 Task: Open Card Event Planning in Board Brand Positioning and Differentiation Strategy to Workspace Business Process Automation and add a team member Softage.2@softage.net, a label Purple, a checklist Linguistics, an attachment from your onedrive, a color Purple and finally, add a card description 'Schedule team training session on new software' and a comment 'This task requires us to be proactive in identifying potential risks and taking steps to mitigate them.'. Add a start date 'Jan 06, 1900' with a due date 'Jan 13, 1900'
Action: Mouse moved to (105, 444)
Screenshot: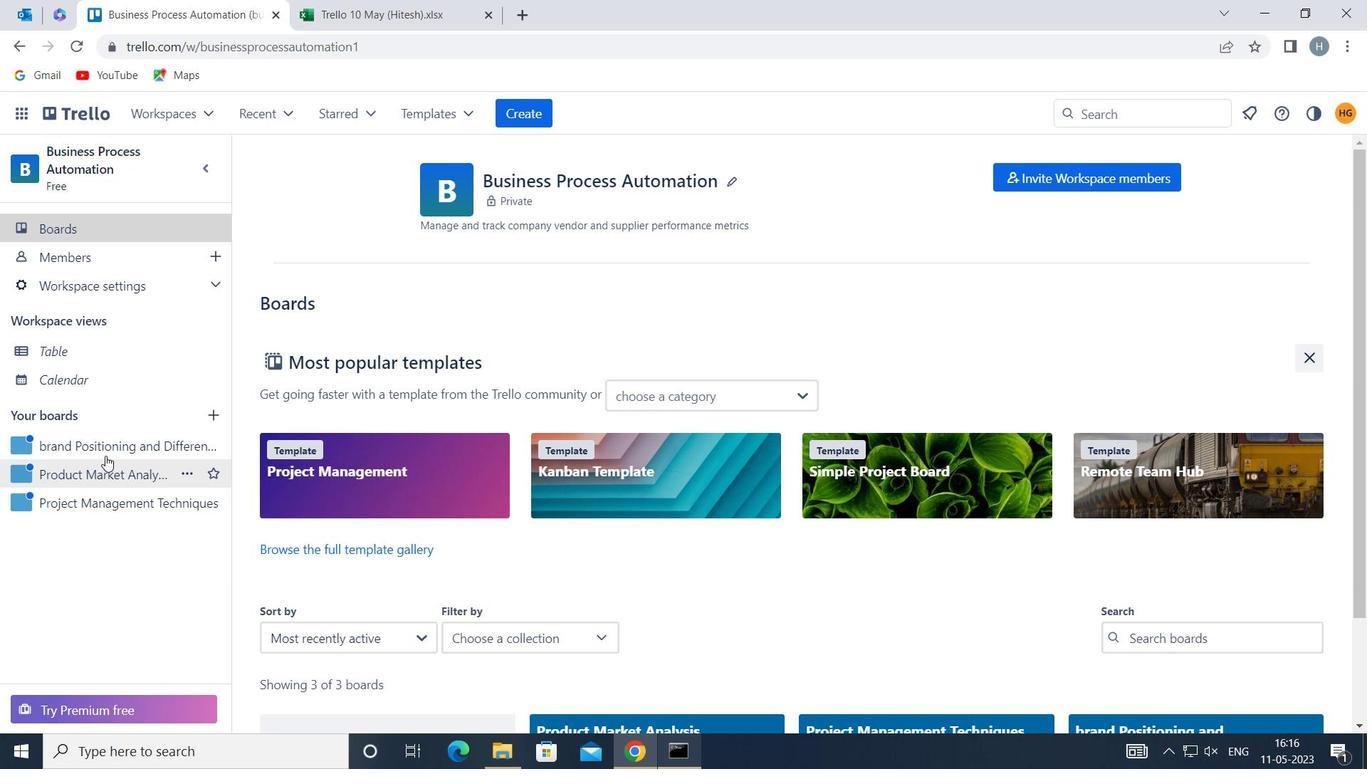 
Action: Mouse pressed left at (105, 444)
Screenshot: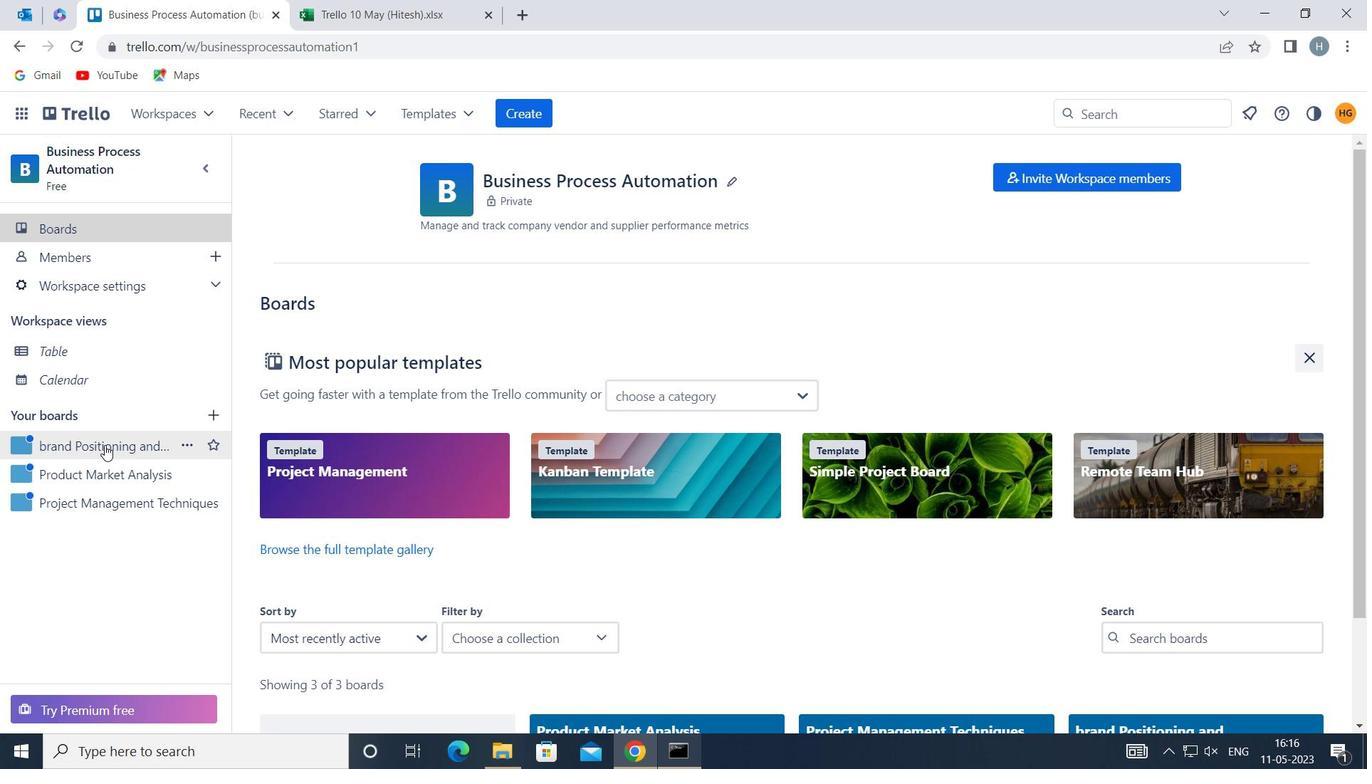 
Action: Mouse moved to (577, 256)
Screenshot: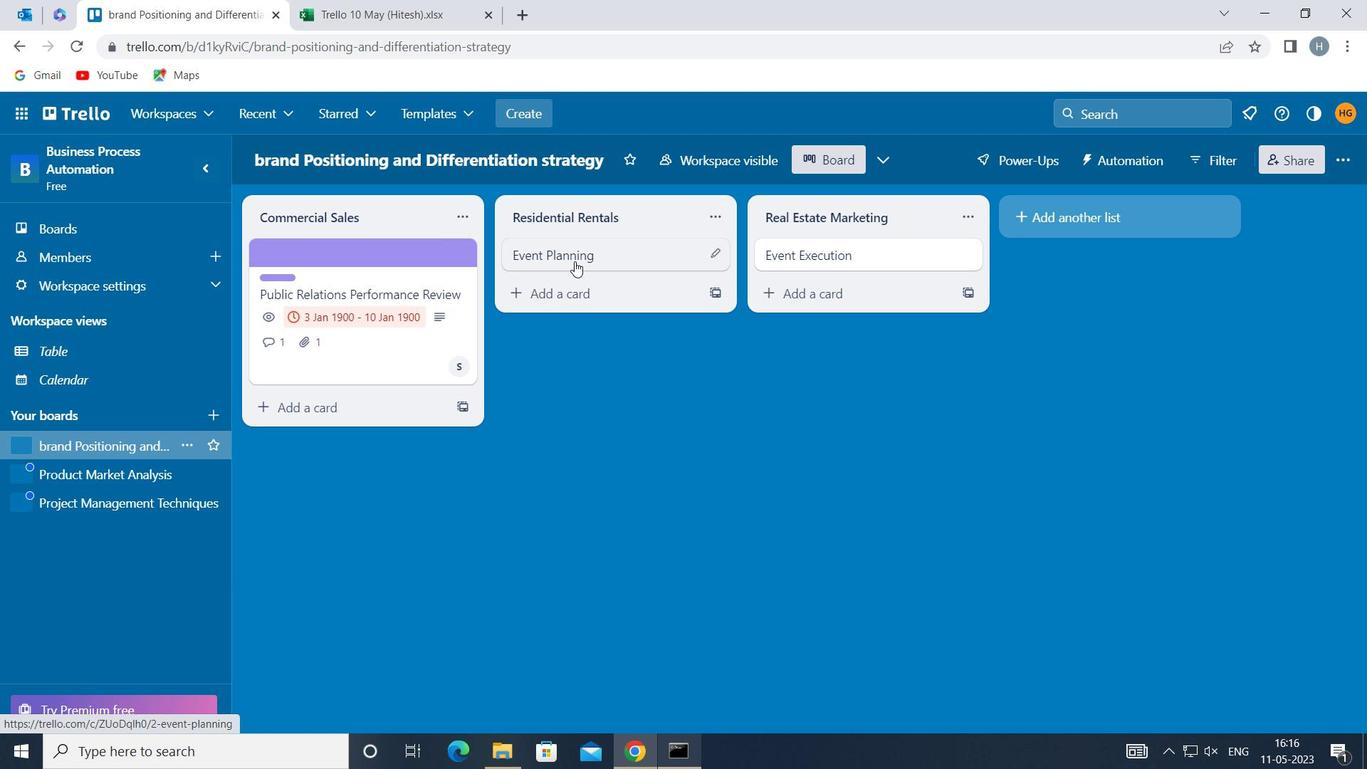 
Action: Mouse pressed left at (577, 256)
Screenshot: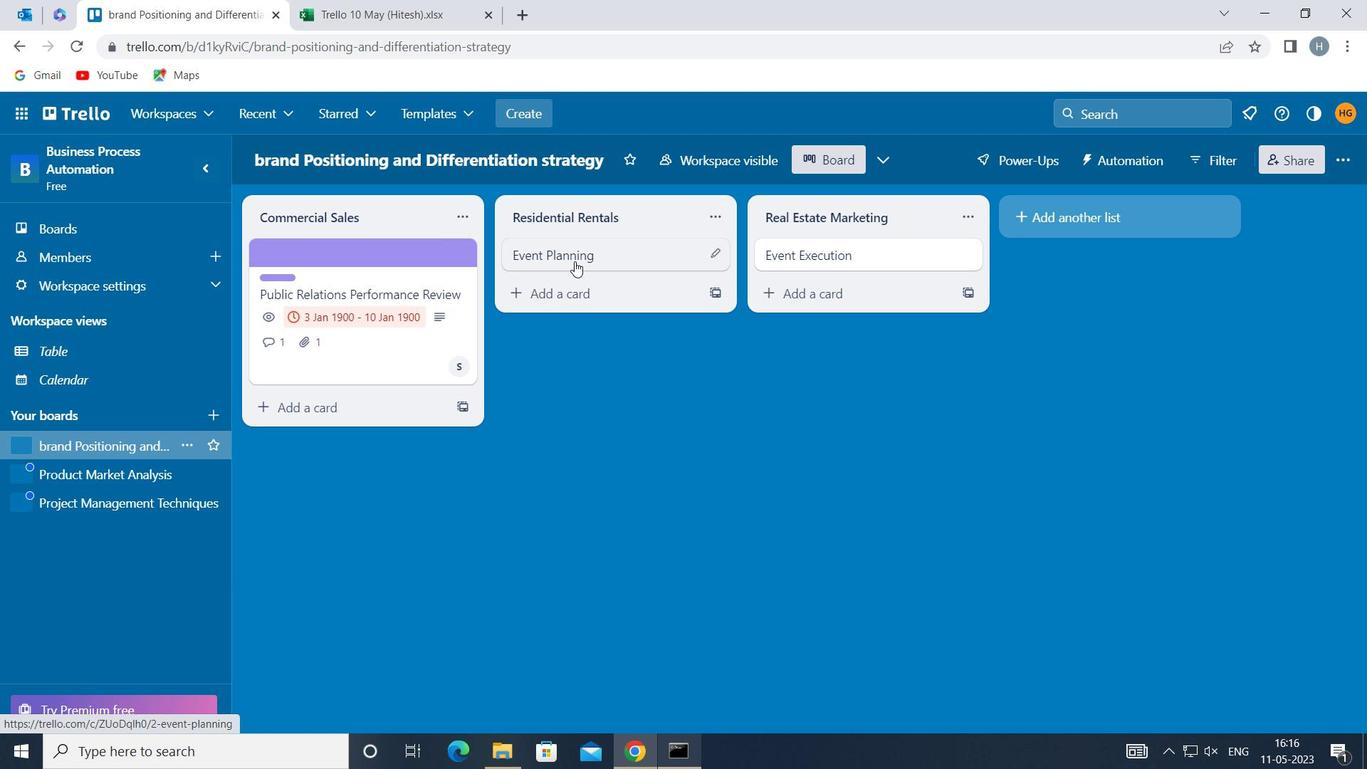 
Action: Mouse moved to (956, 312)
Screenshot: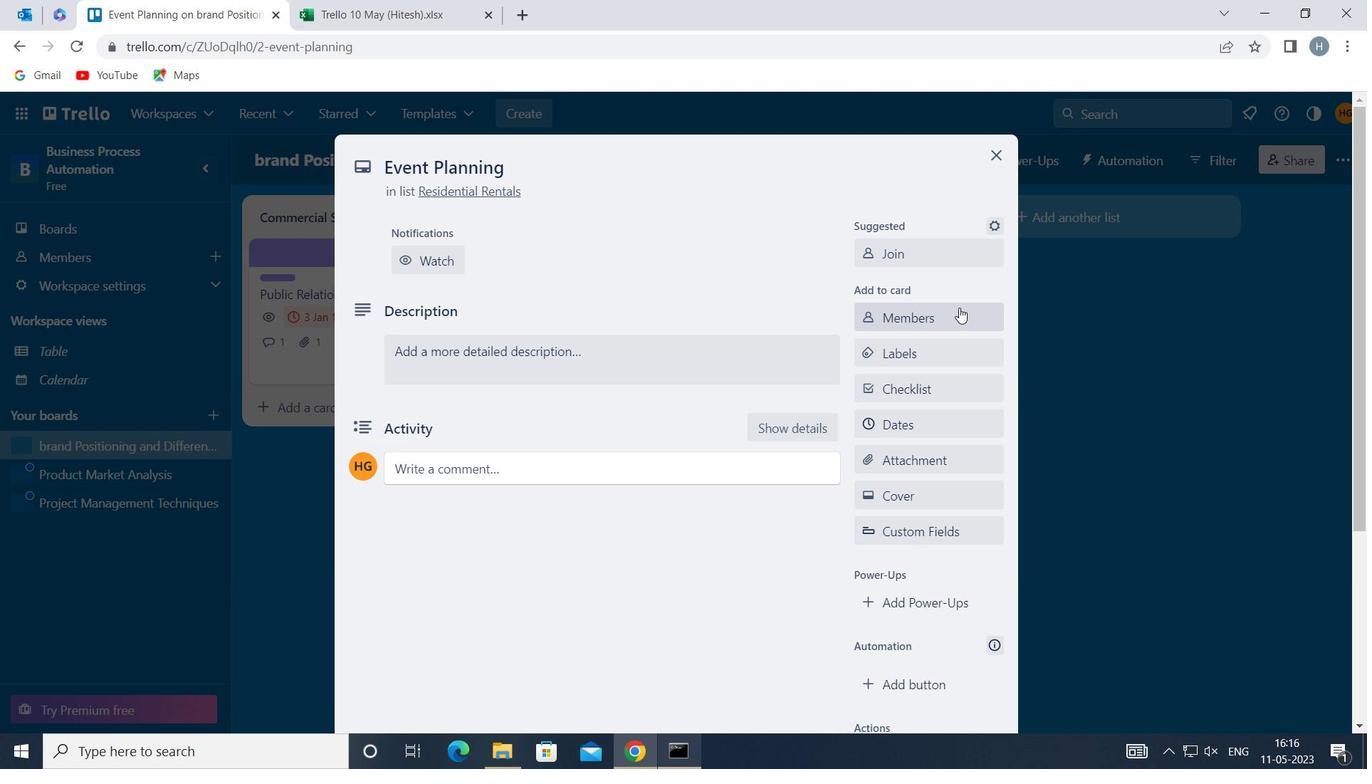 
Action: Mouse pressed left at (956, 312)
Screenshot: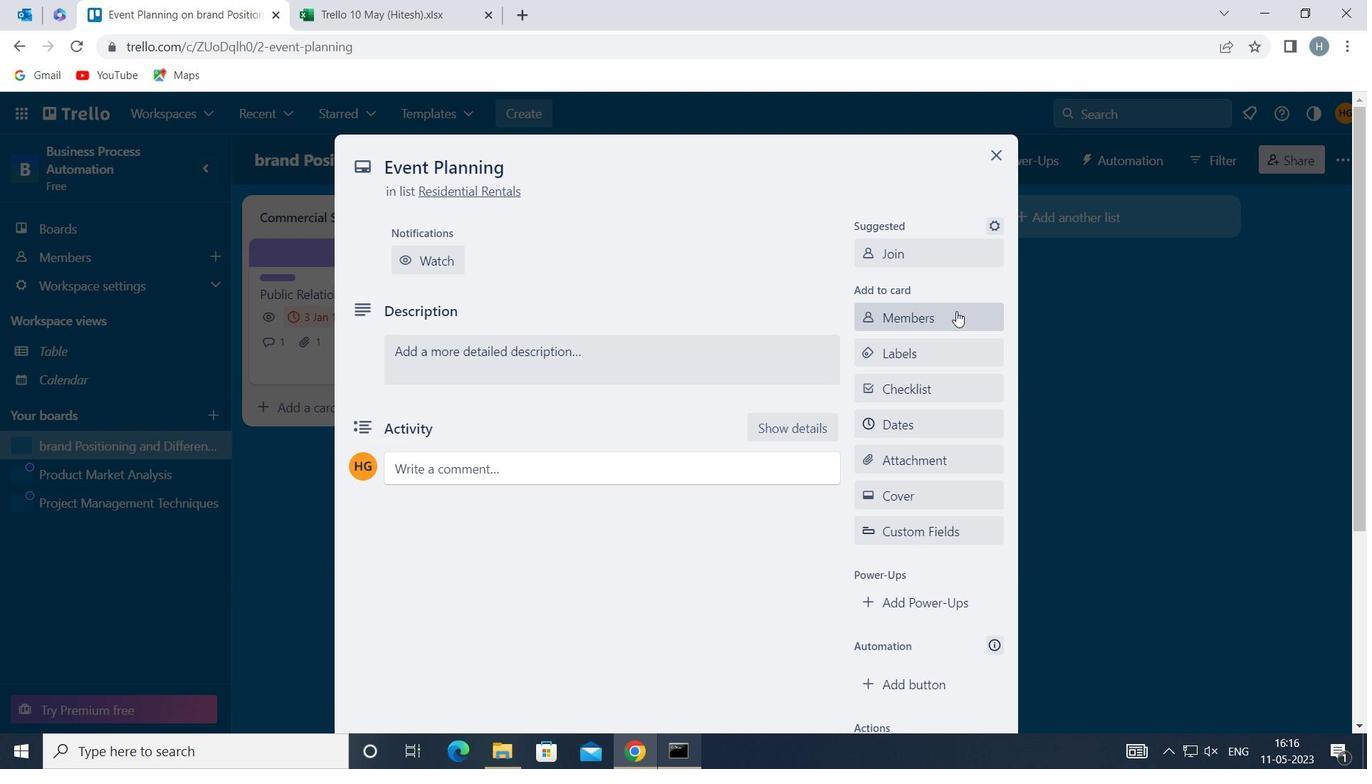 
Action: Mouse moved to (958, 314)
Screenshot: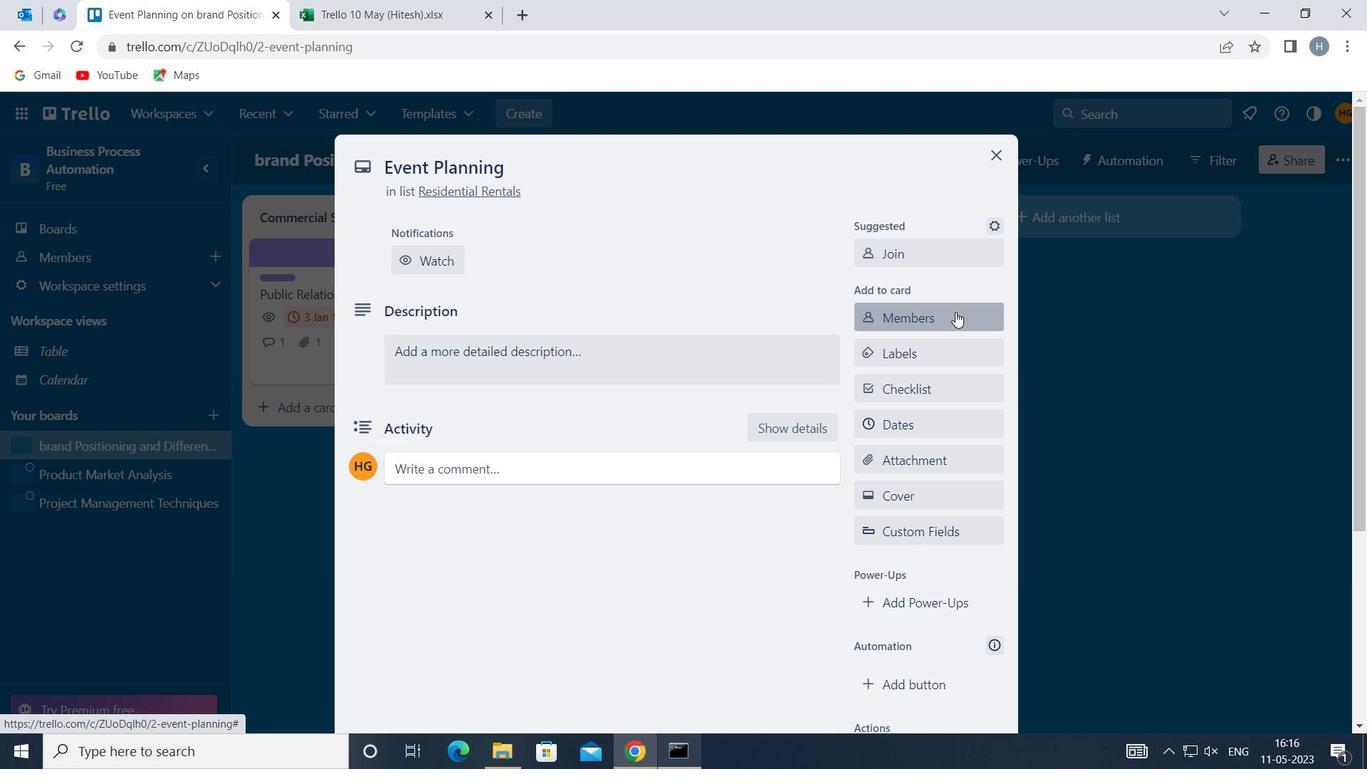 
Action: Key pressed softage
Screenshot: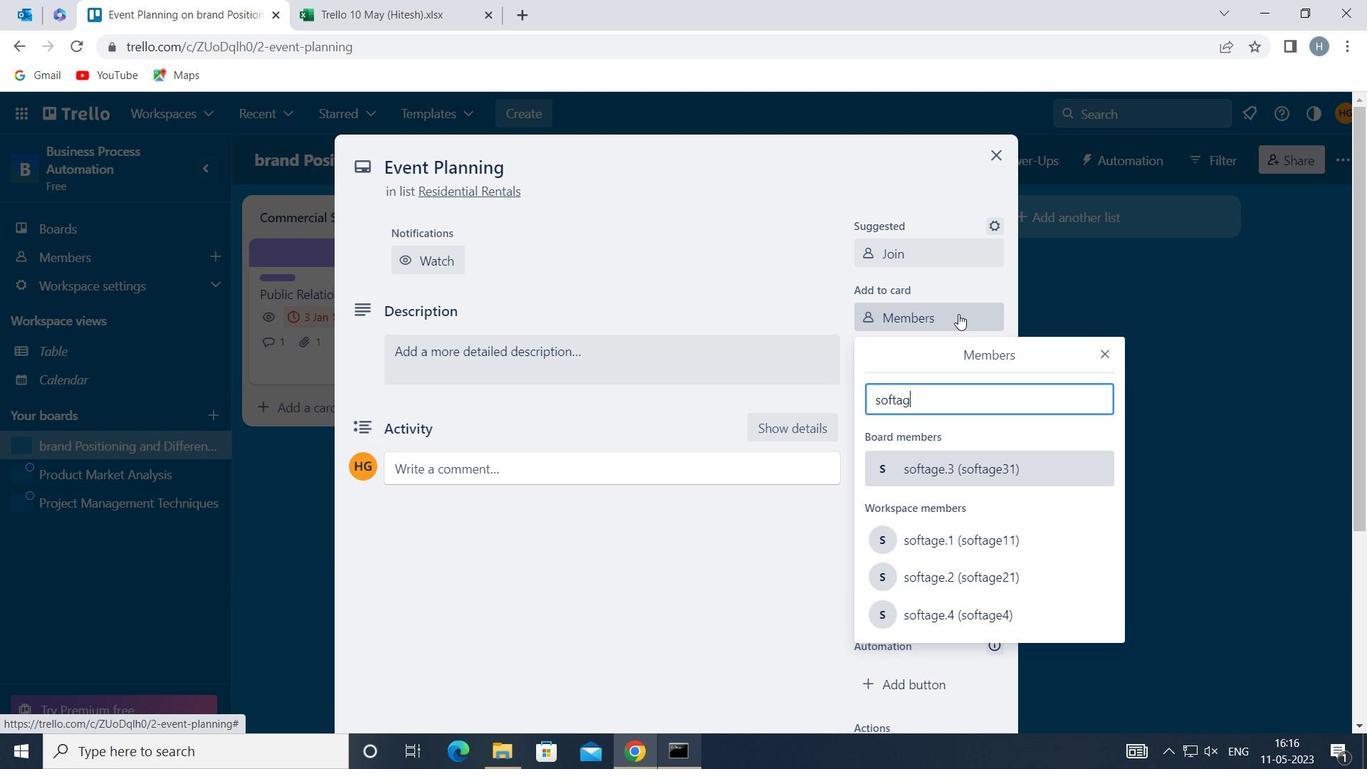 
Action: Mouse moved to (982, 565)
Screenshot: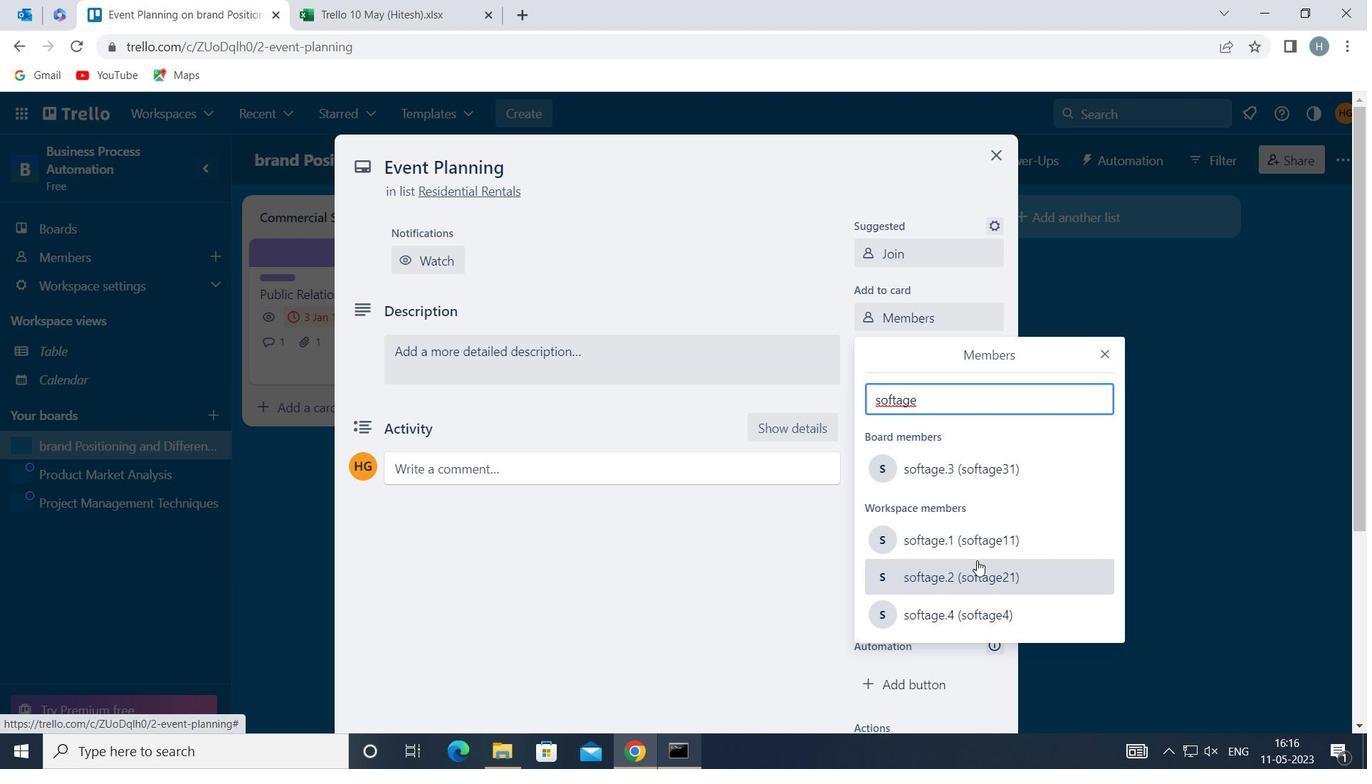 
Action: Mouse pressed left at (982, 565)
Screenshot: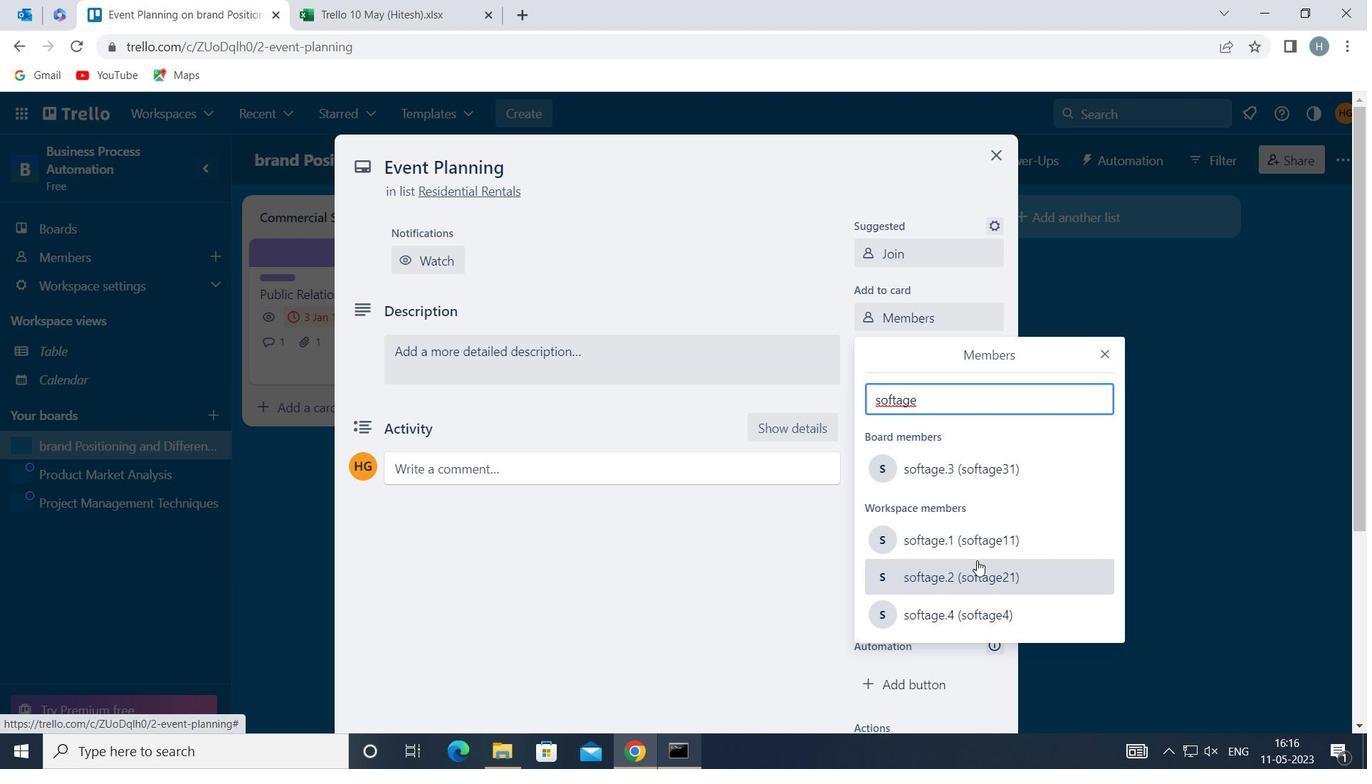 
Action: Mouse moved to (1101, 353)
Screenshot: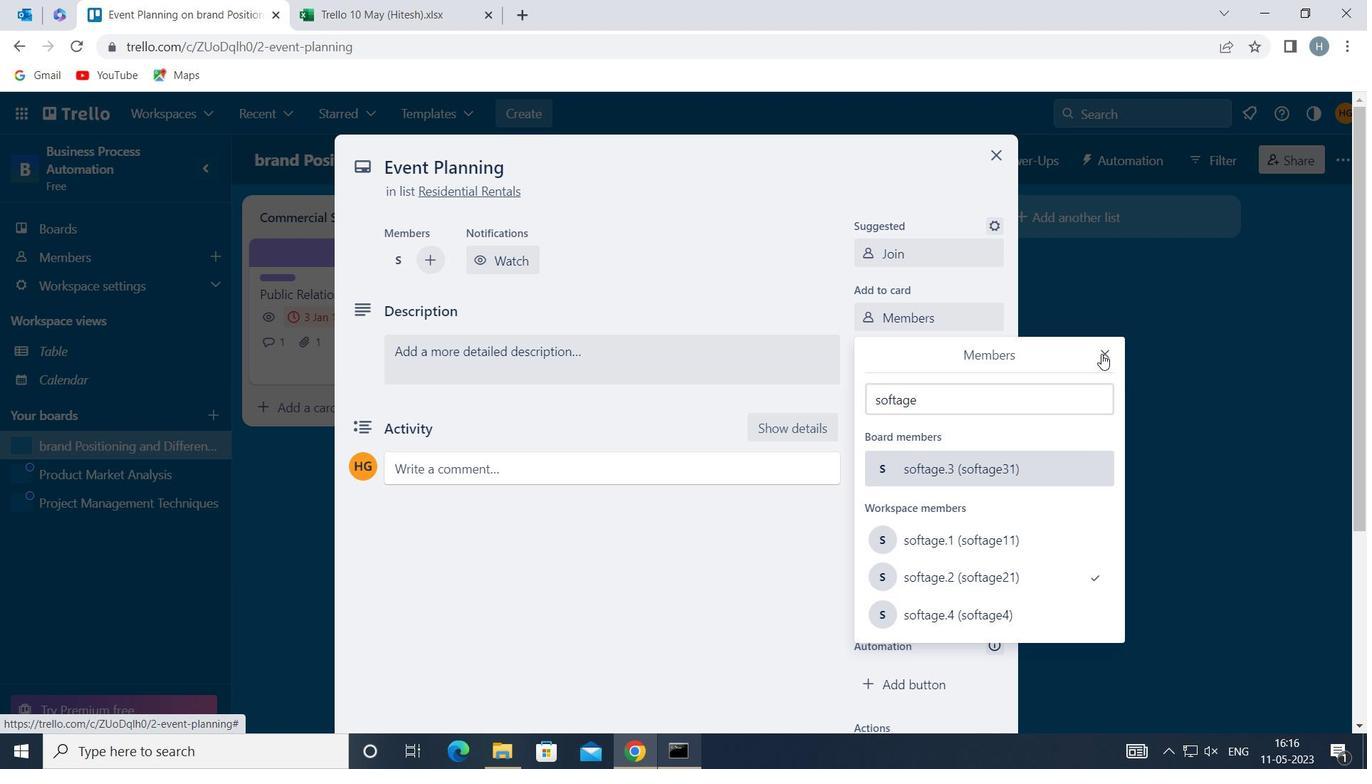 
Action: Mouse pressed left at (1101, 353)
Screenshot: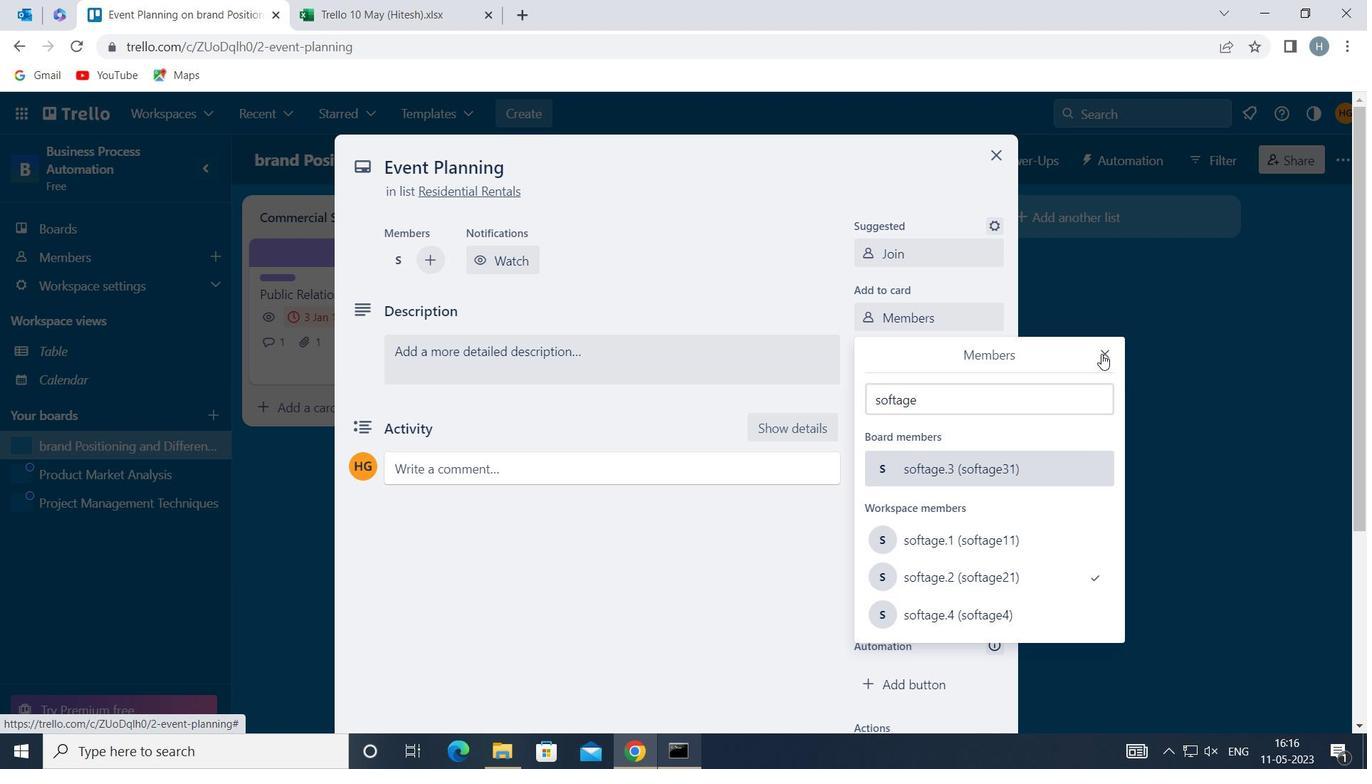
Action: Mouse moved to (942, 350)
Screenshot: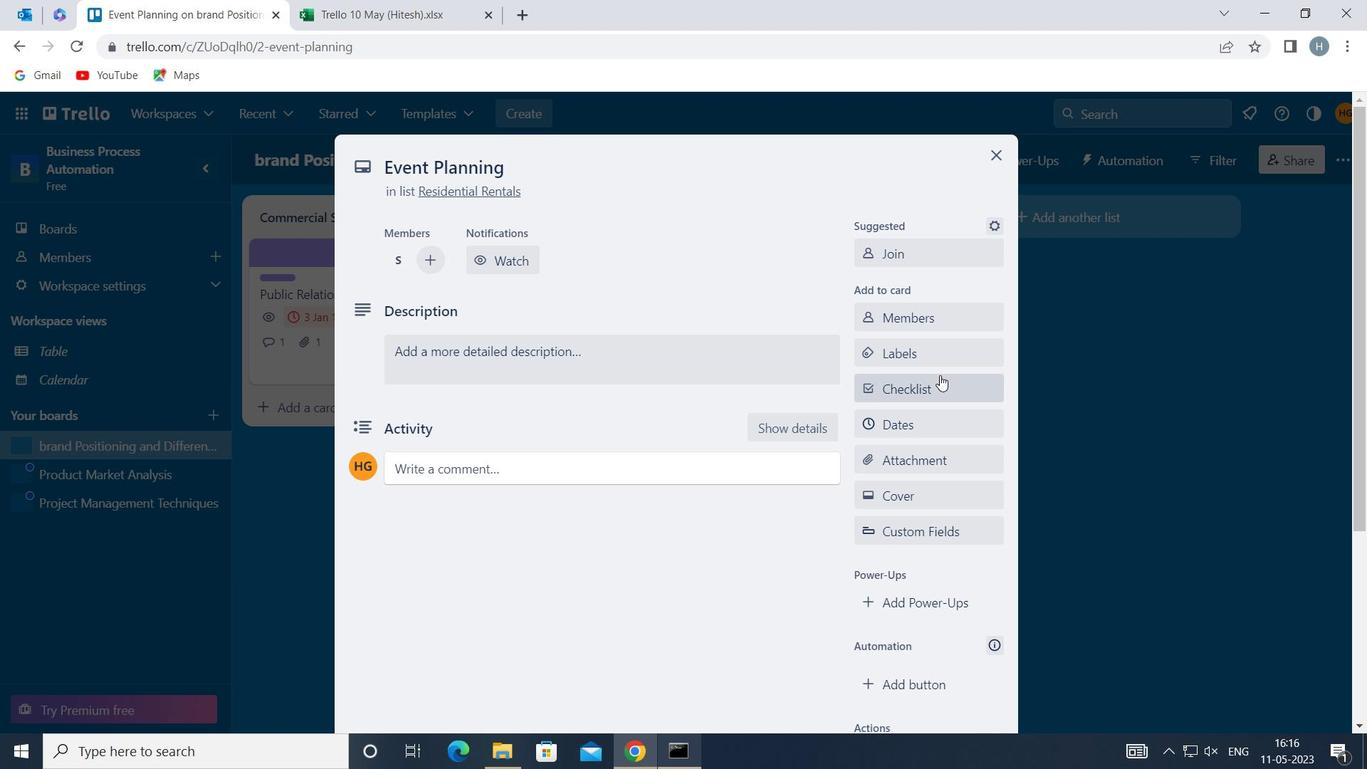 
Action: Mouse pressed left at (942, 350)
Screenshot: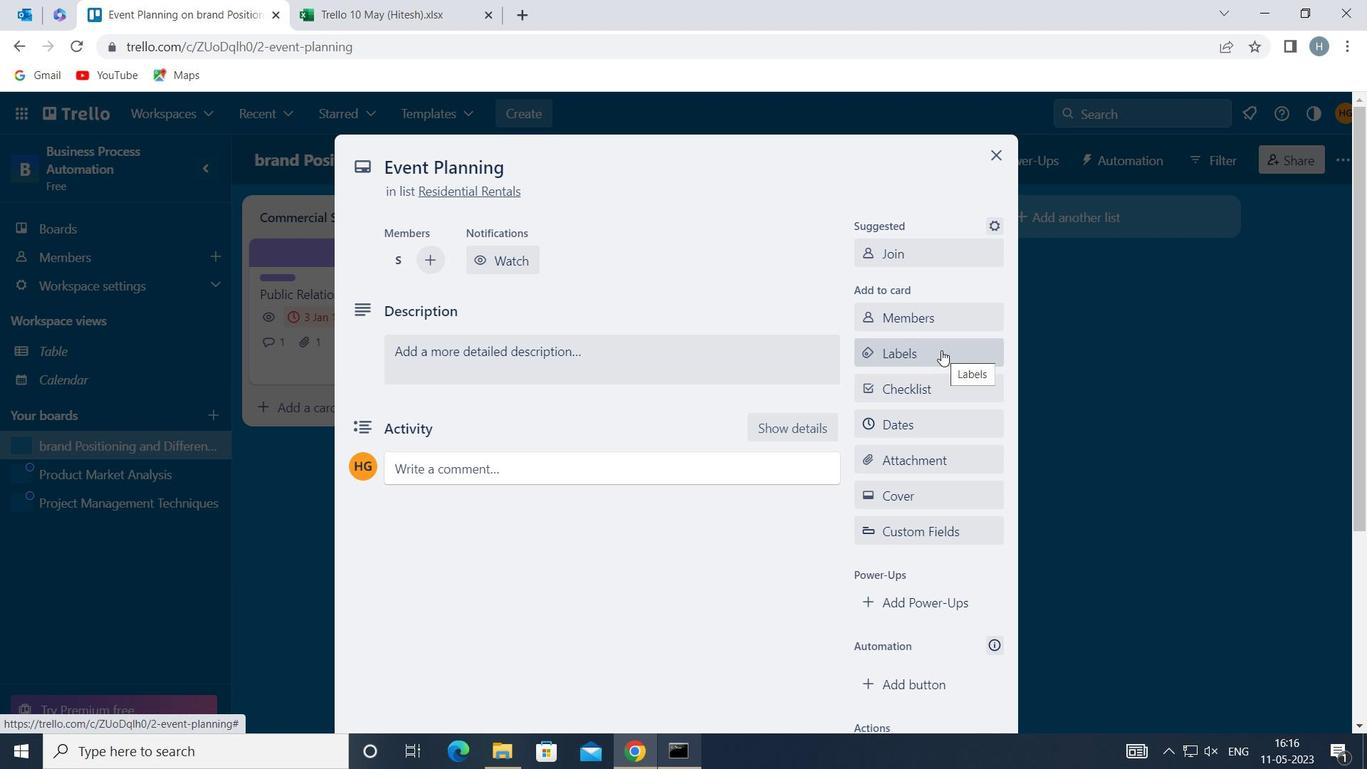 
Action: Mouse moved to (962, 387)
Screenshot: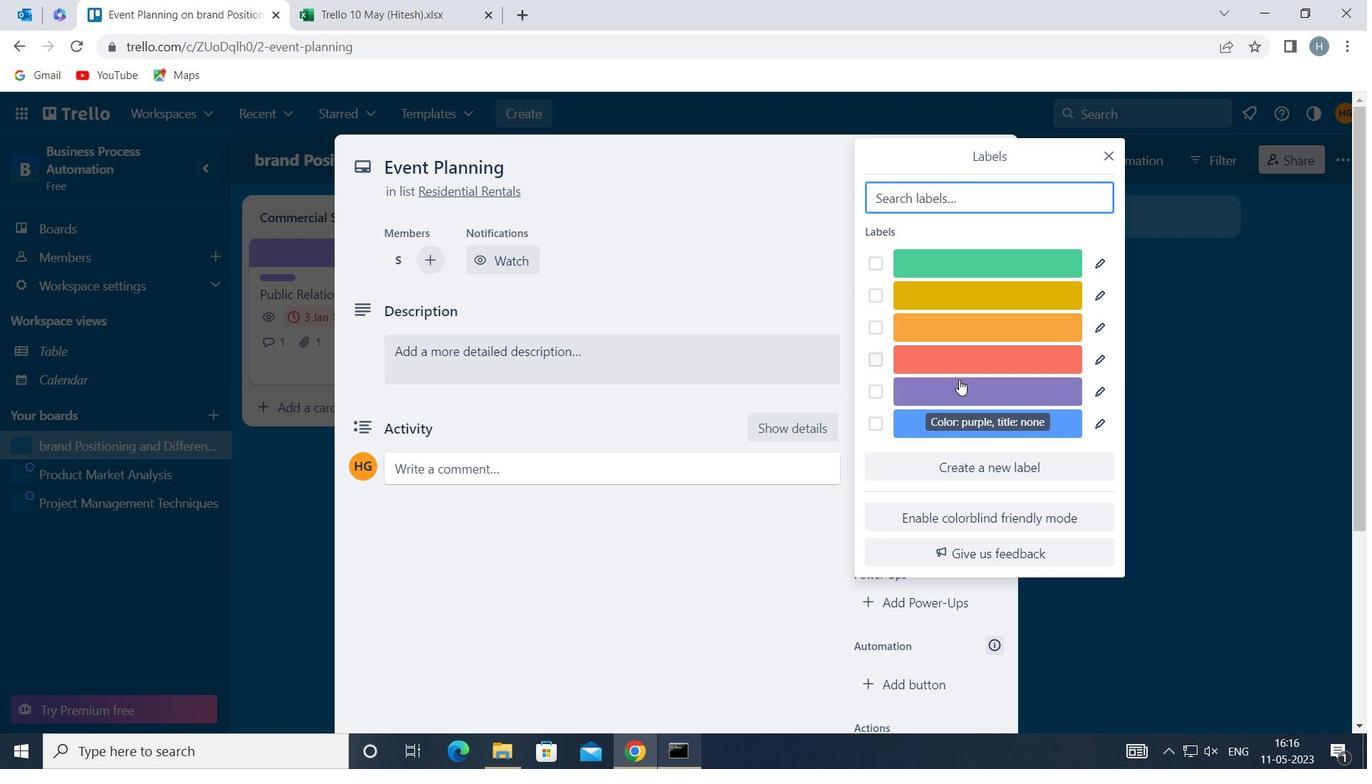 
Action: Mouse pressed left at (962, 387)
Screenshot: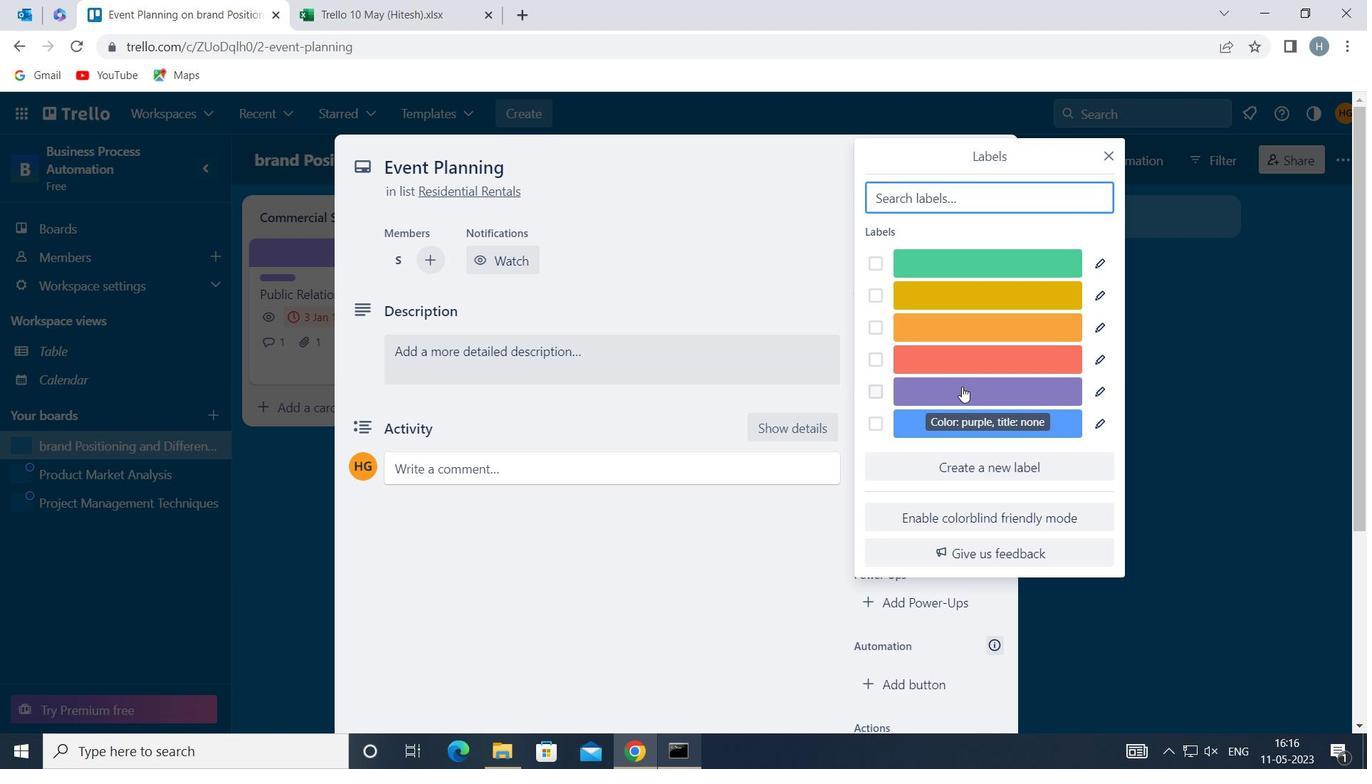 
Action: Mouse moved to (1108, 153)
Screenshot: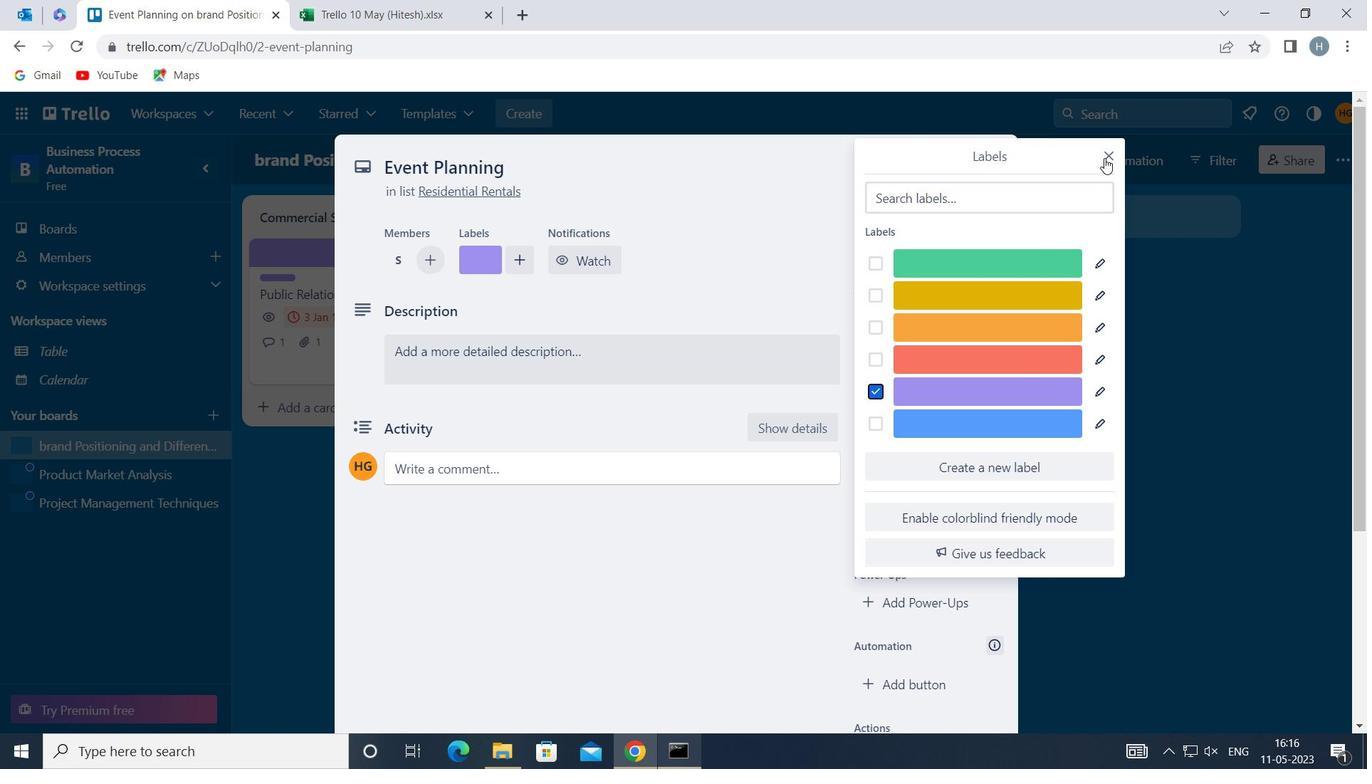 
Action: Mouse pressed left at (1108, 153)
Screenshot: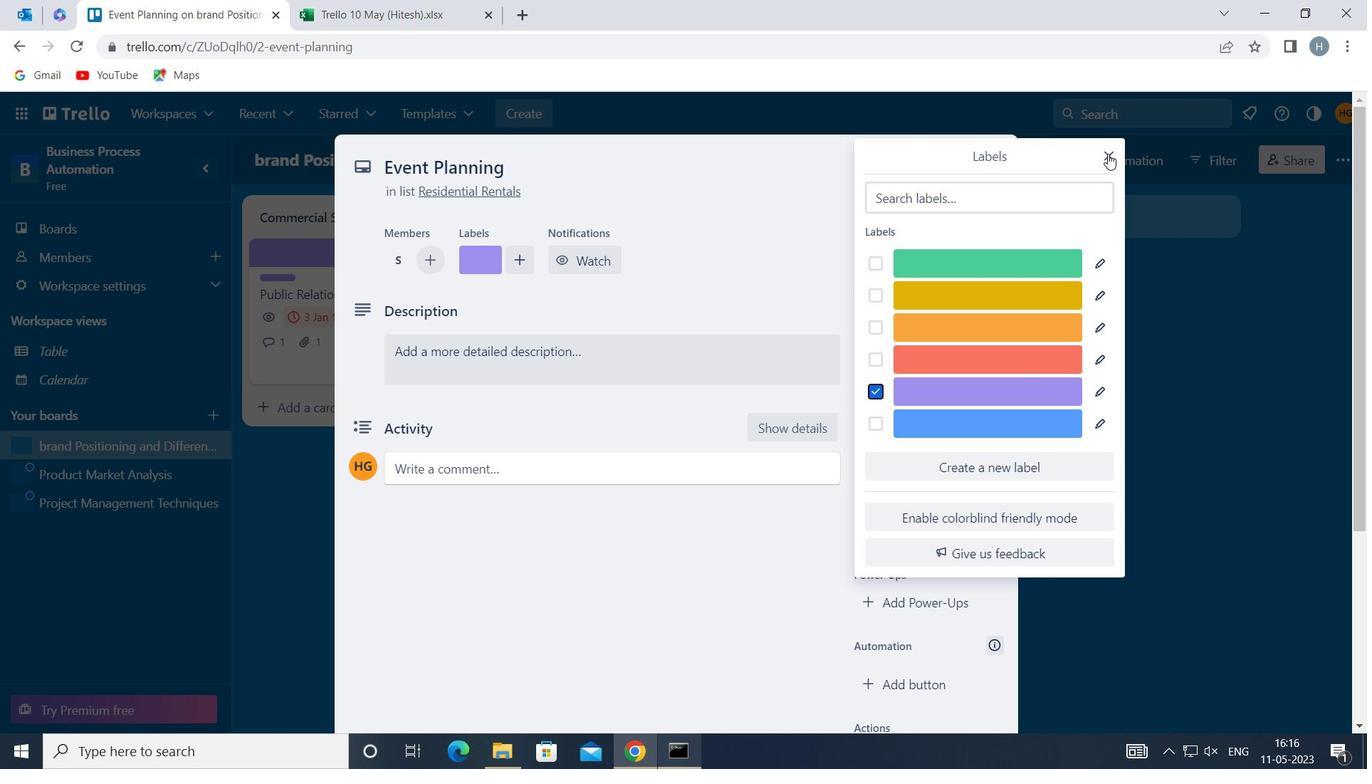 
Action: Mouse moved to (959, 384)
Screenshot: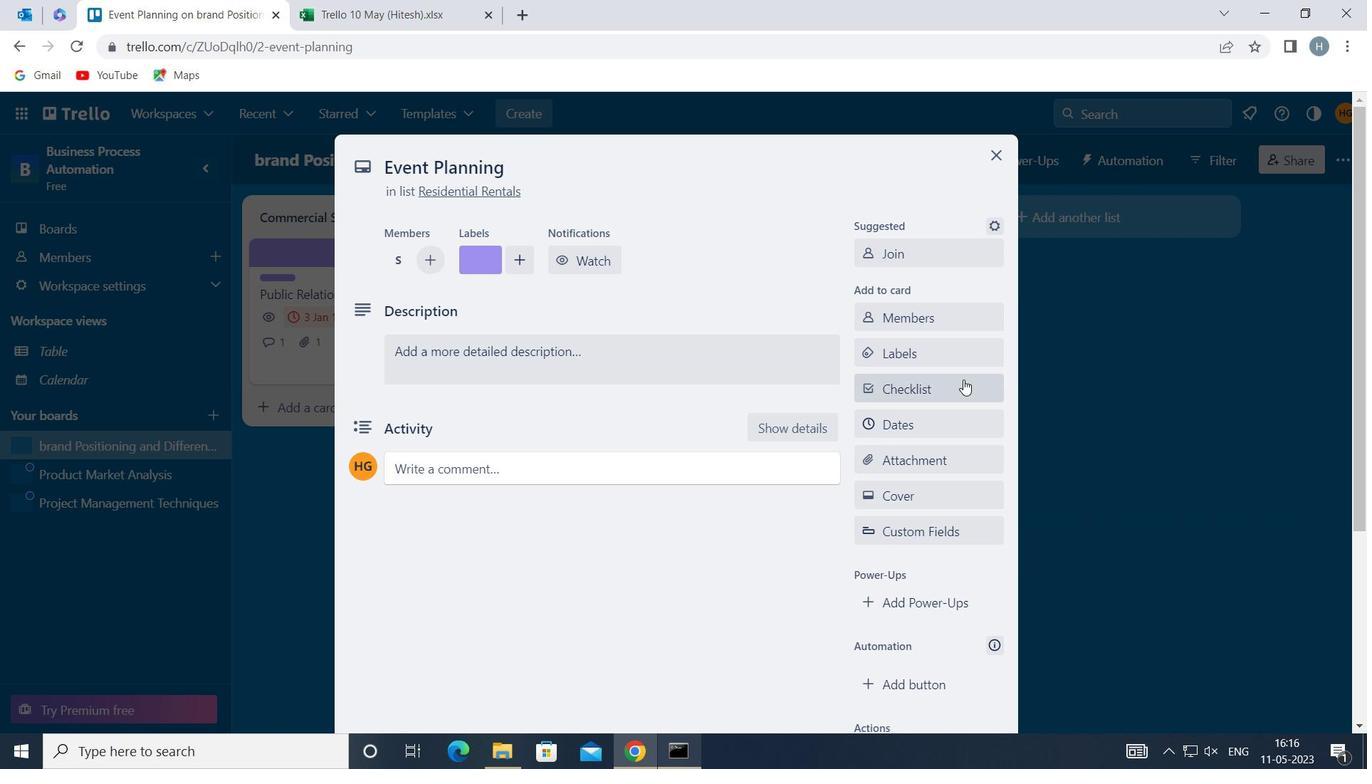 
Action: Mouse pressed left at (959, 384)
Screenshot: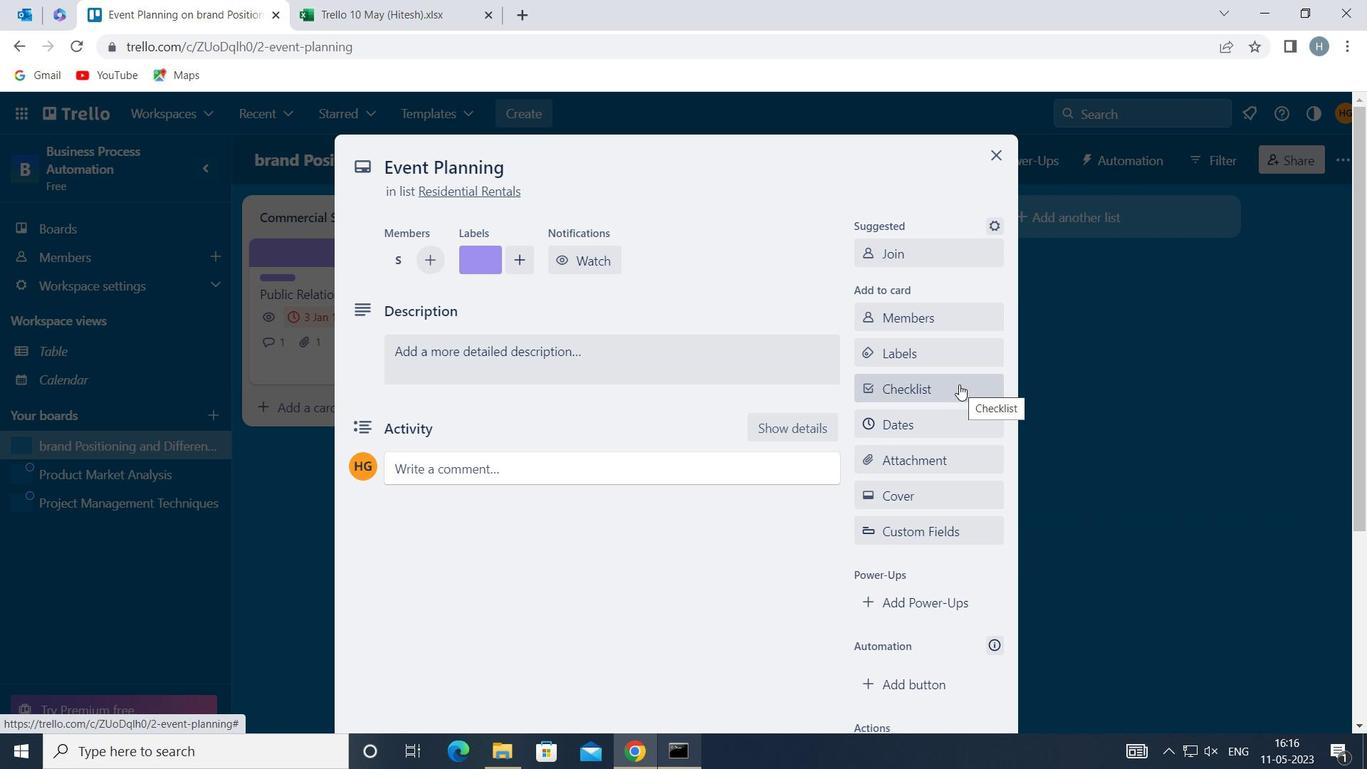 
Action: Mouse moved to (958, 383)
Screenshot: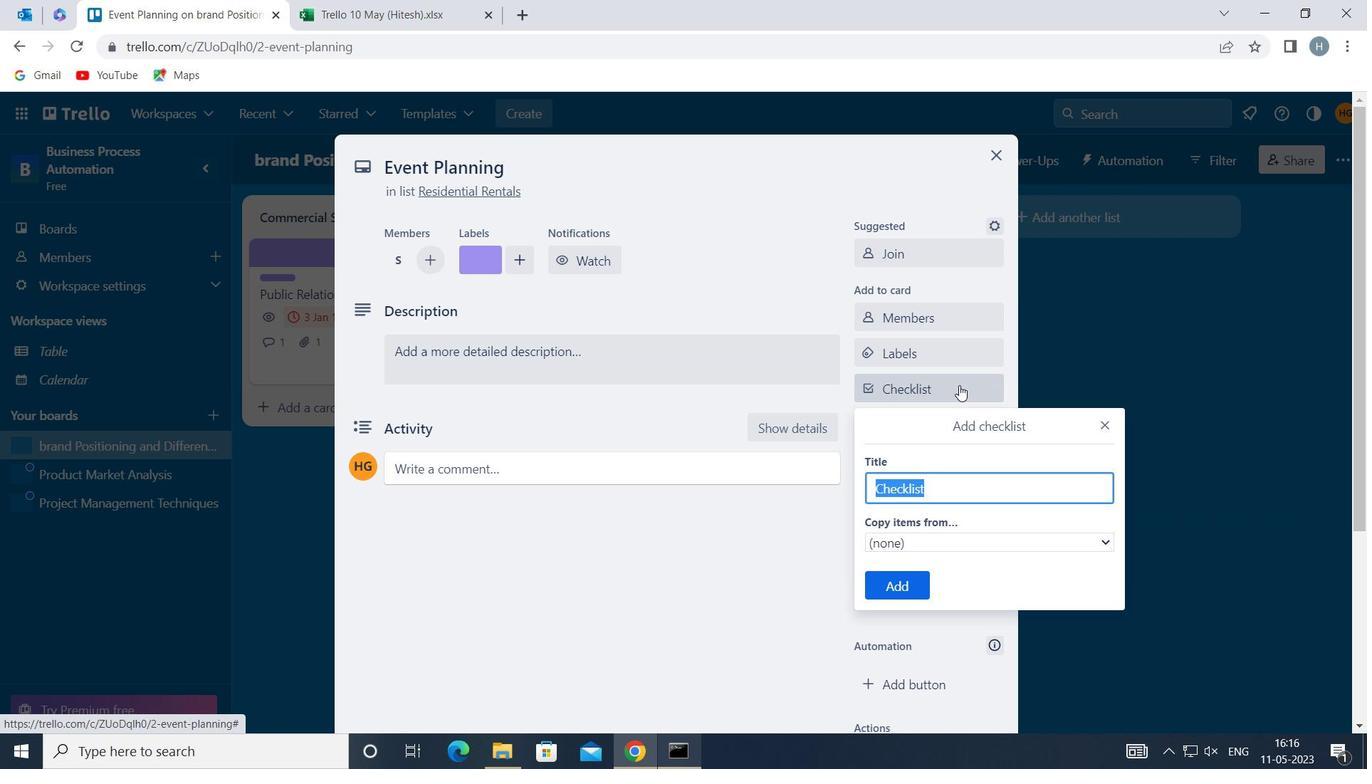 
Action: Key pressed l
Screenshot: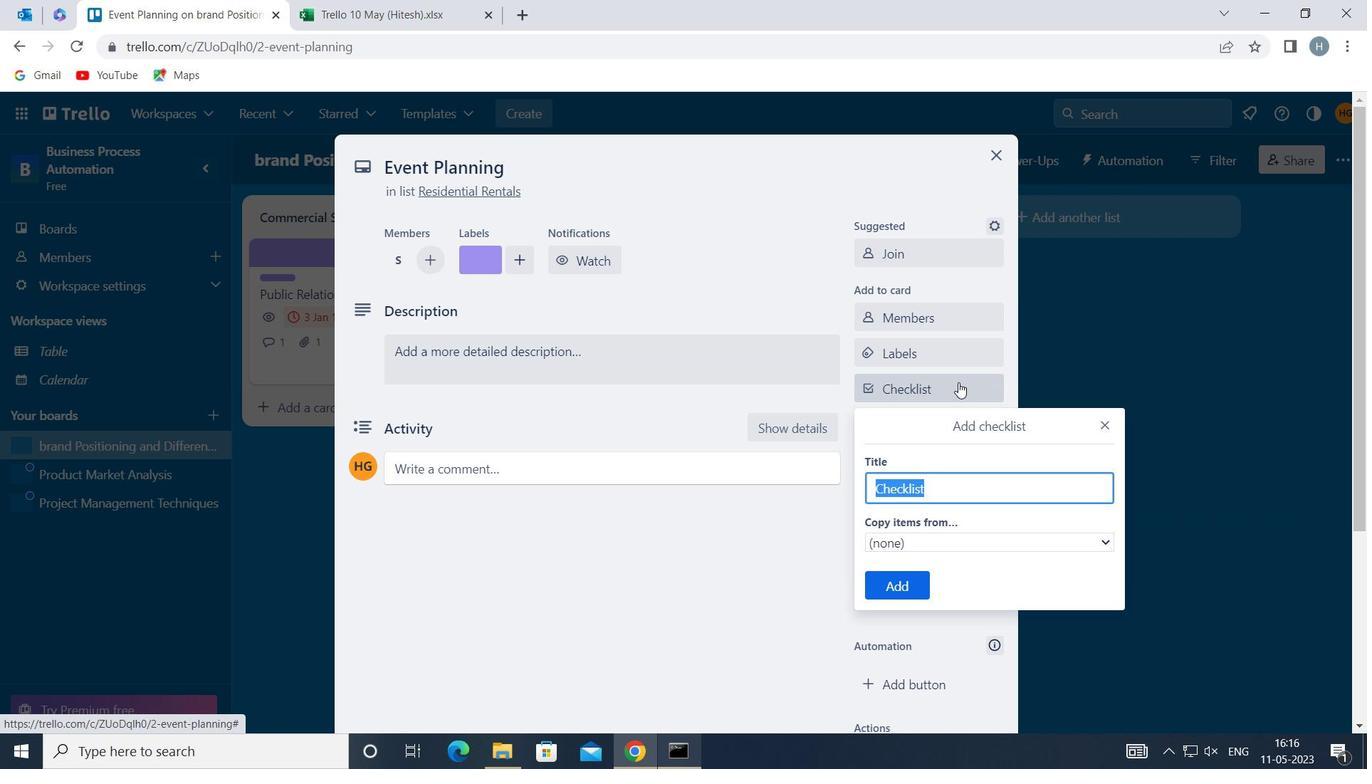 
Action: Mouse moved to (1009, 560)
Screenshot: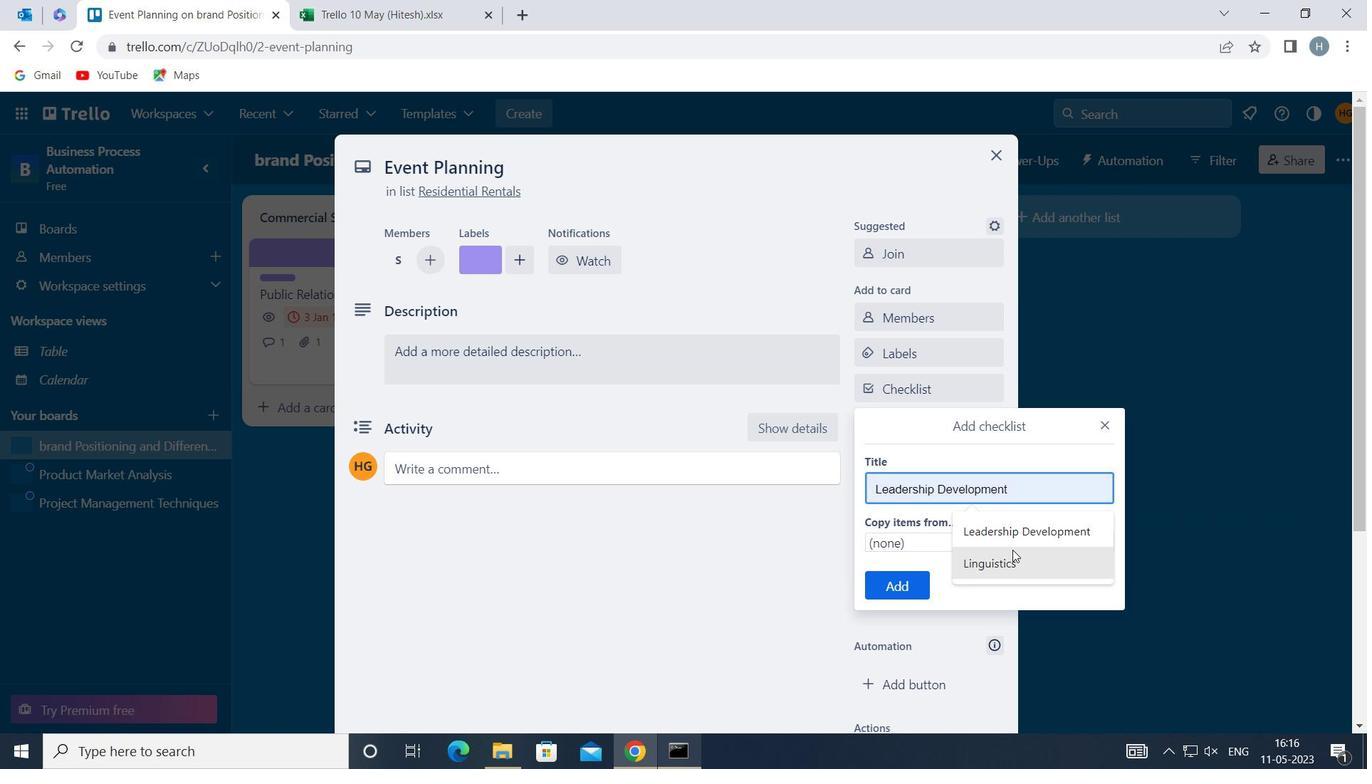 
Action: Mouse pressed left at (1009, 560)
Screenshot: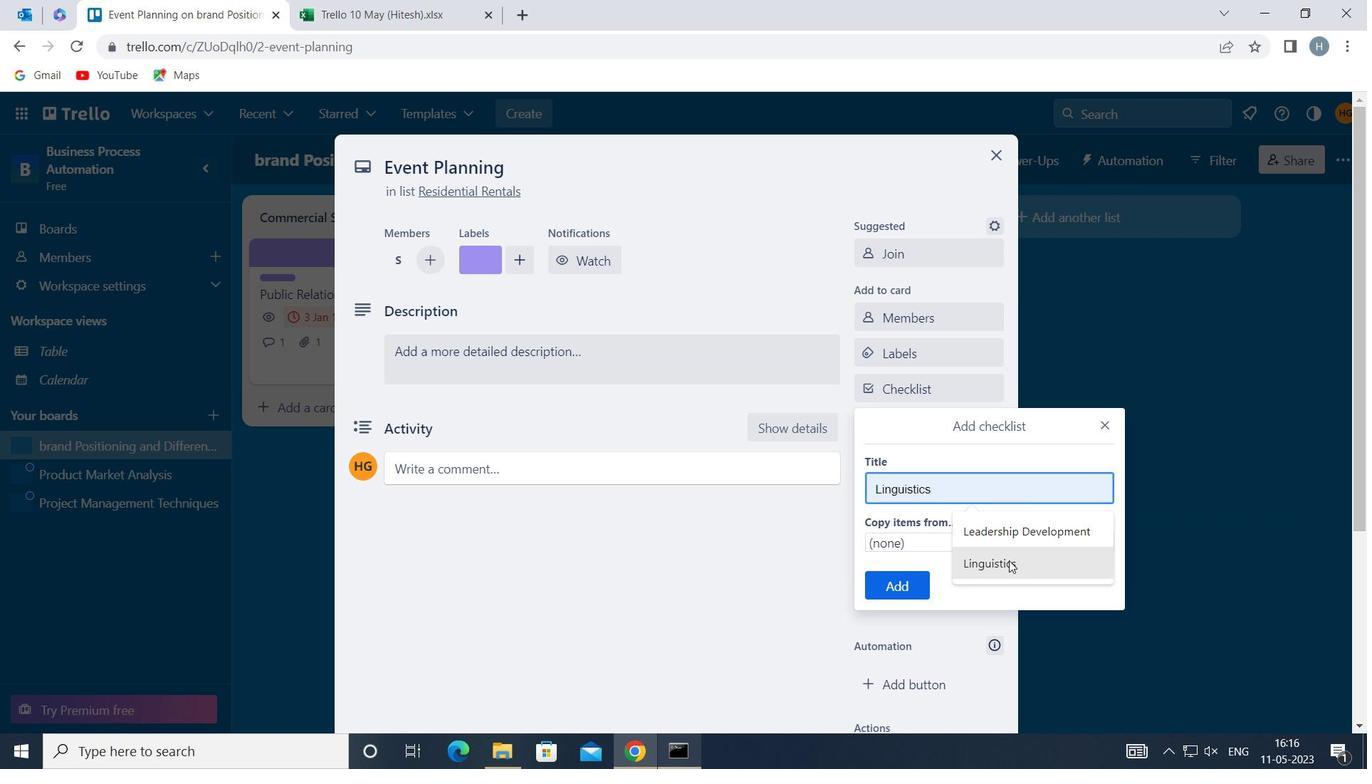 
Action: Mouse moved to (905, 581)
Screenshot: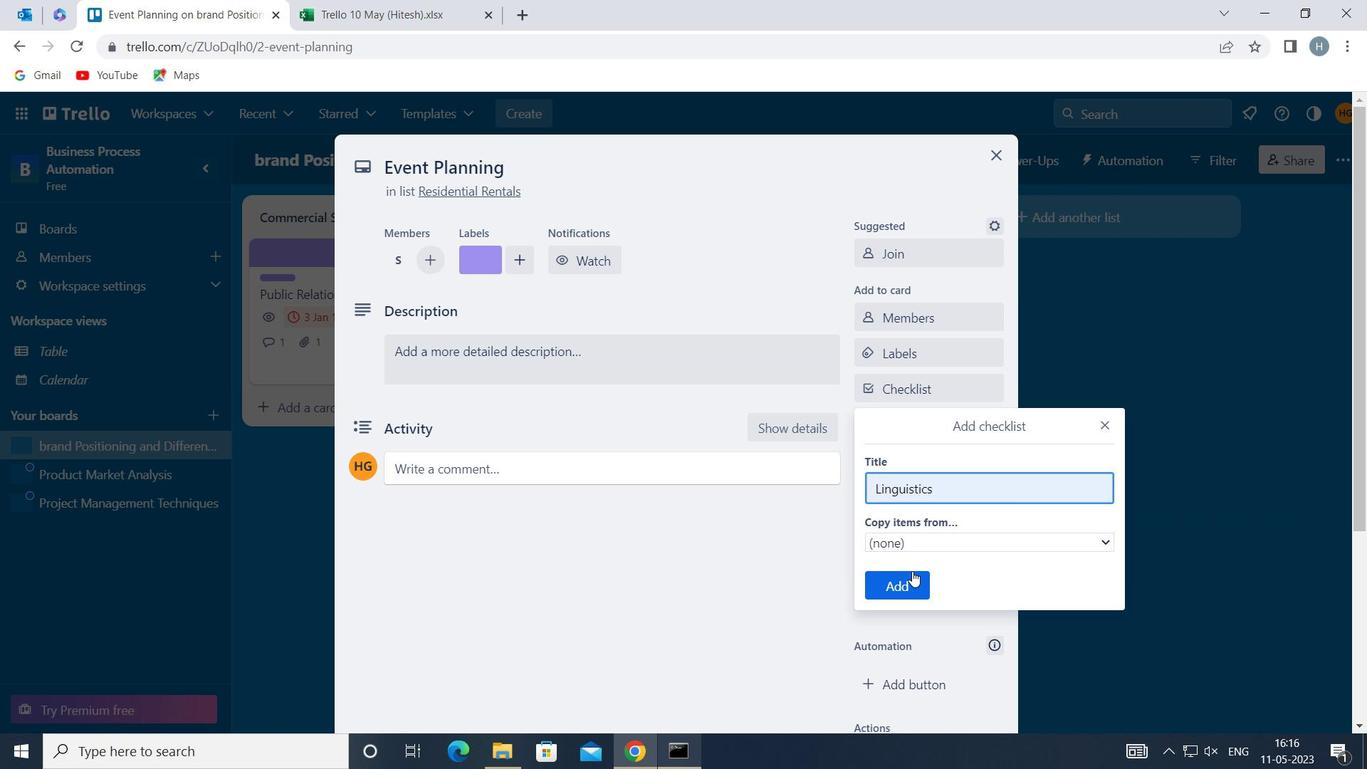 
Action: Mouse pressed left at (905, 581)
Screenshot: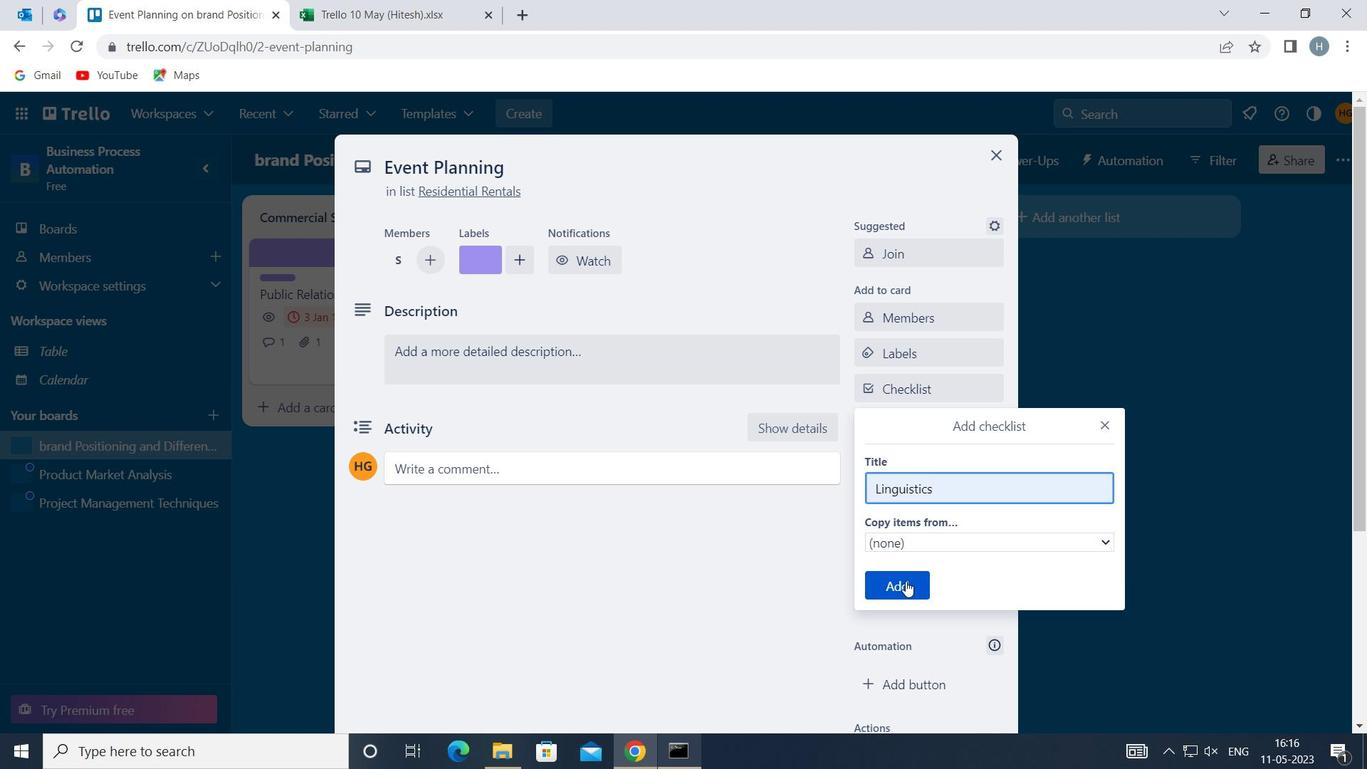 
Action: Mouse moved to (919, 453)
Screenshot: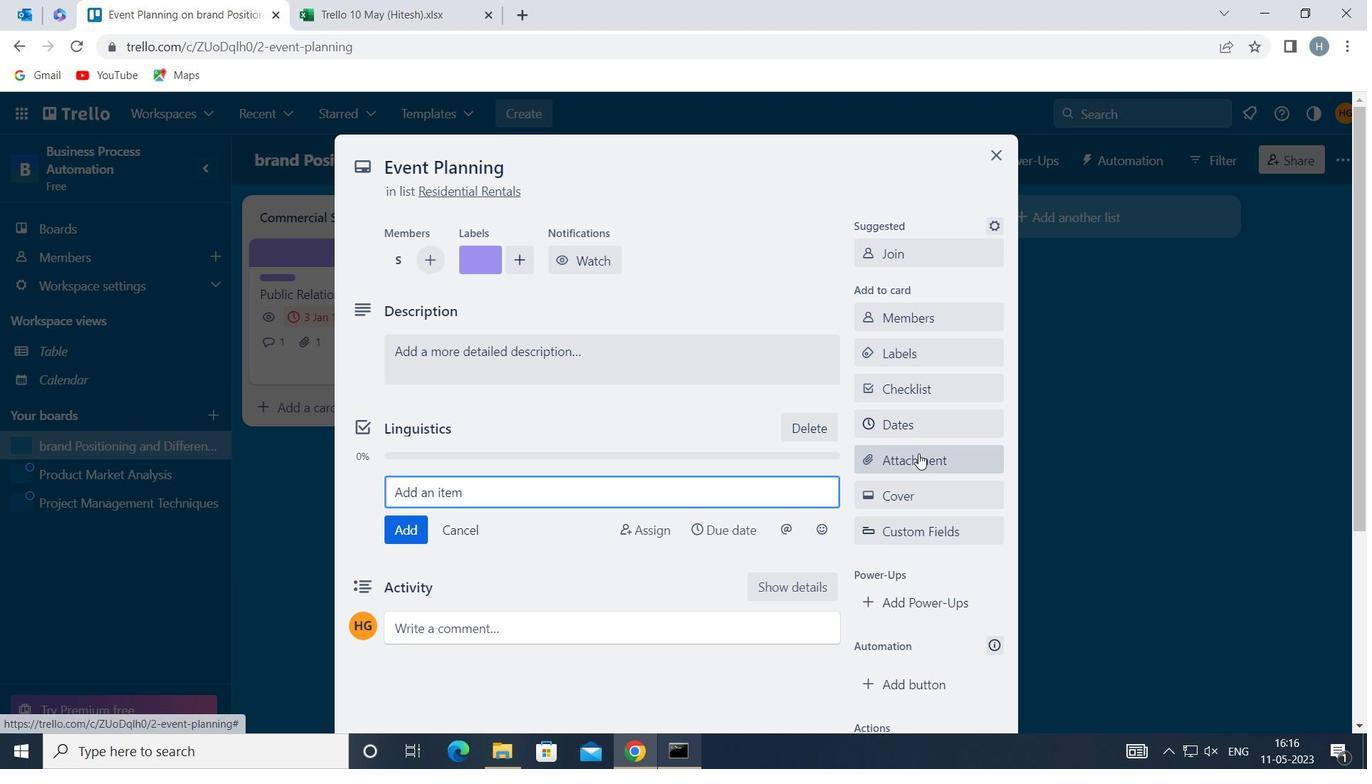 
Action: Mouse pressed left at (919, 453)
Screenshot: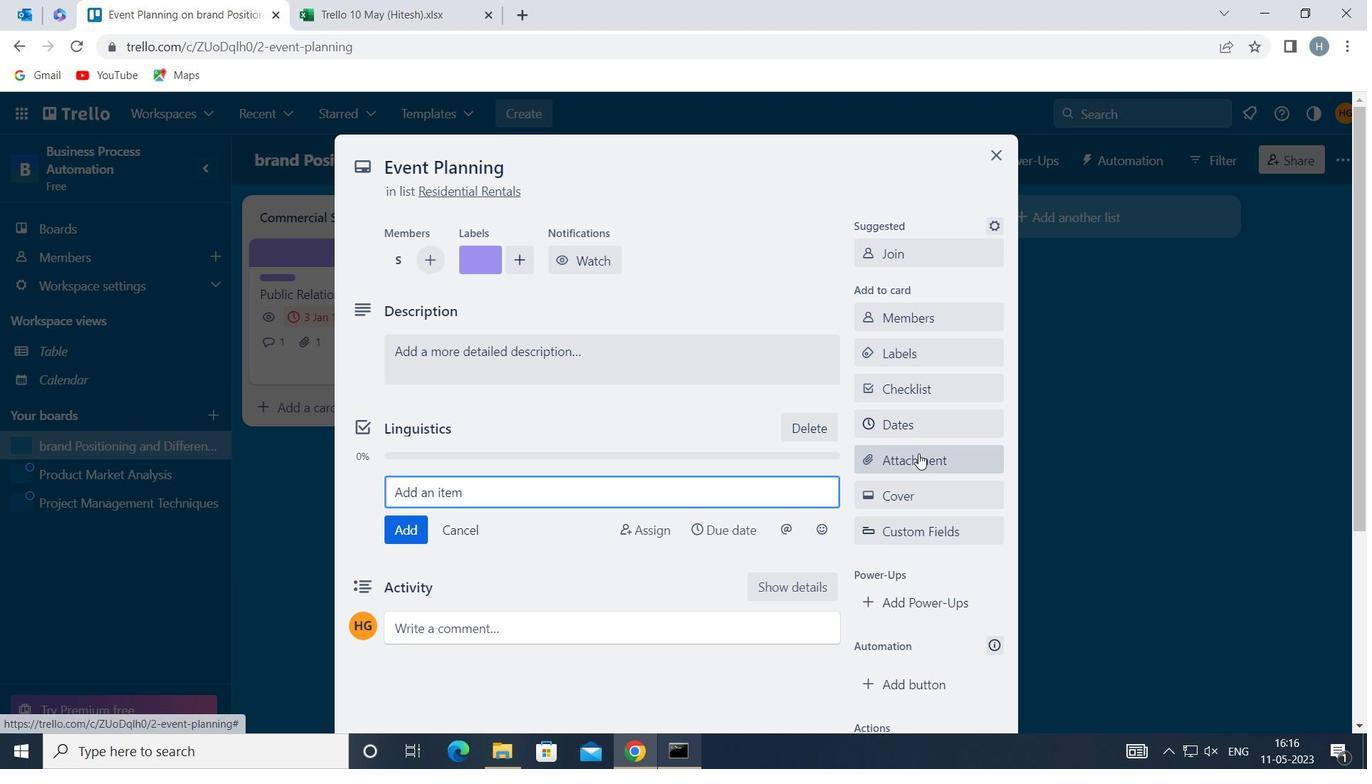 
Action: Mouse moved to (932, 331)
Screenshot: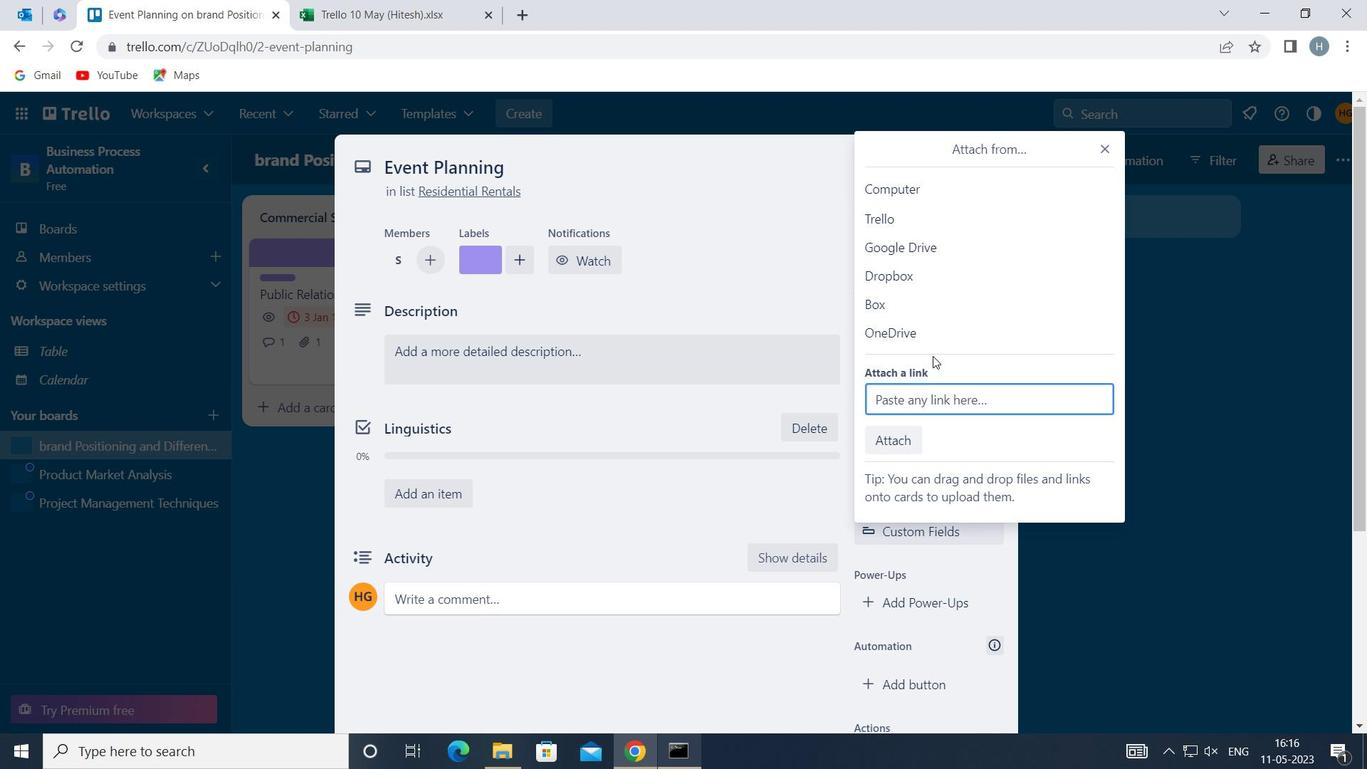 
Action: Mouse pressed left at (932, 331)
Screenshot: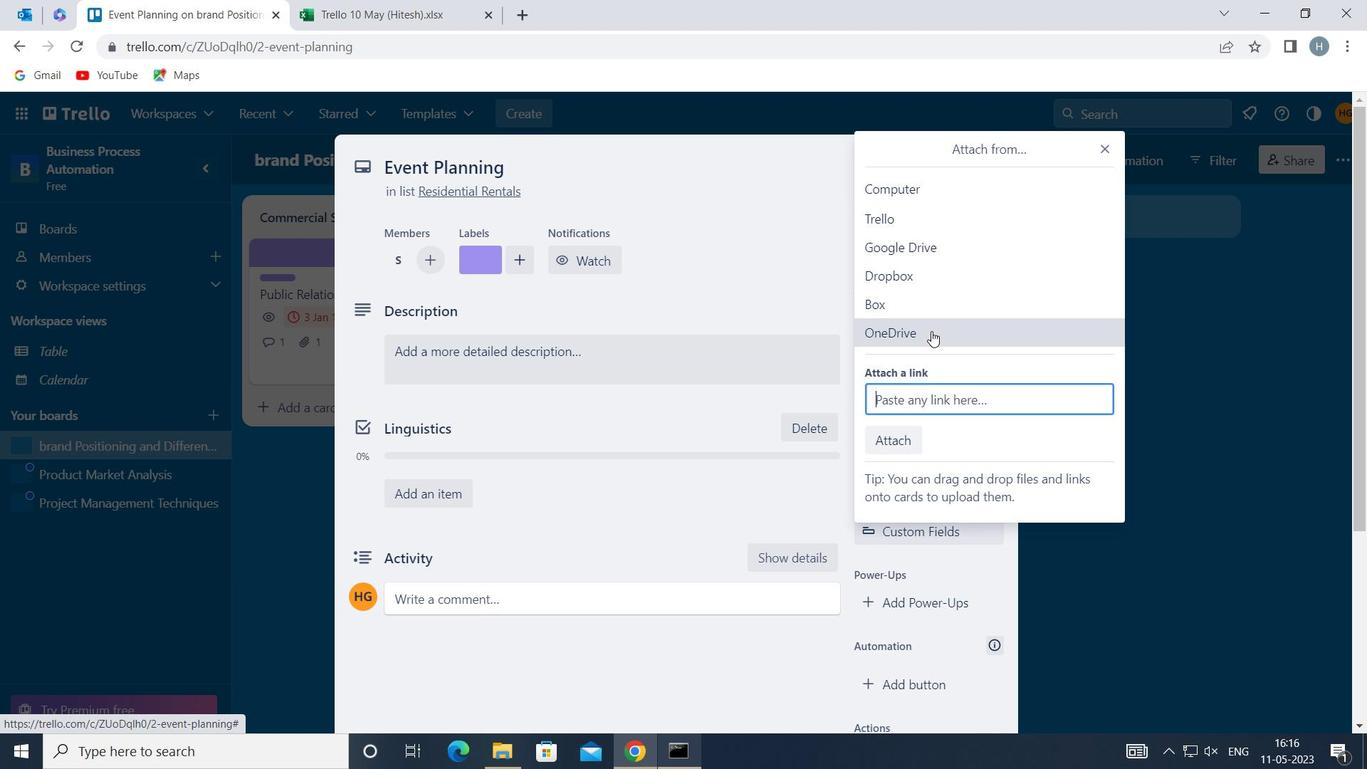 
Action: Mouse moved to (771, 260)
Screenshot: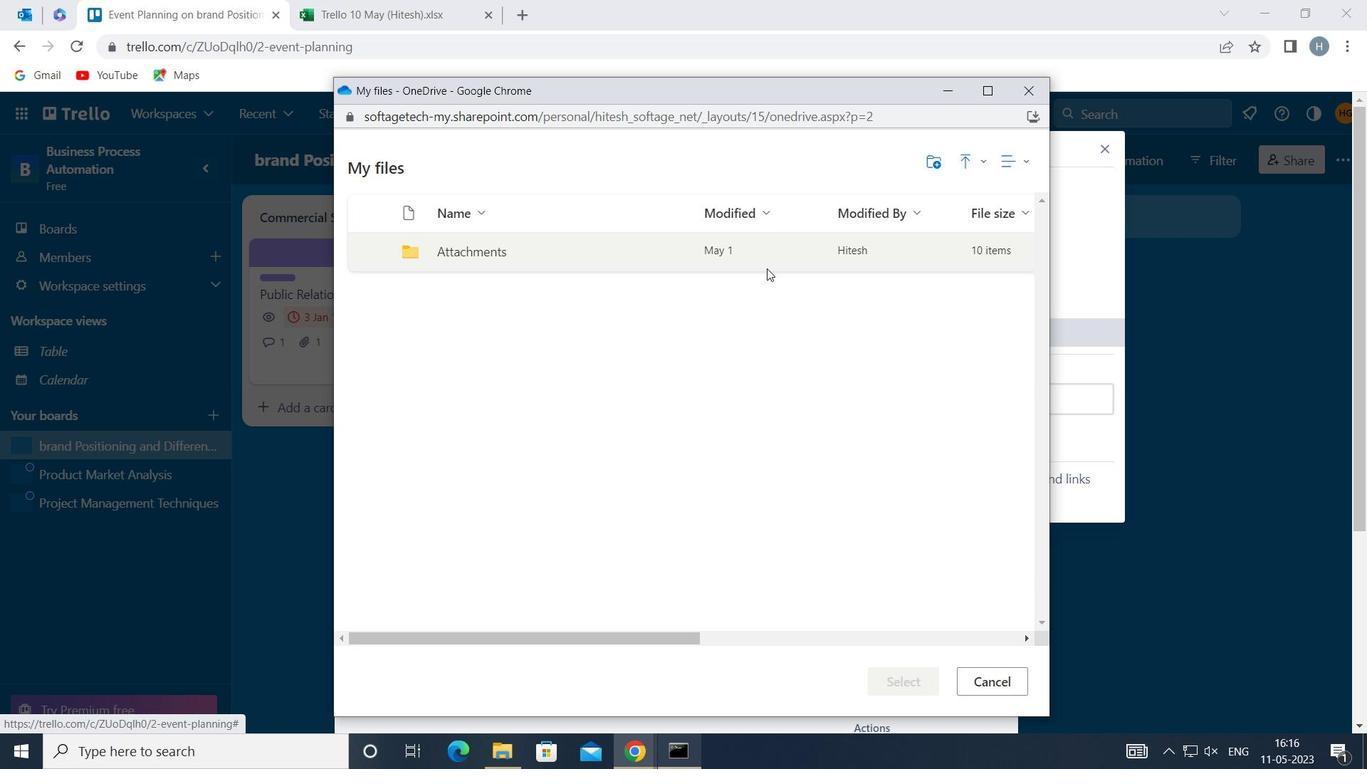 
Action: Mouse pressed left at (771, 260)
Screenshot: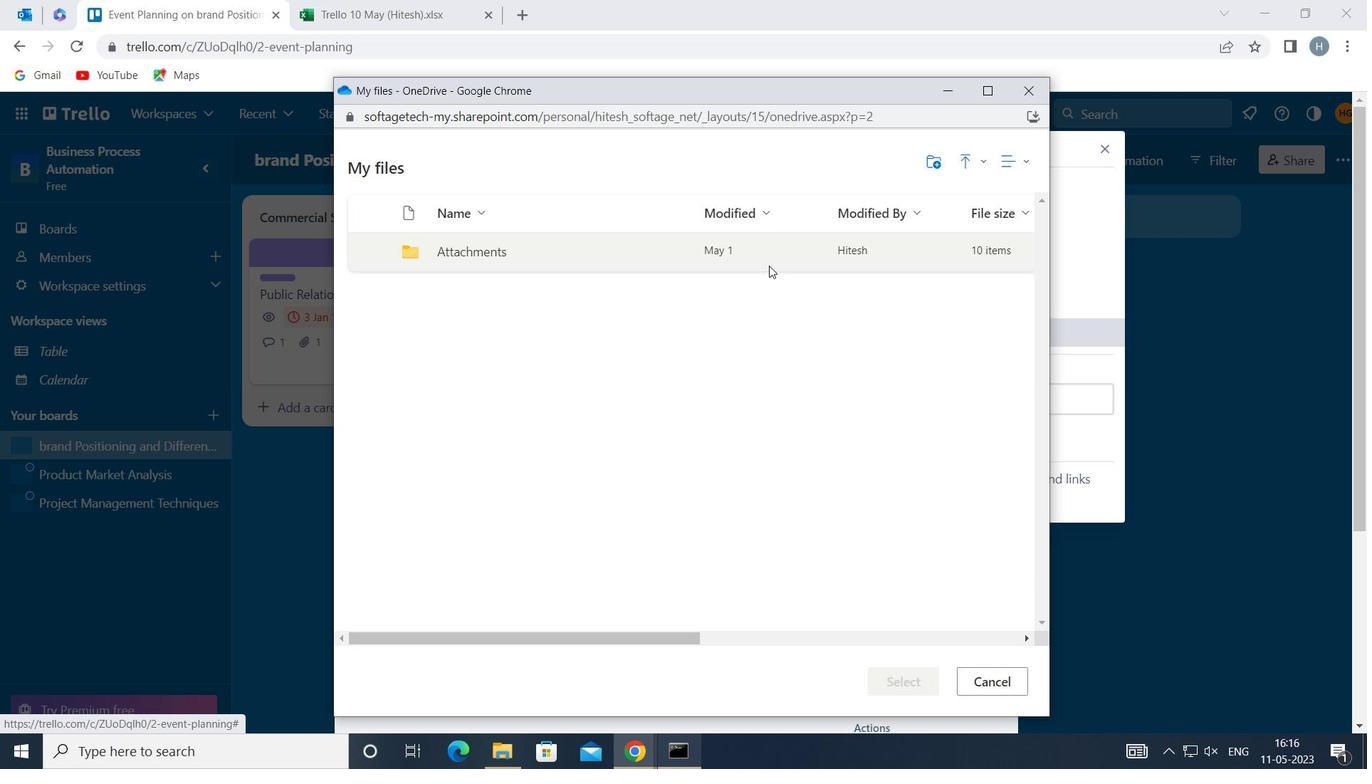 
Action: Mouse pressed left at (771, 260)
Screenshot: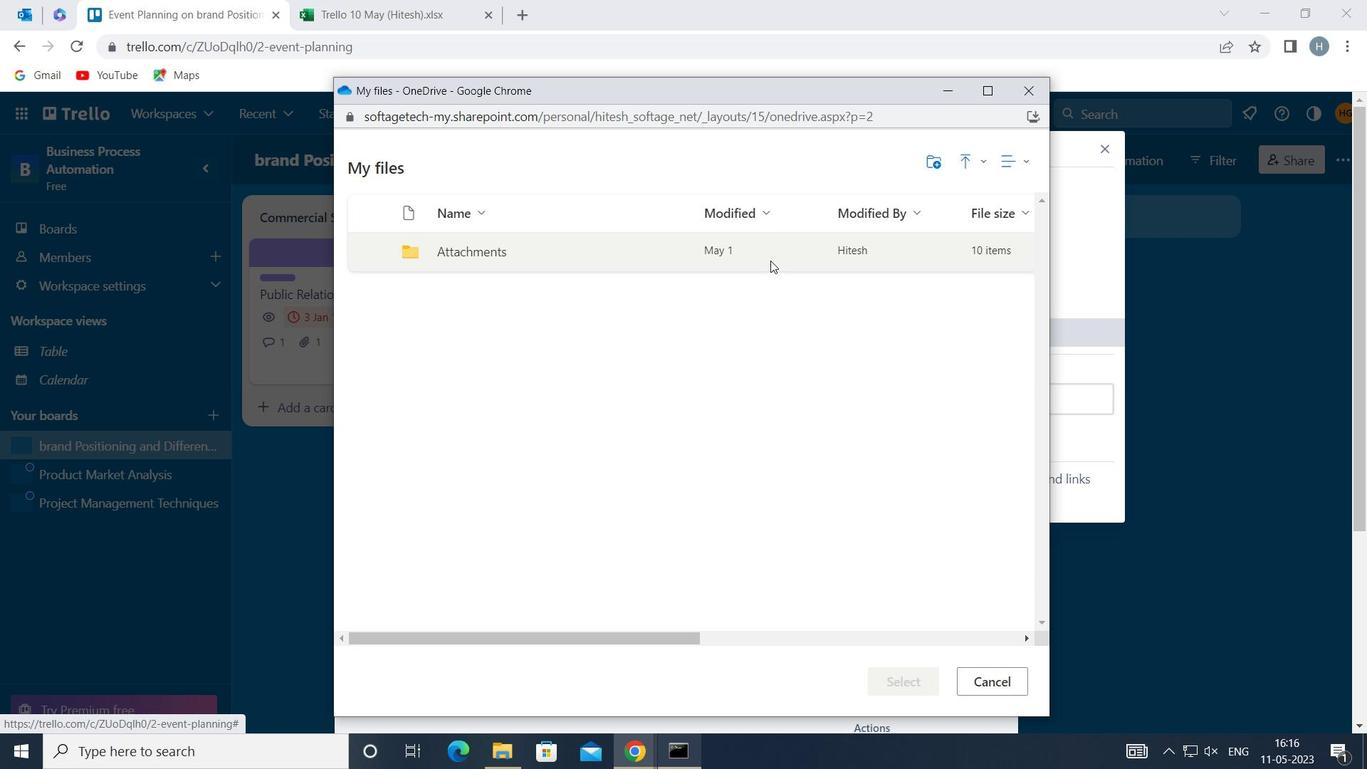 
Action: Mouse moved to (897, 294)
Screenshot: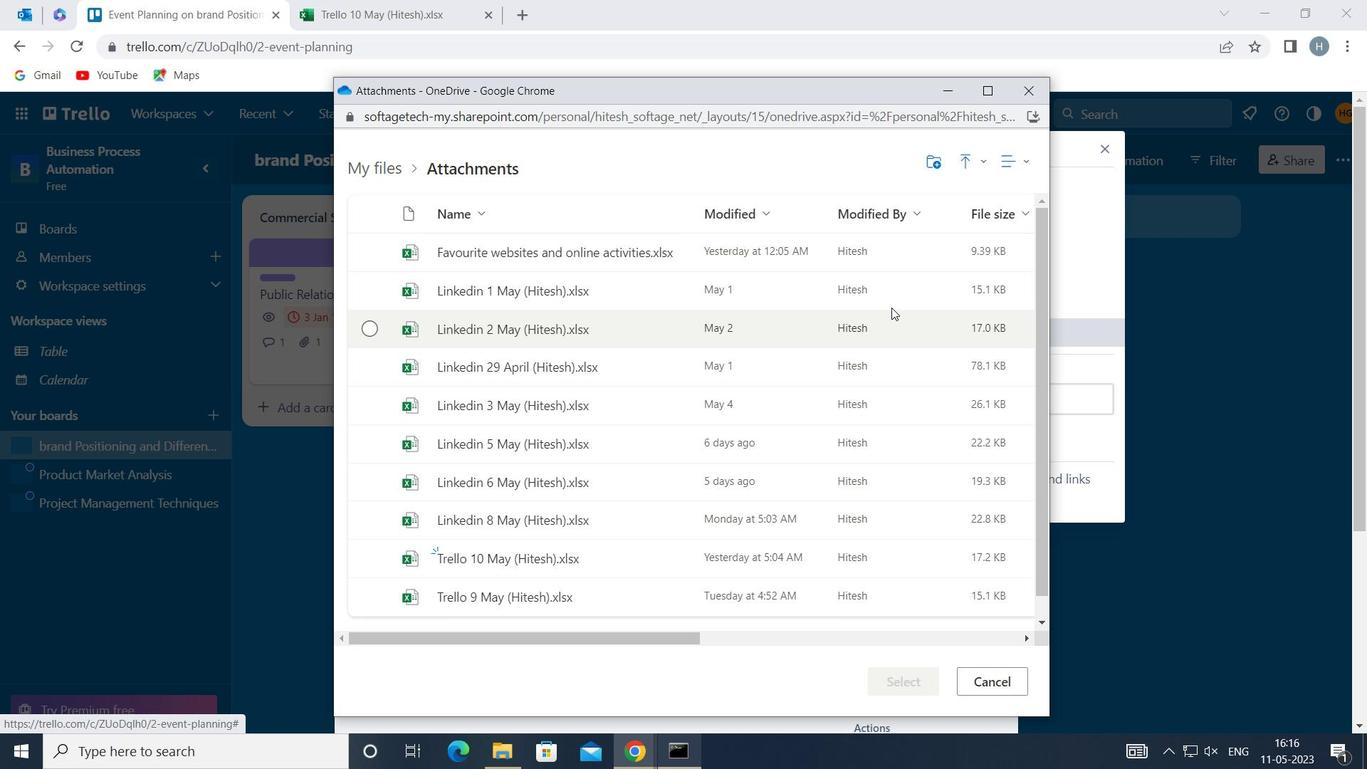 
Action: Mouse pressed left at (897, 294)
Screenshot: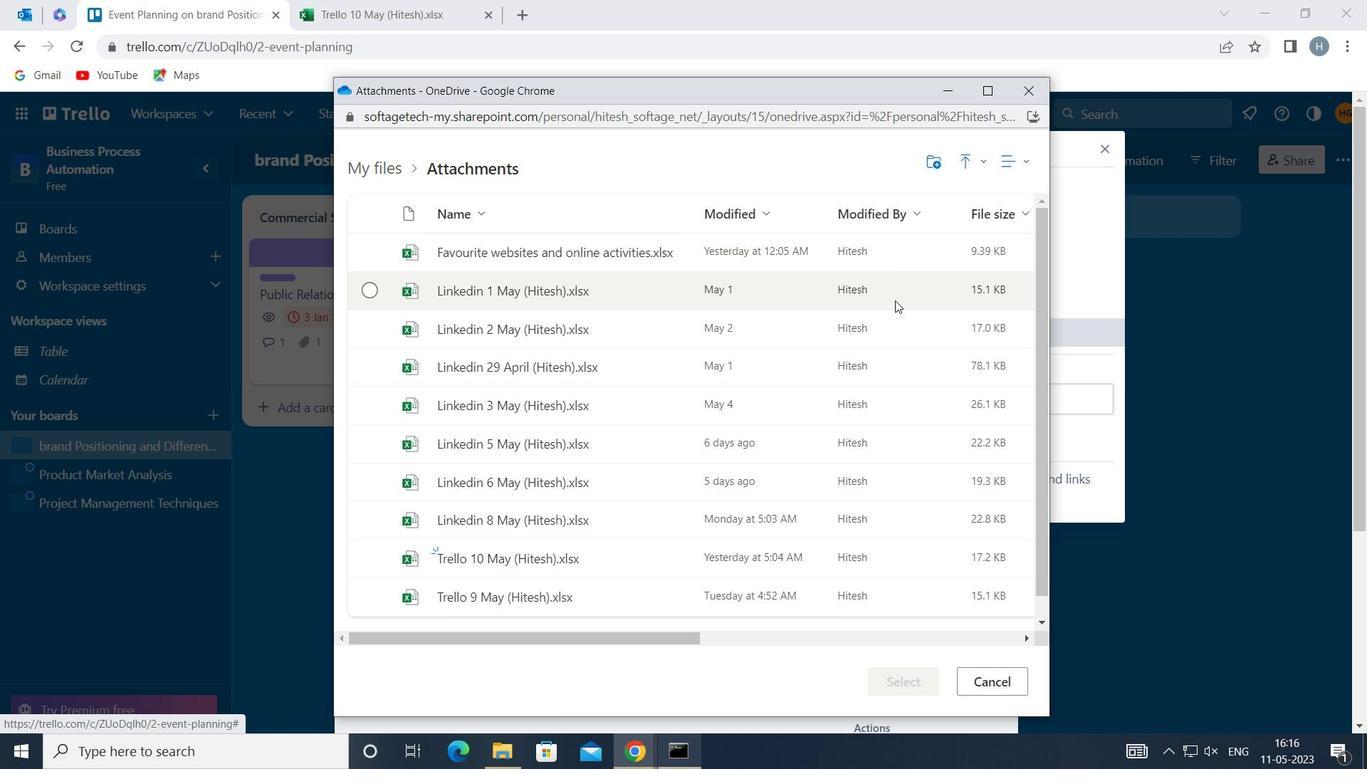 
Action: Mouse moved to (903, 674)
Screenshot: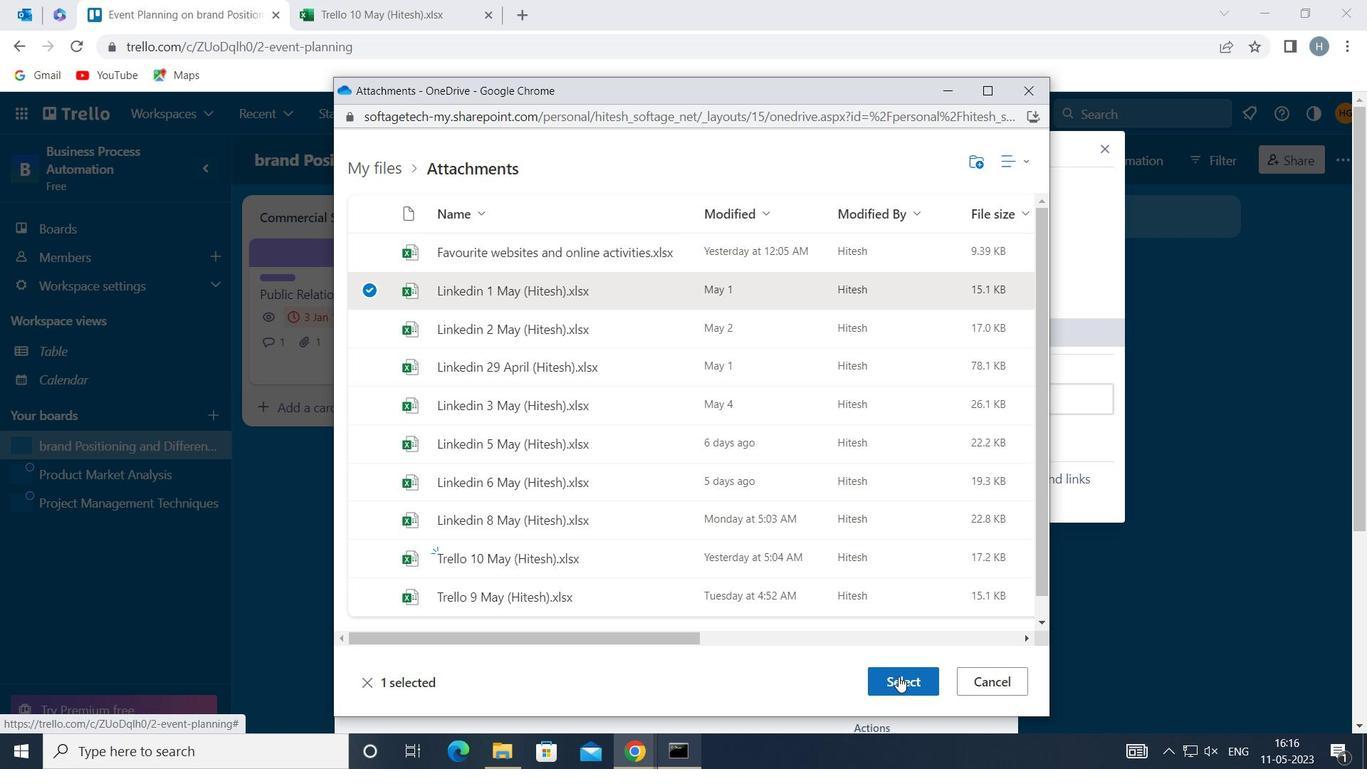 
Action: Mouse pressed left at (903, 674)
Screenshot: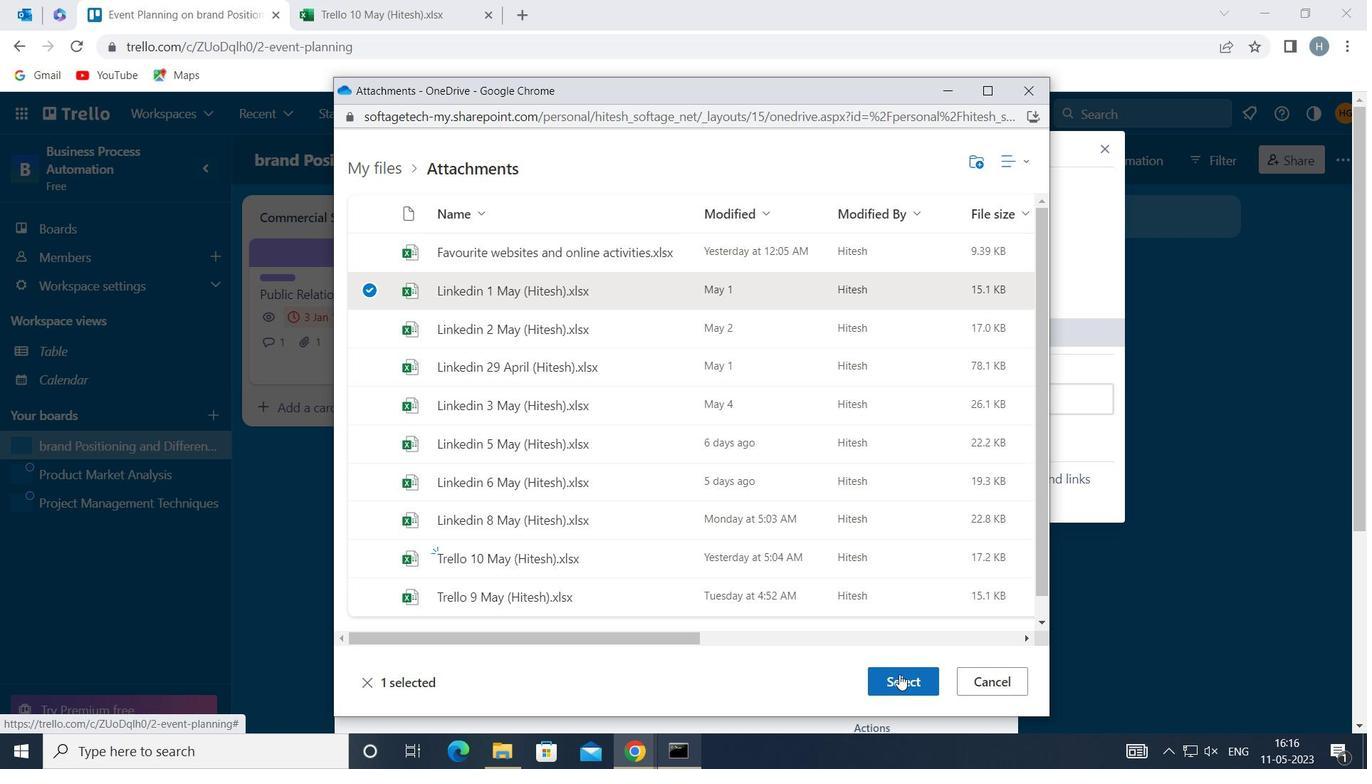 
Action: Mouse moved to (942, 494)
Screenshot: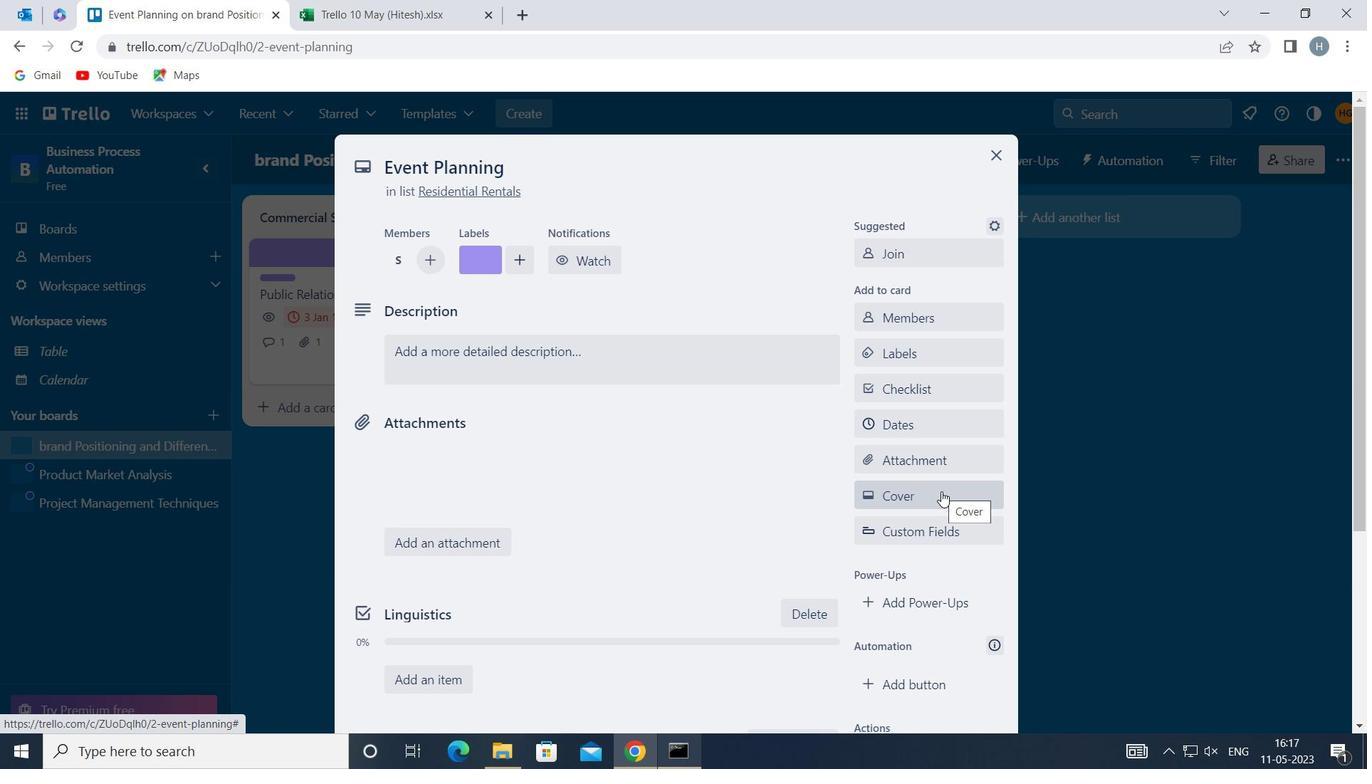 
Action: Mouse pressed left at (942, 494)
Screenshot: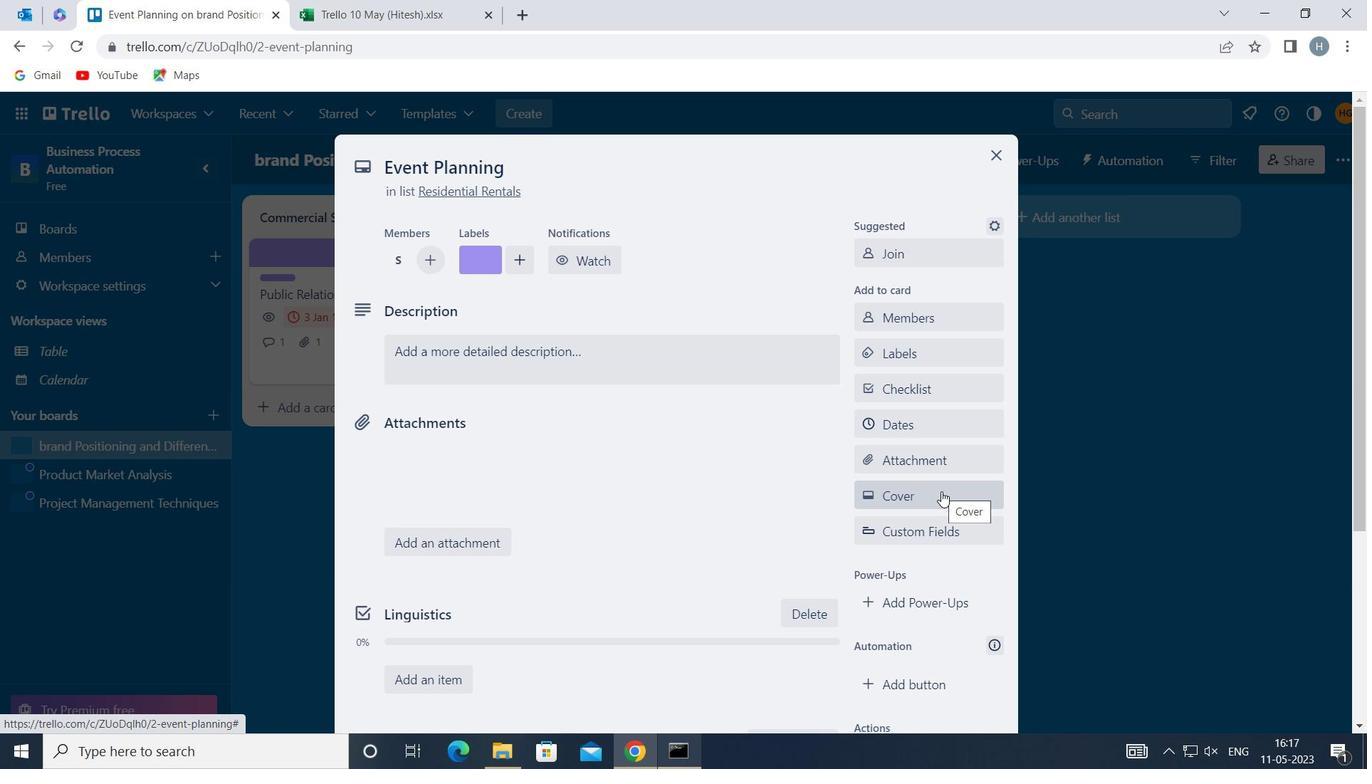 
Action: Mouse moved to (1088, 374)
Screenshot: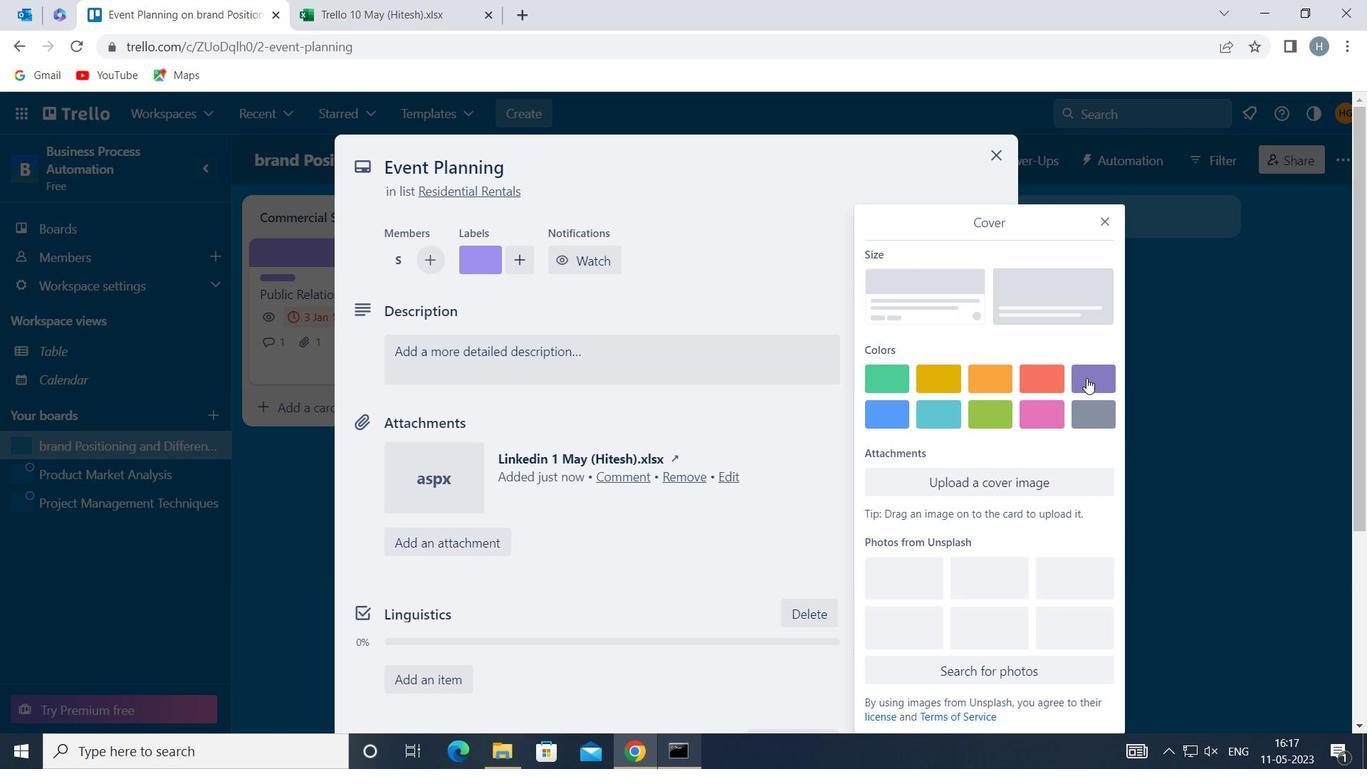 
Action: Mouse pressed left at (1088, 374)
Screenshot: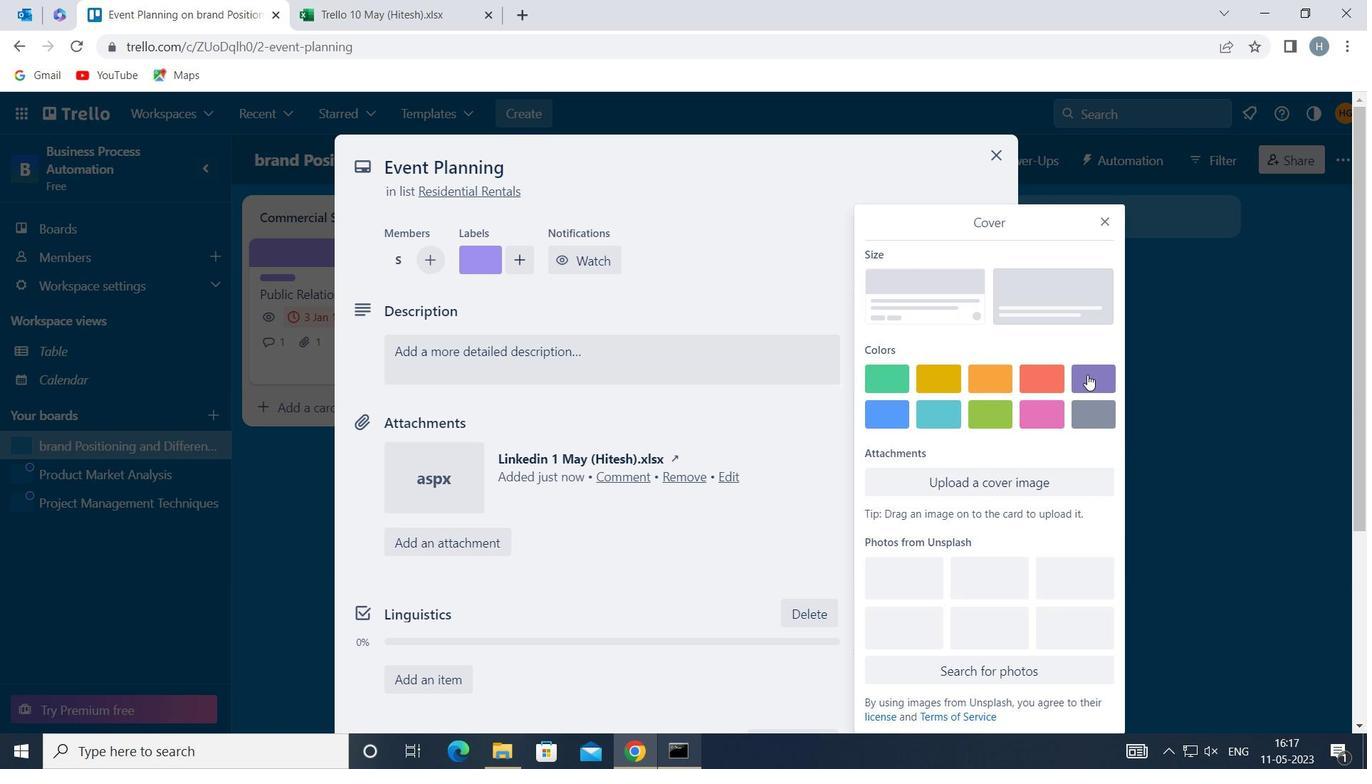 
Action: Mouse moved to (1103, 188)
Screenshot: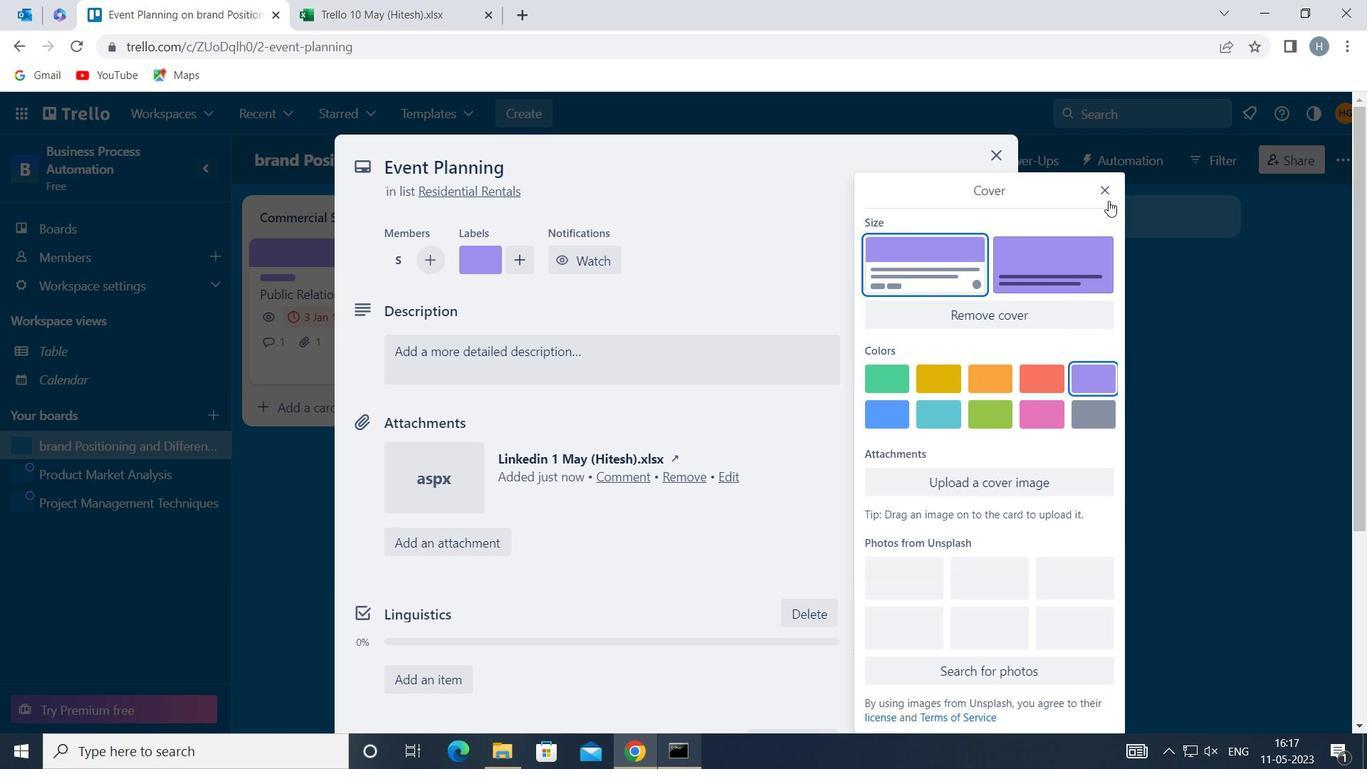 
Action: Mouse pressed left at (1103, 188)
Screenshot: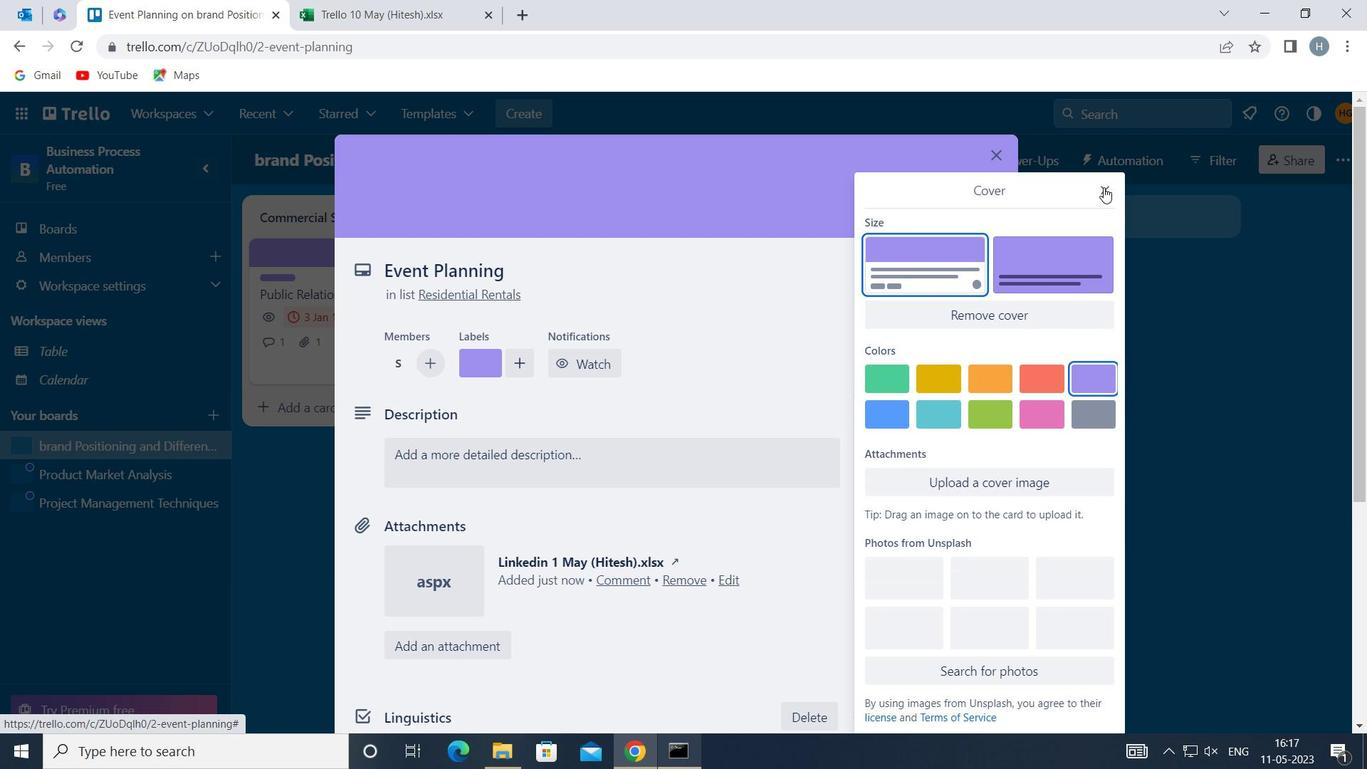 
Action: Mouse moved to (662, 469)
Screenshot: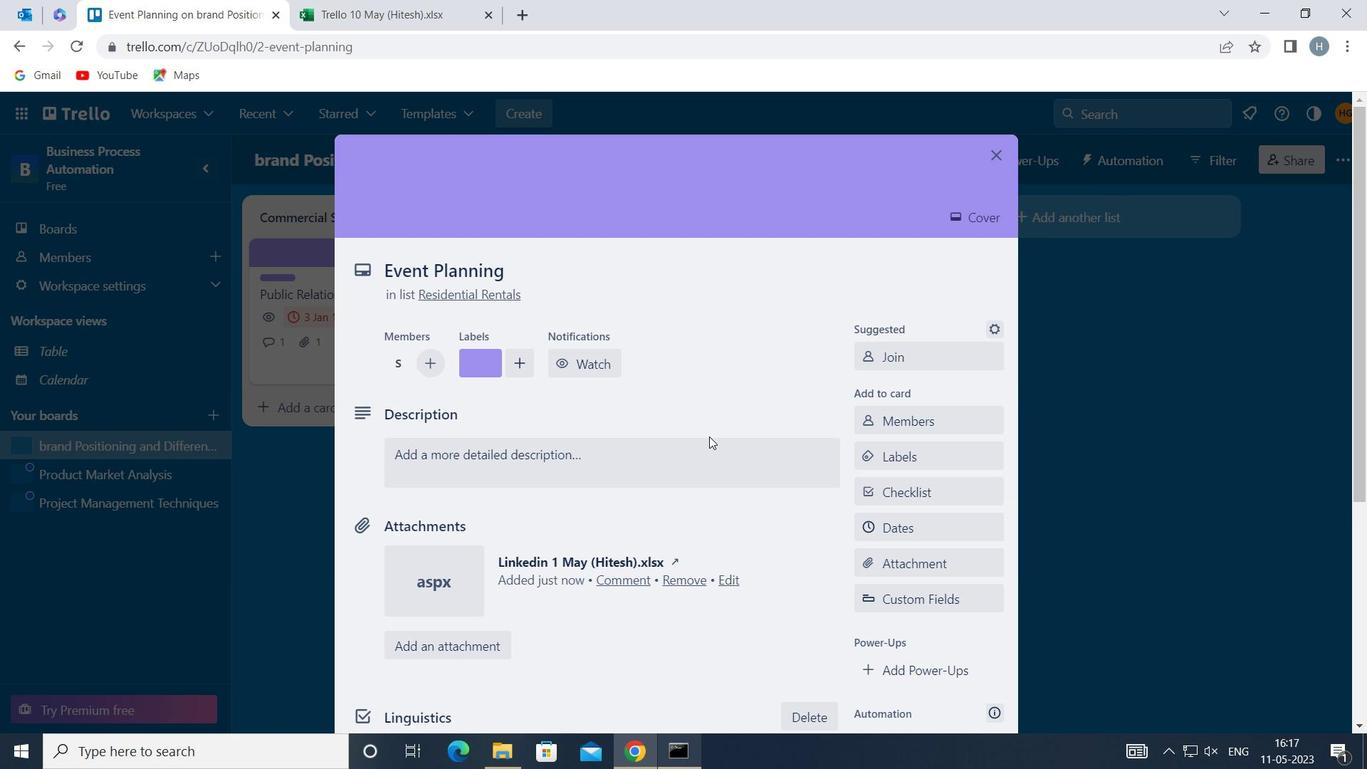 
Action: Mouse pressed left at (662, 469)
Screenshot: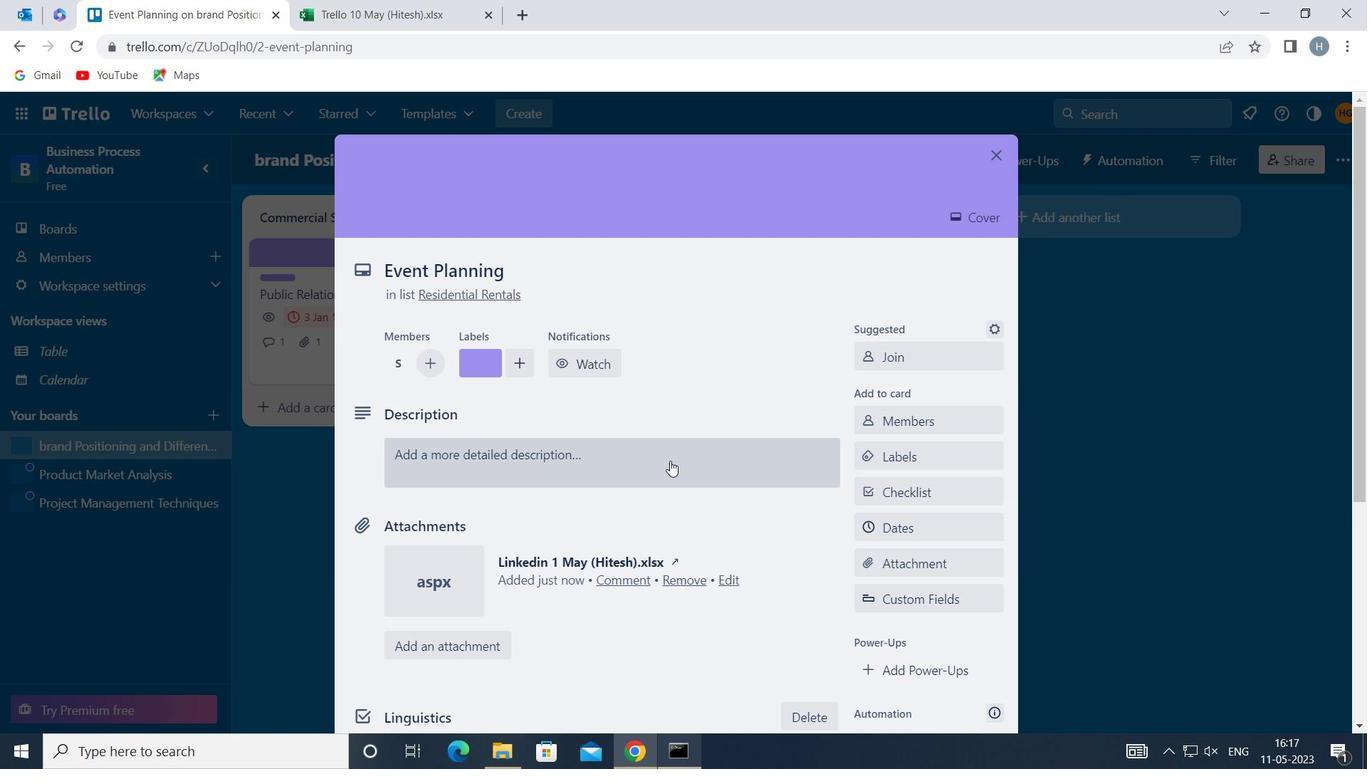 
Action: Mouse moved to (645, 517)
Screenshot: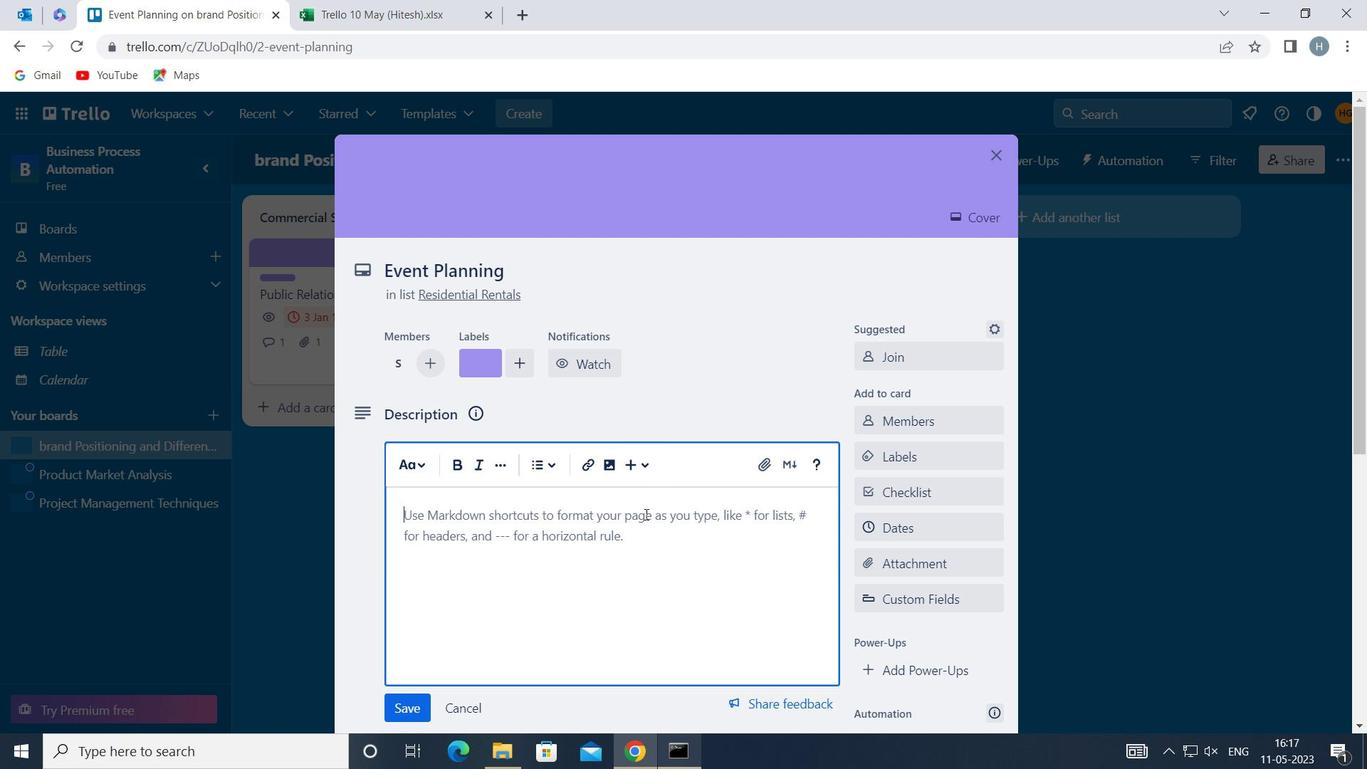 
Action: Mouse pressed left at (645, 517)
Screenshot: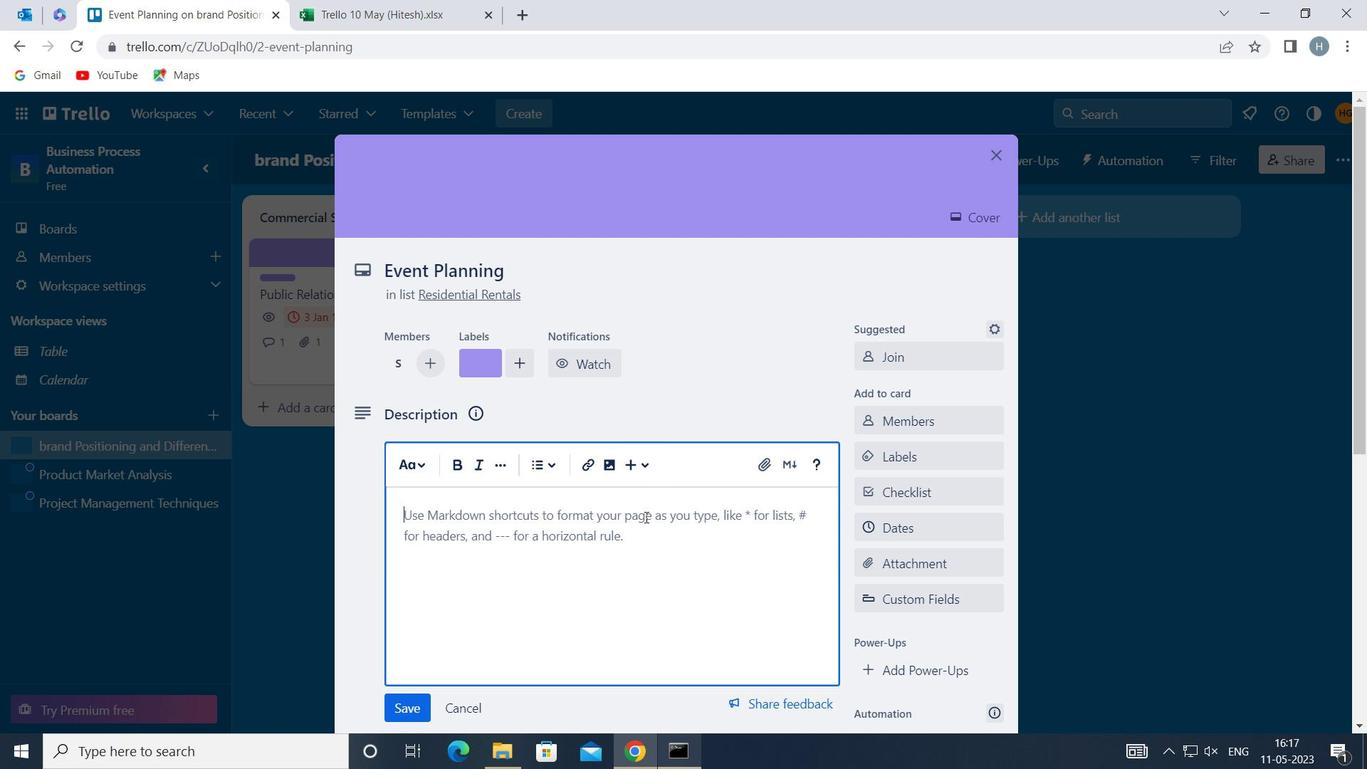 
Action: Key pressed <Key.shift>SCHEDULE<Key.space>TEAM<Key.space>TRAINNG<Key.space><Key.backspace><Key.backspace><Key.backspace>ING<Key.space>SESSION<Key.space>ON<Key.space>NEW<Key.space>SOFTWARE
Screenshot: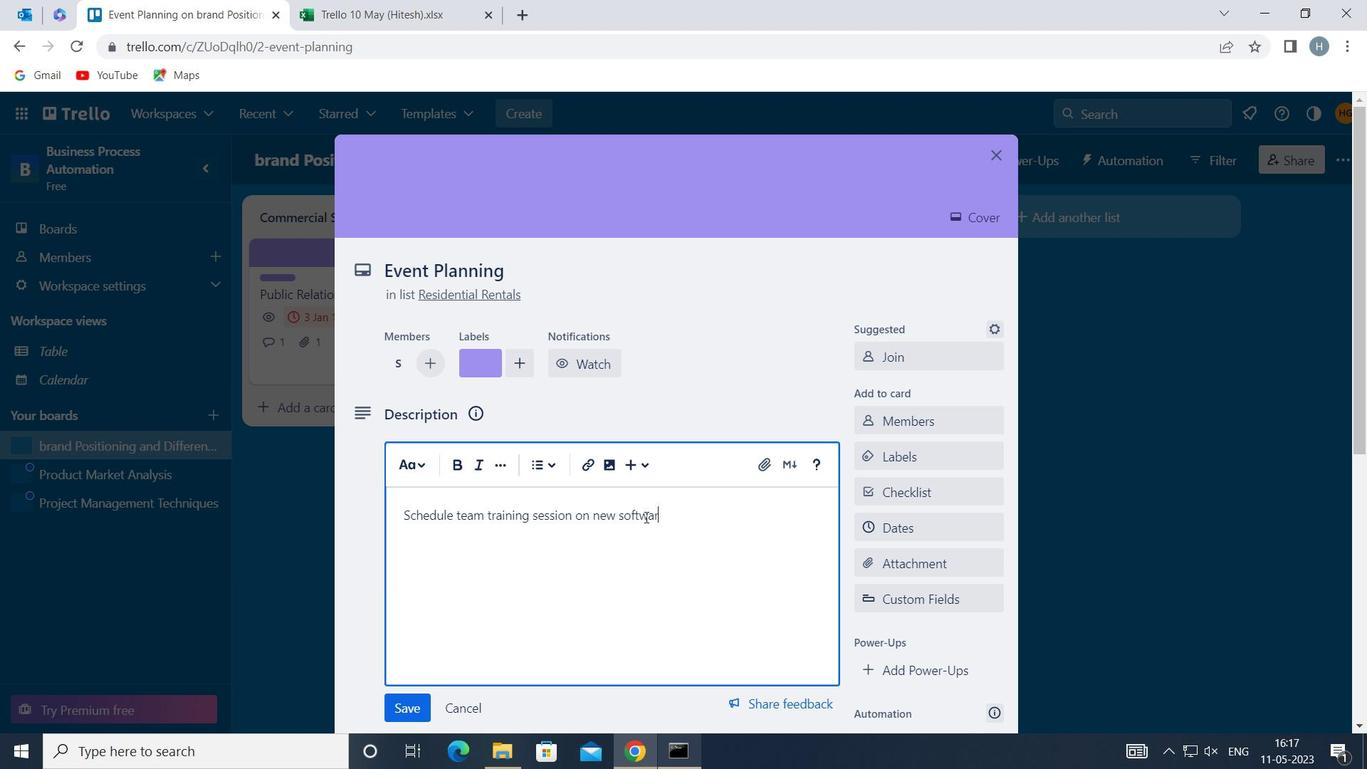 
Action: Mouse moved to (415, 706)
Screenshot: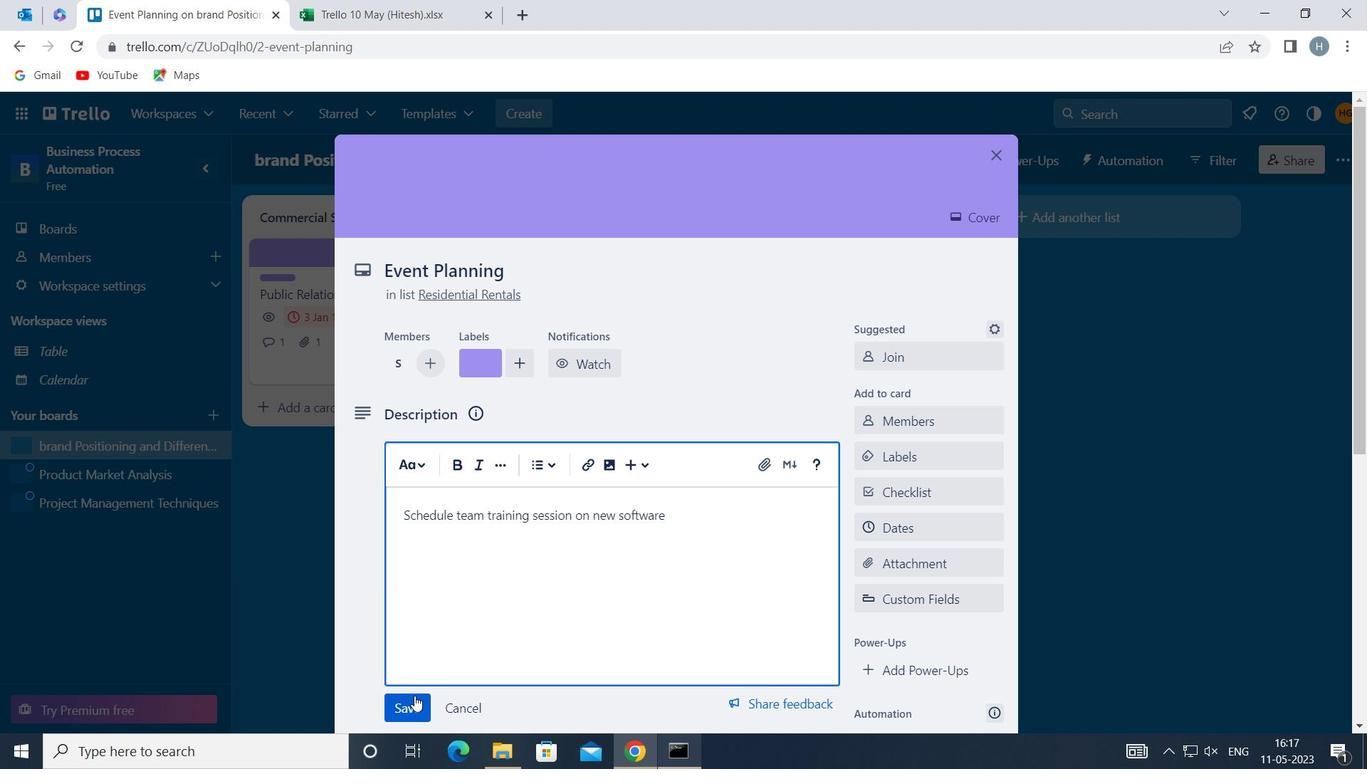 
Action: Mouse pressed left at (415, 706)
Screenshot: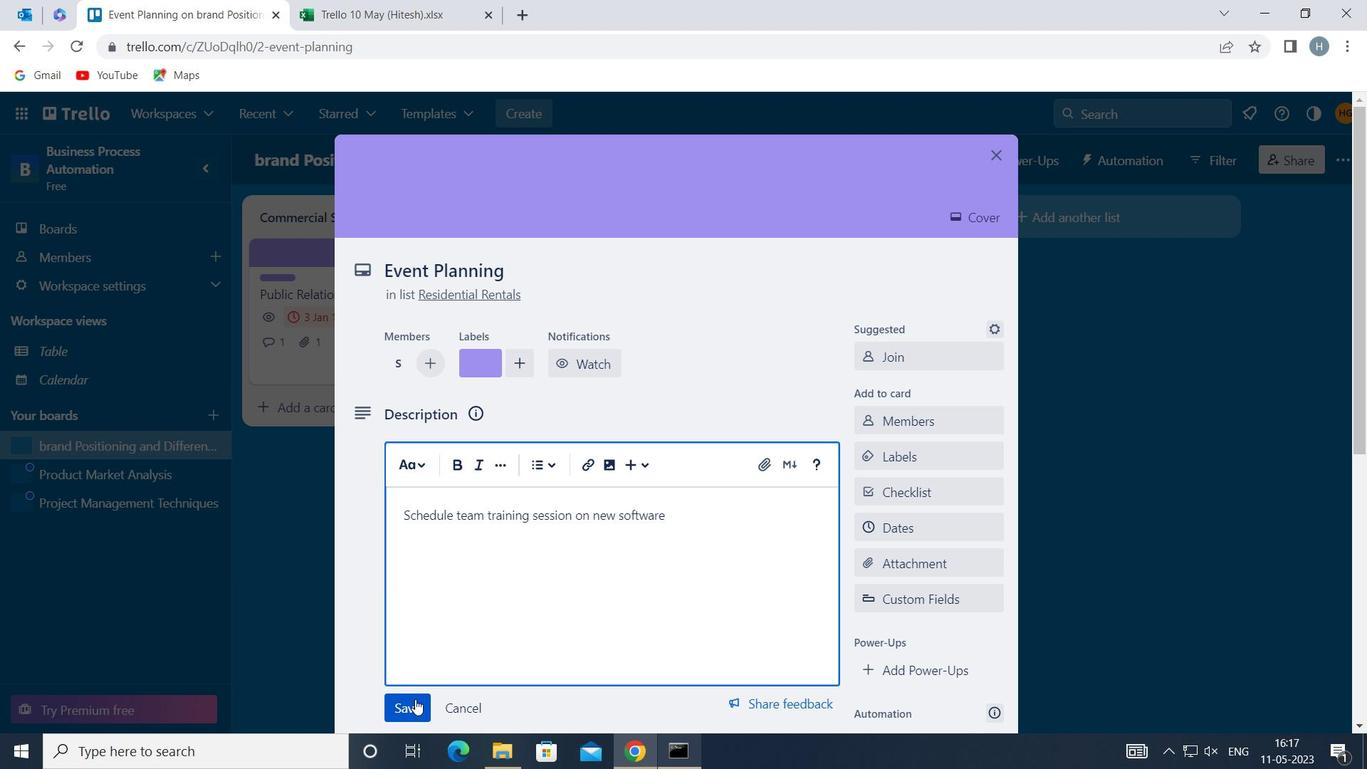 
Action: Mouse moved to (523, 559)
Screenshot: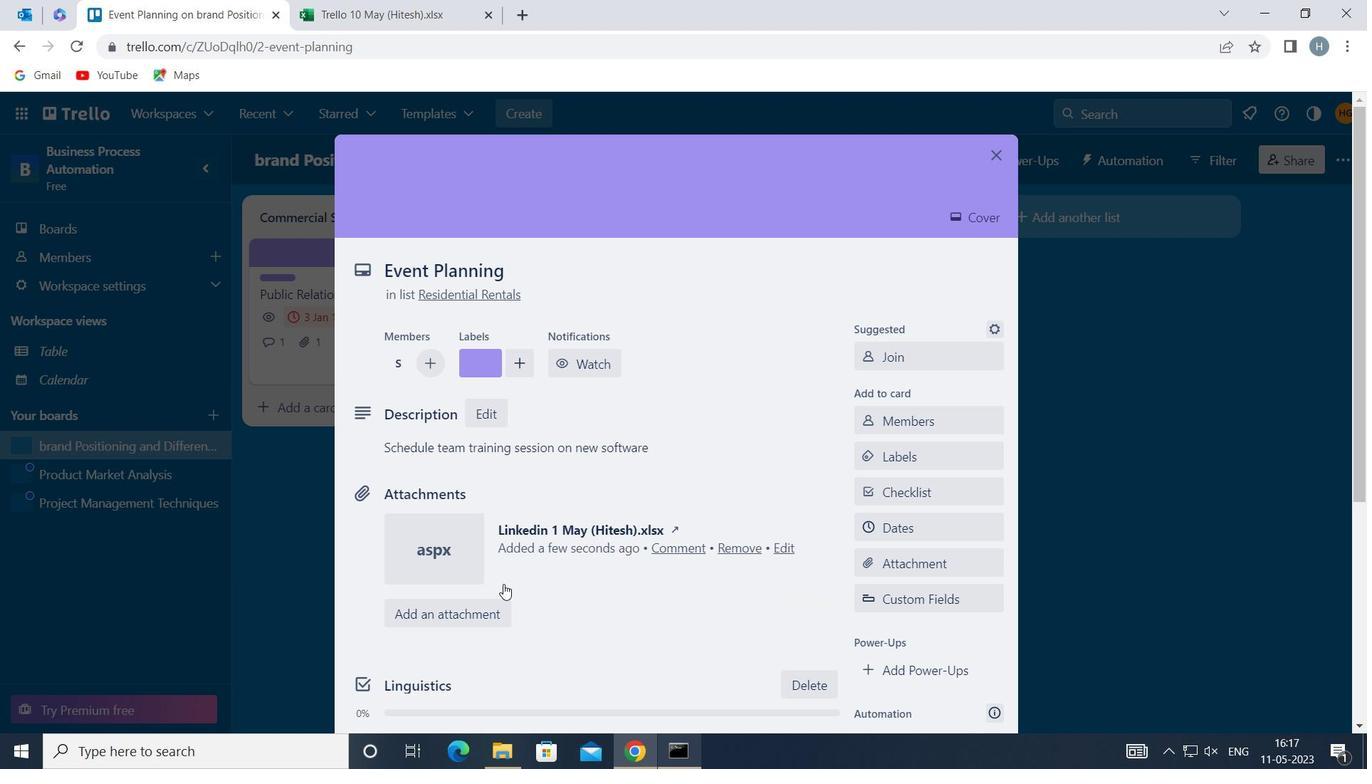 
Action: Mouse scrolled (523, 558) with delta (0, 0)
Screenshot: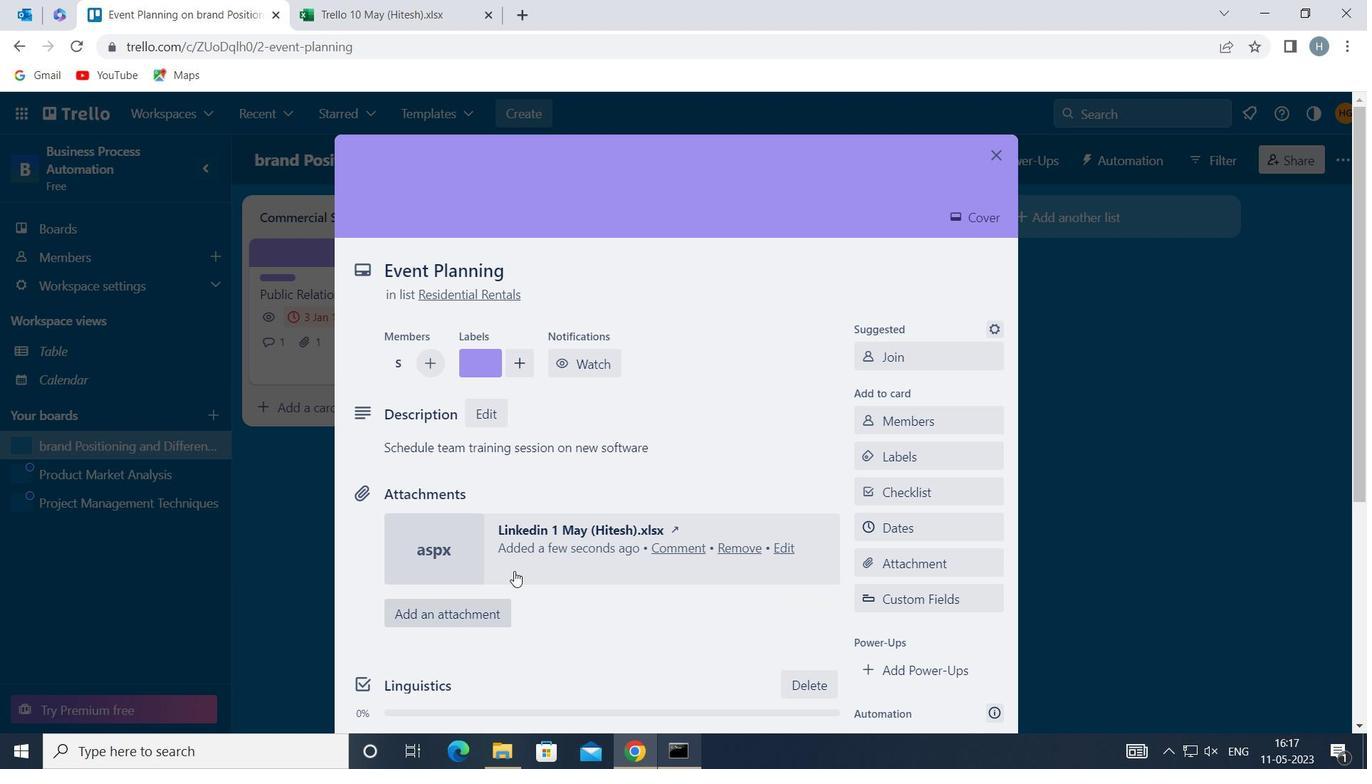 
Action: Mouse scrolled (523, 558) with delta (0, 0)
Screenshot: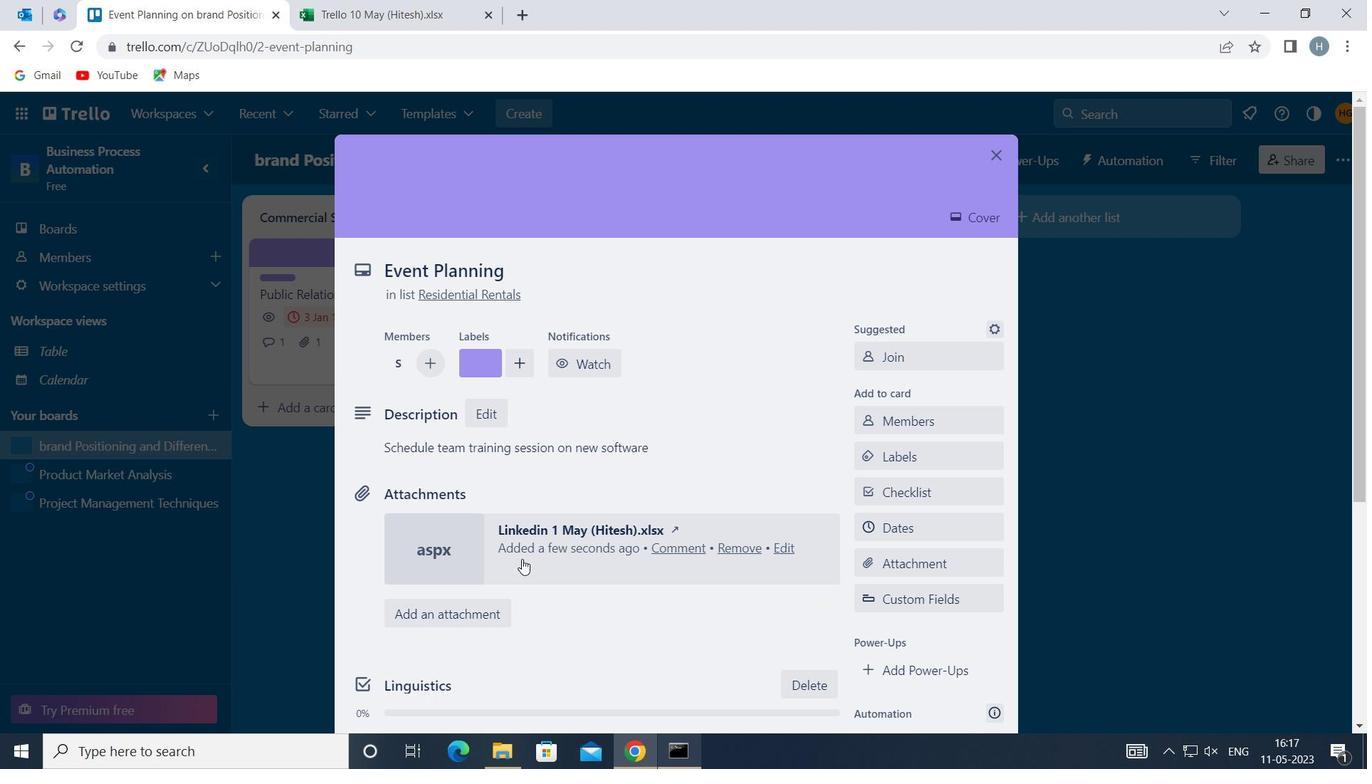 
Action: Mouse moved to (529, 549)
Screenshot: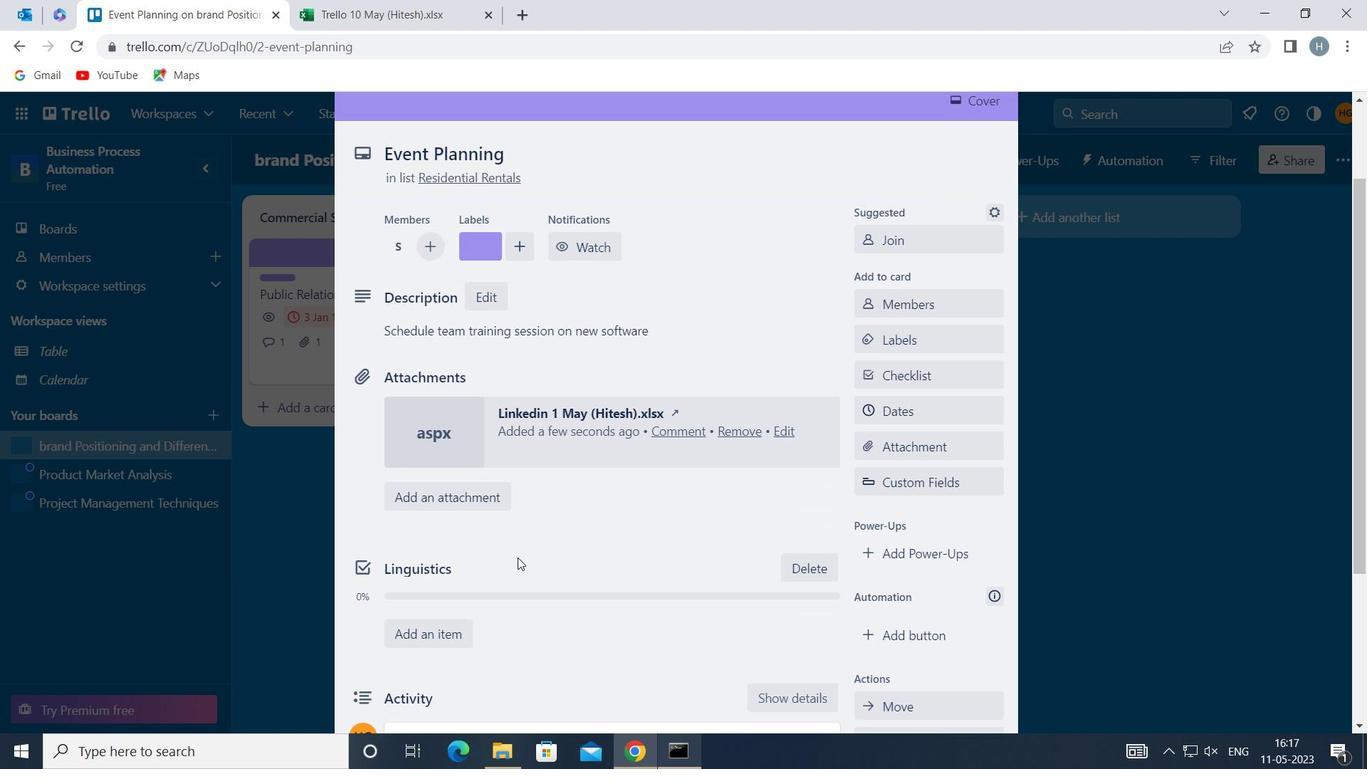 
Action: Mouse scrolled (529, 548) with delta (0, 0)
Screenshot: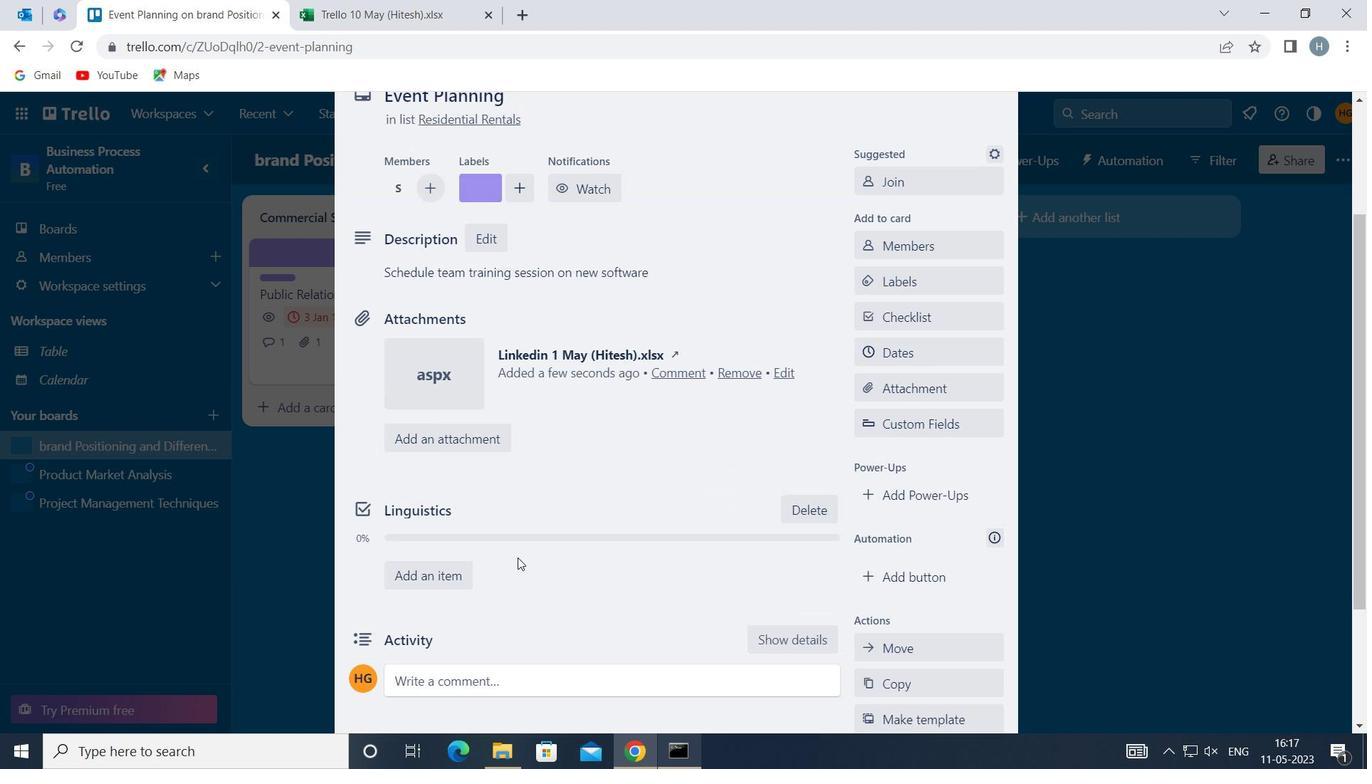 
Action: Mouse scrolled (529, 548) with delta (0, 0)
Screenshot: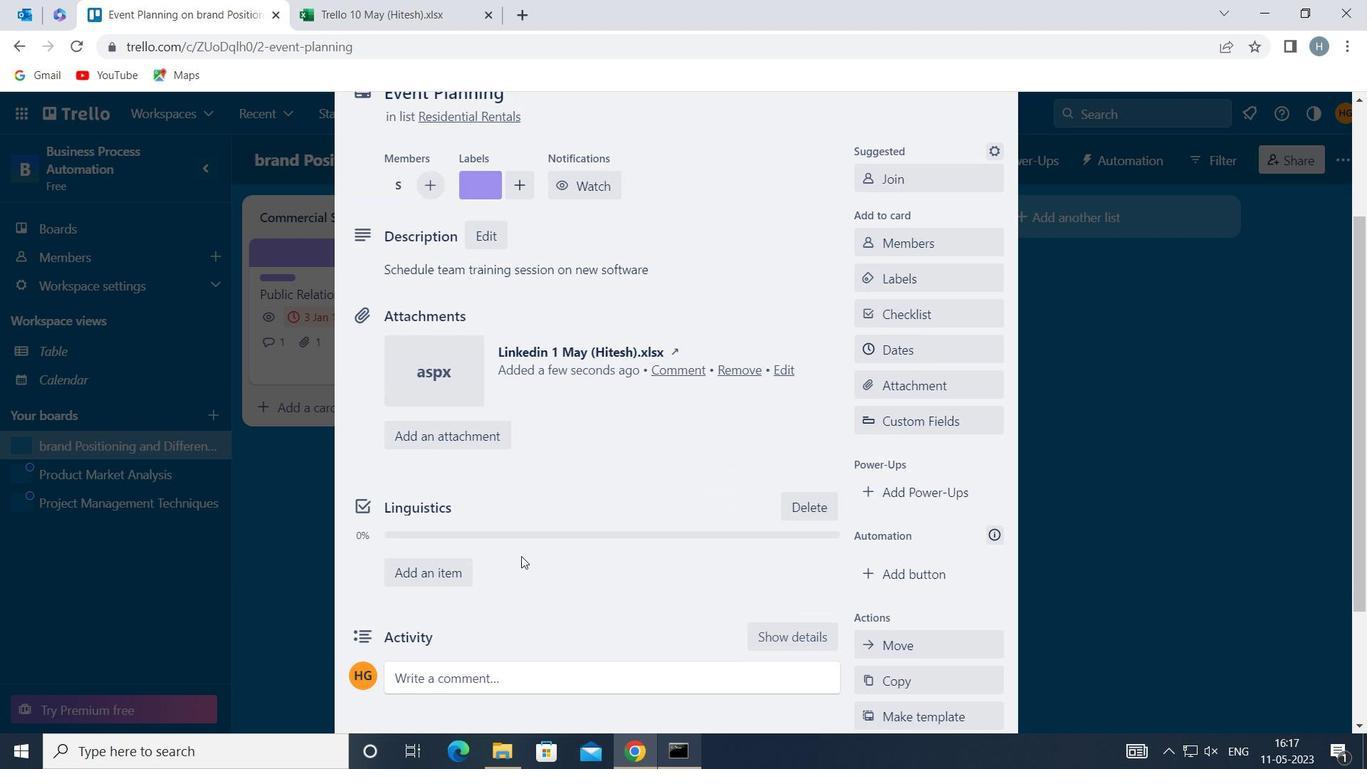 
Action: Mouse scrolled (529, 548) with delta (0, 0)
Screenshot: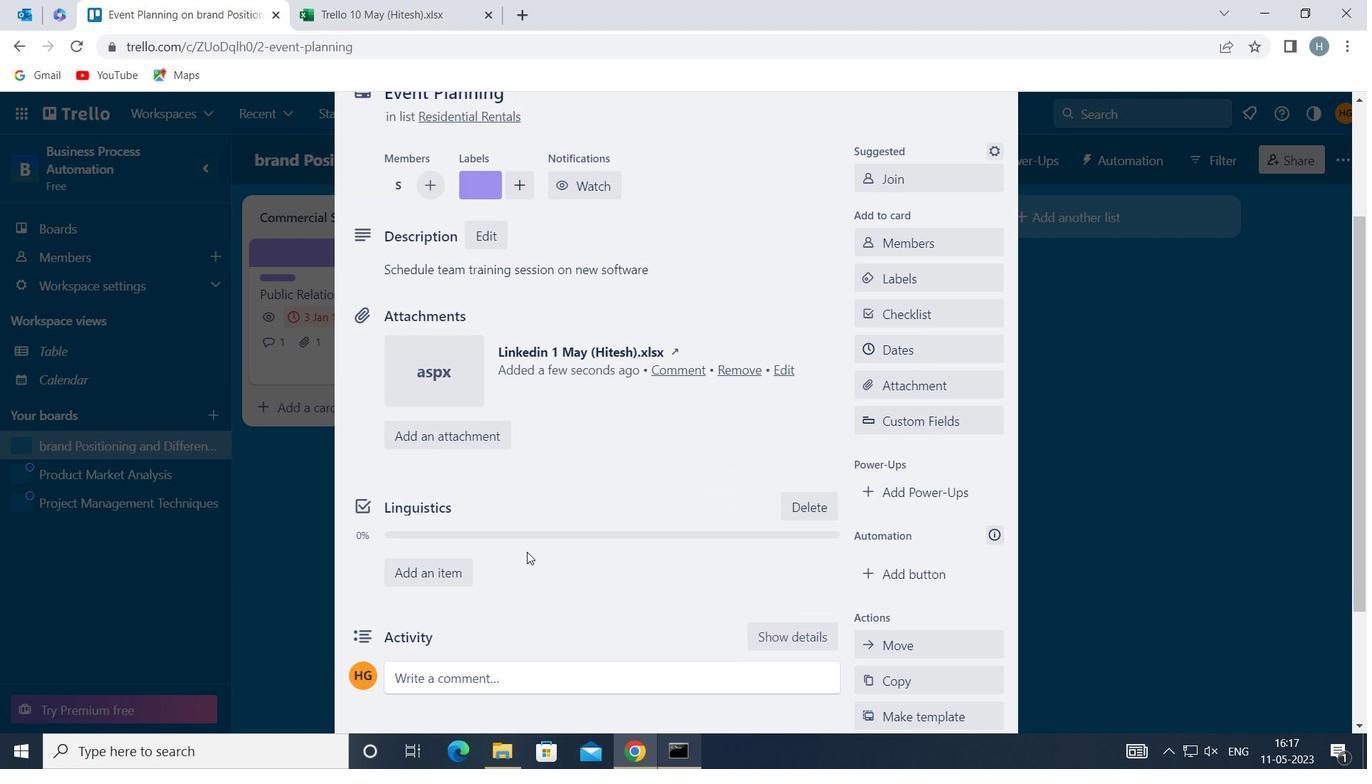 
Action: Mouse moved to (586, 505)
Screenshot: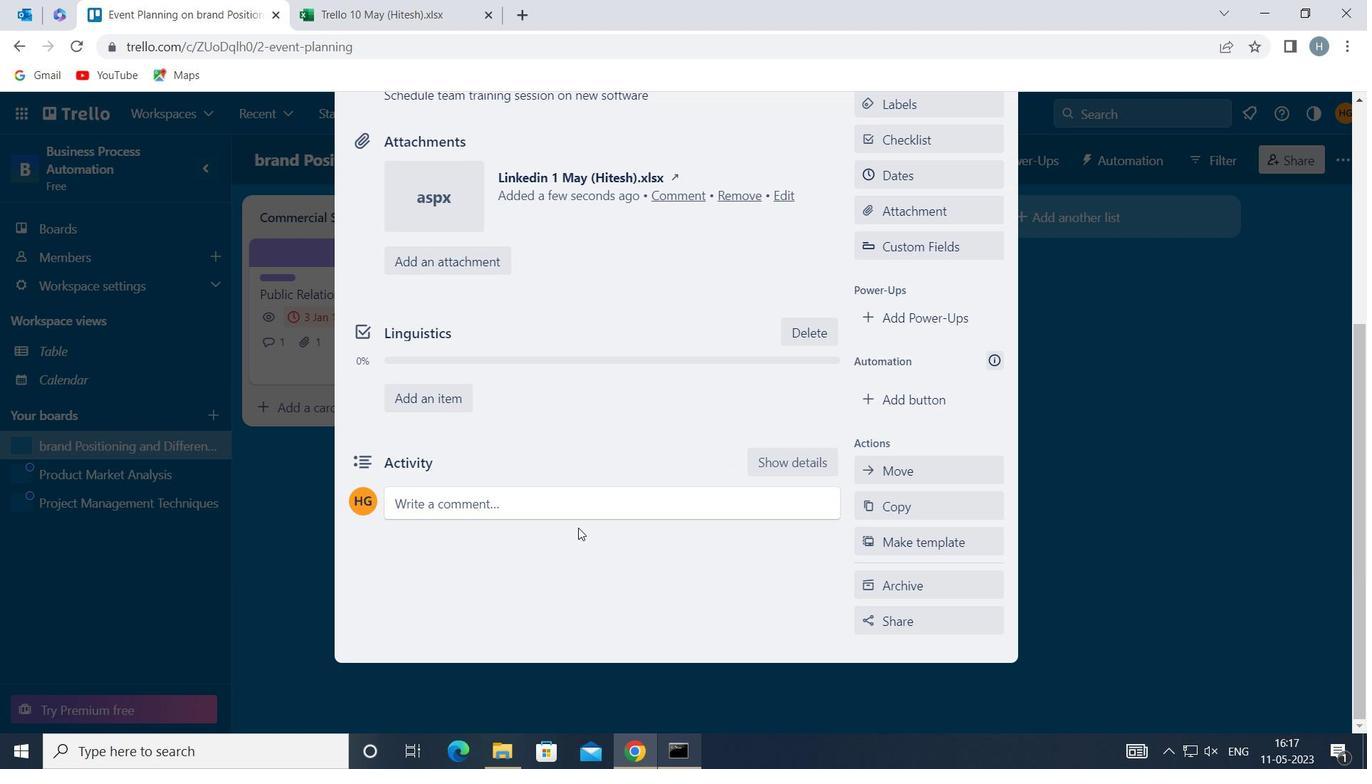 
Action: Mouse pressed left at (586, 505)
Screenshot: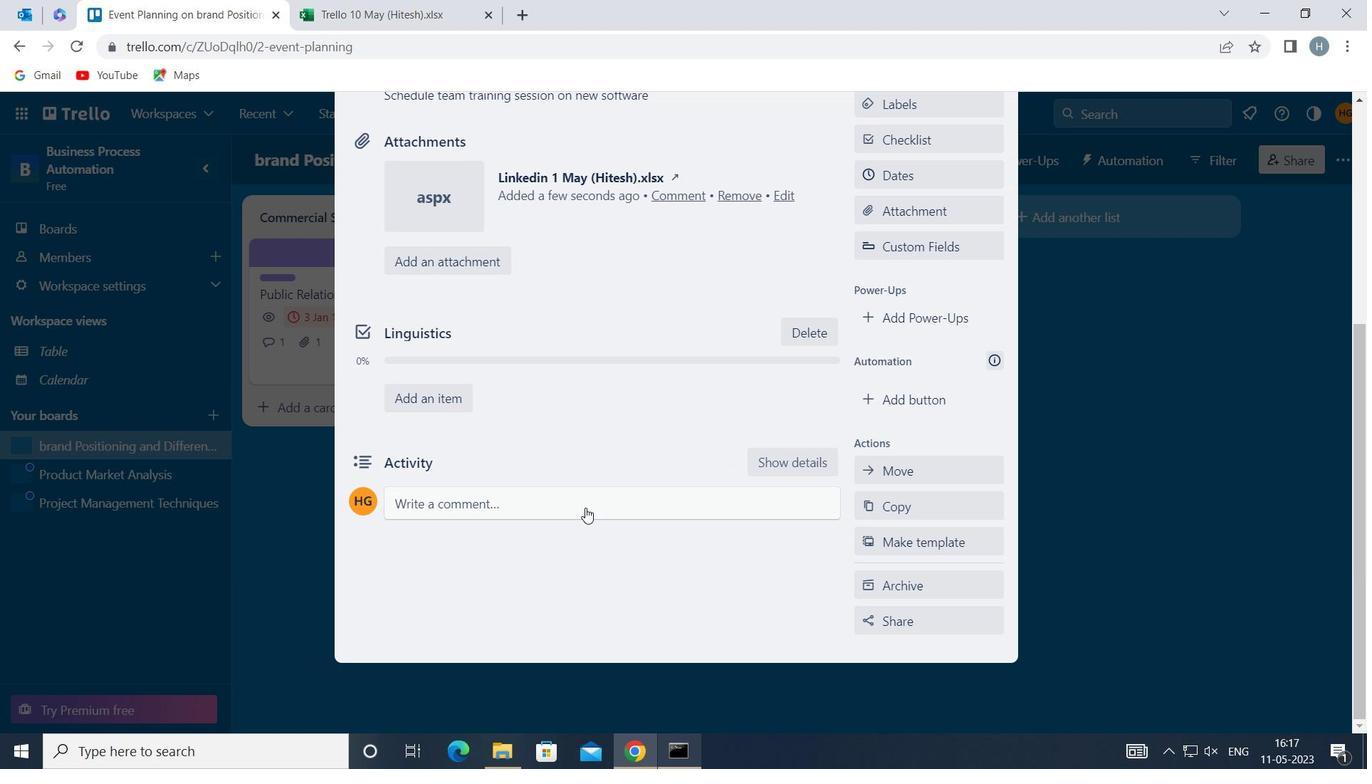 
Action: Mouse moved to (559, 556)
Screenshot: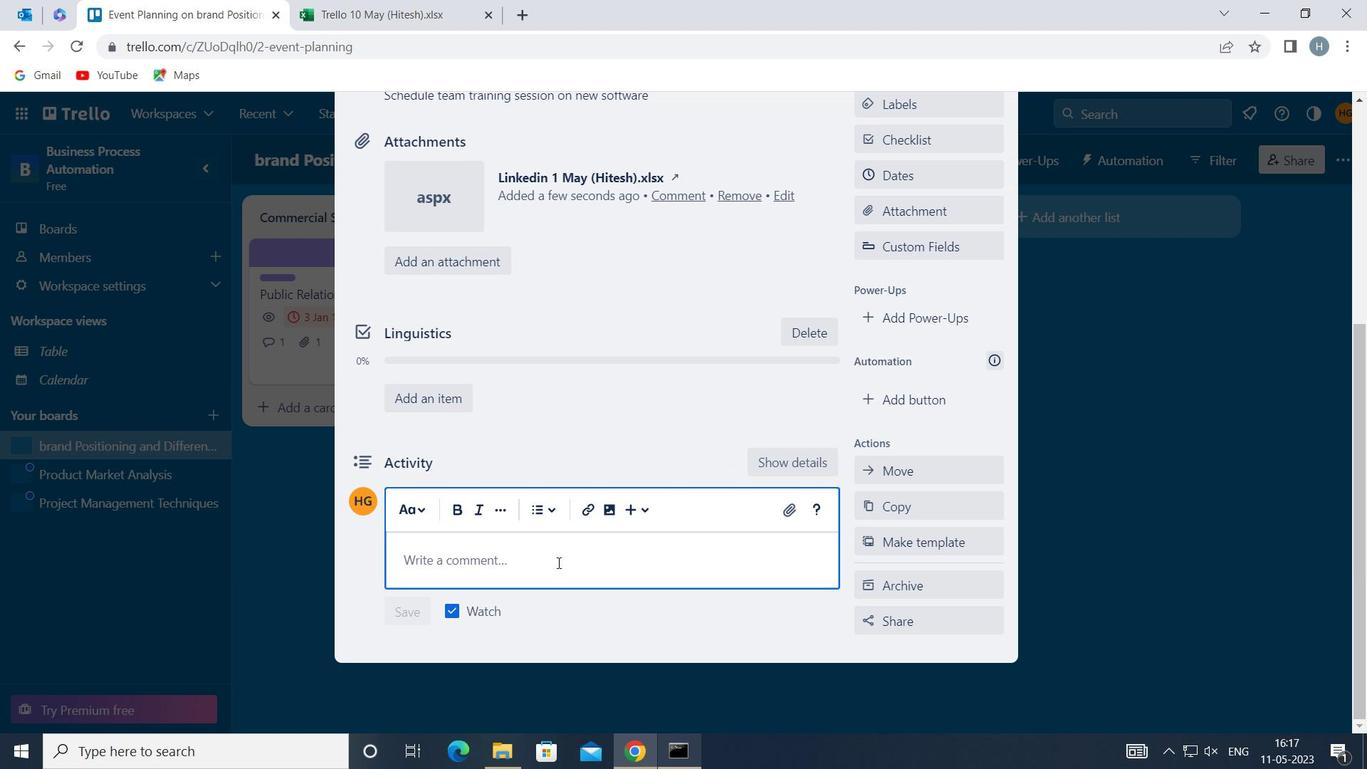 
Action: Mouse pressed left at (559, 556)
Screenshot: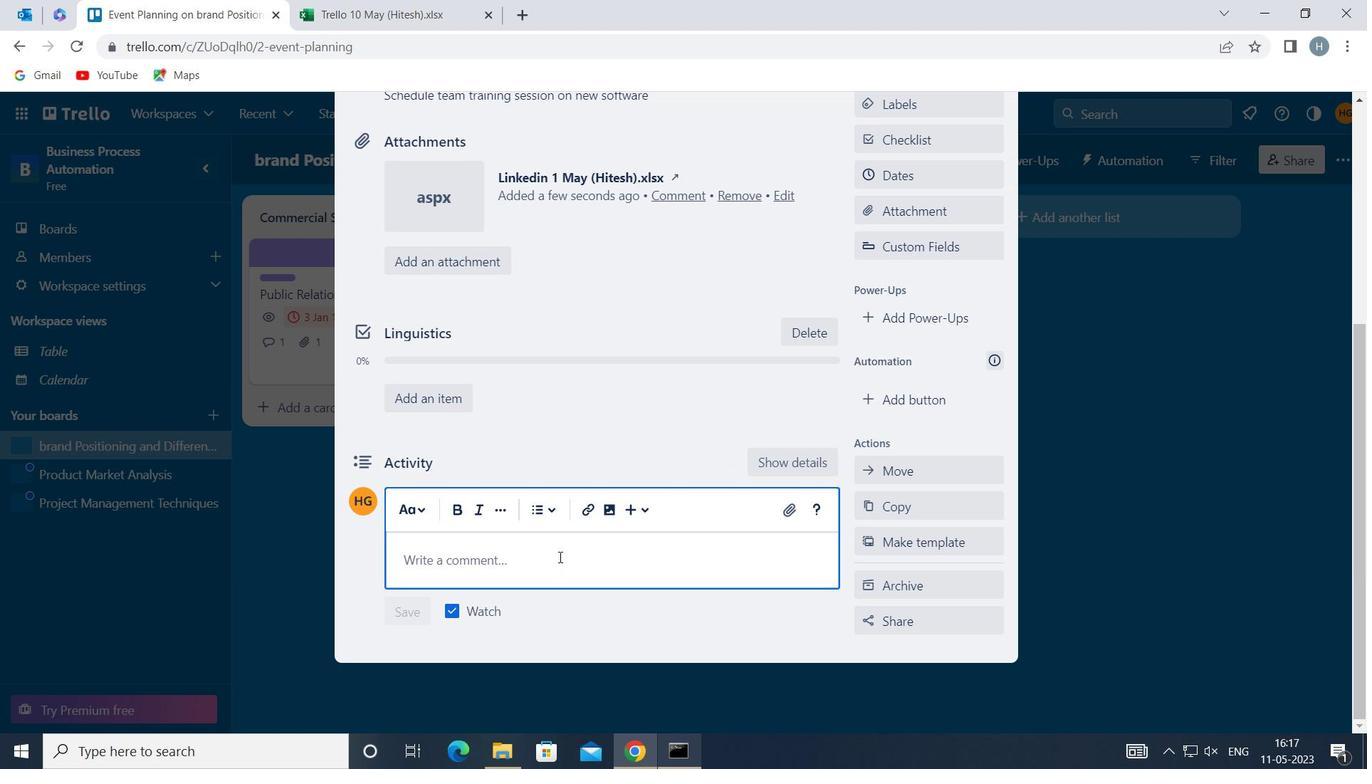 
Action: Key pressed <Key.shift>THIS<Key.space>TASK<Key.space>REQUIRES<Key.space>US<Key.space>TO<Key.space>BE<Key.space>PROACTIVE<Key.space>IN<Key.space>IDENTIFYING<Key.space>POTENTIAL<Key.space>RISKS<Key.space>AND<Key.space>TAKING<Key.space>STEPS<Key.space>TO<Key.space>MITIGATE<Key.space>THEM
Screenshot: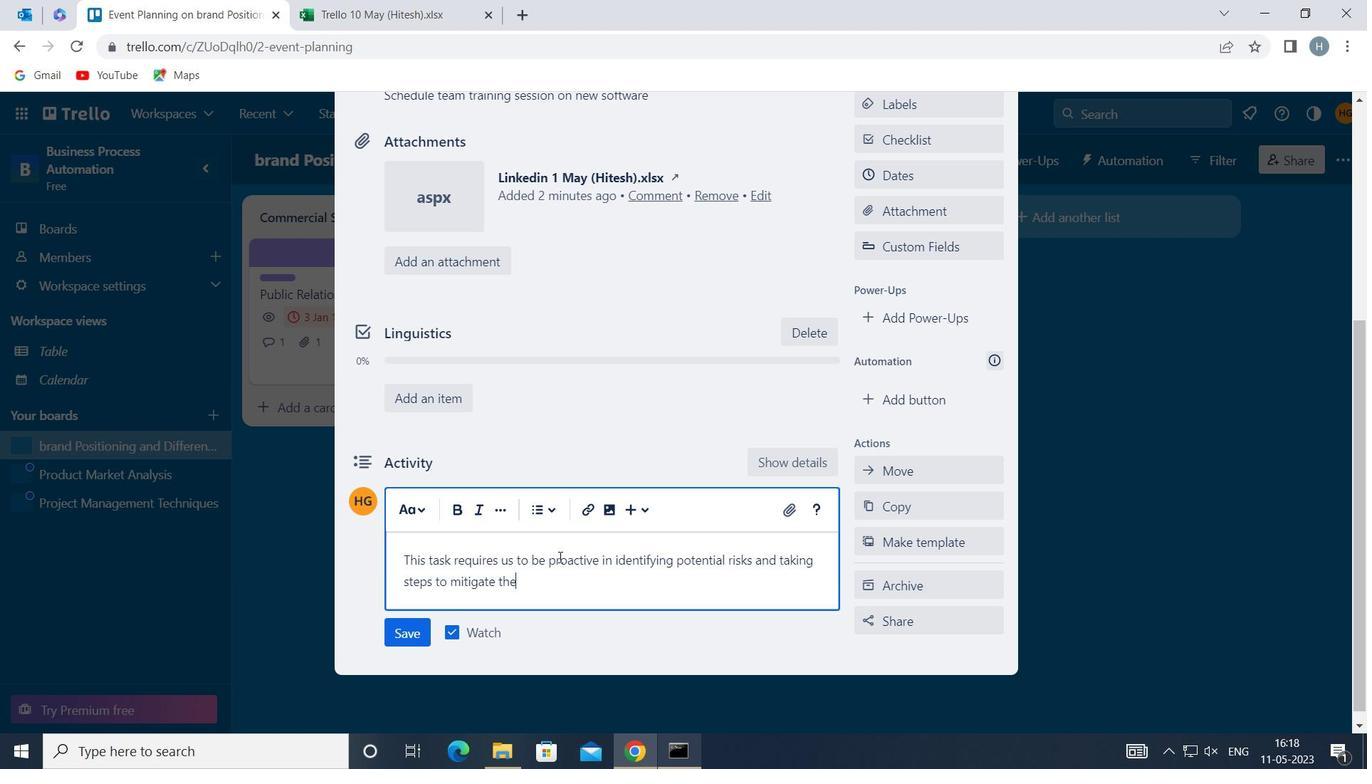 
Action: Mouse moved to (408, 633)
Screenshot: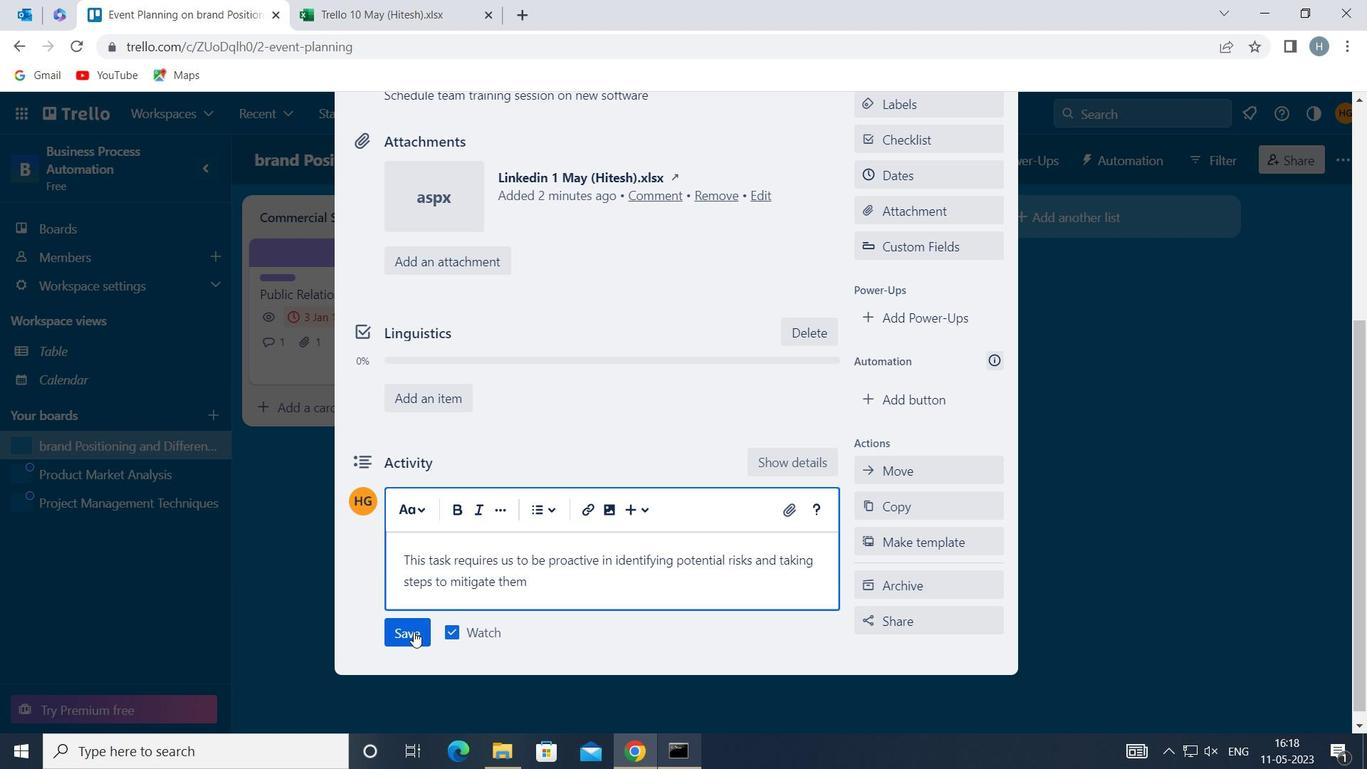 
Action: Mouse pressed left at (408, 633)
Screenshot: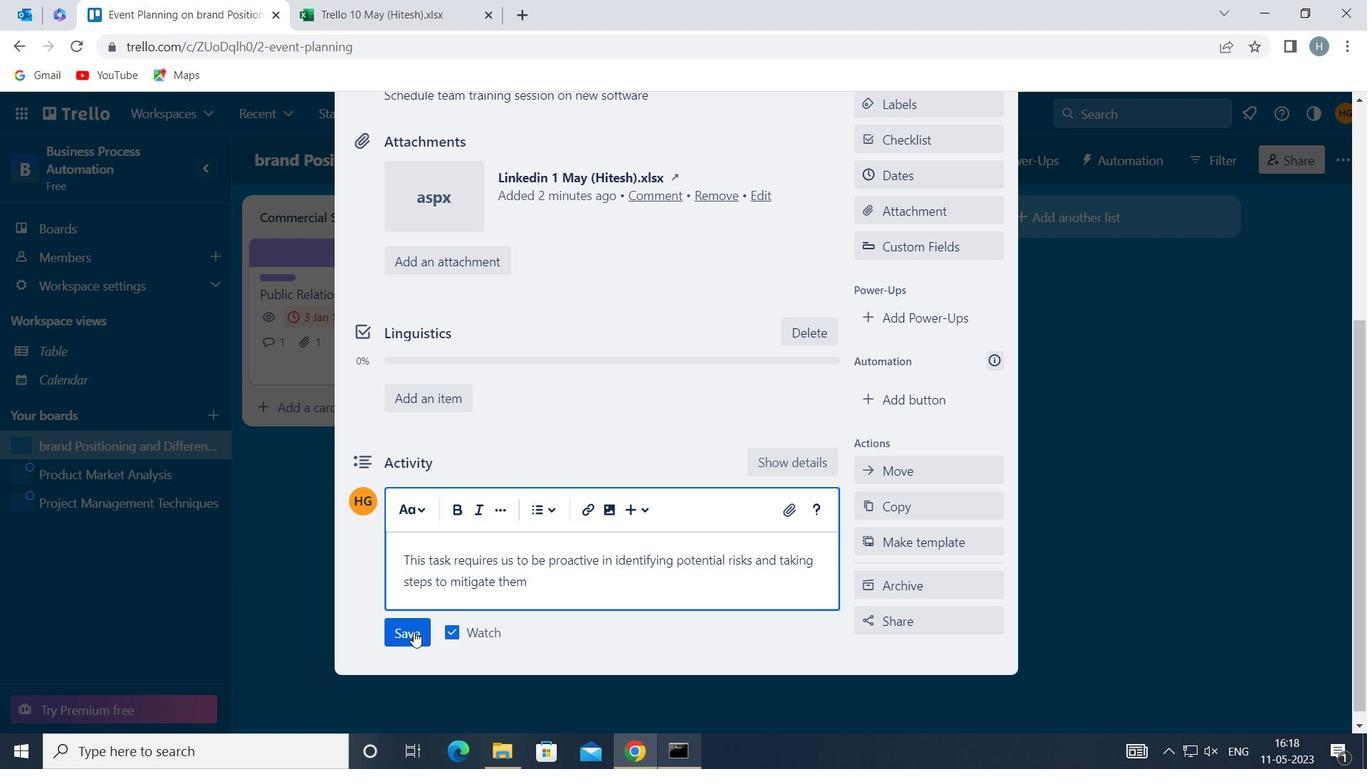 
Action: Mouse moved to (947, 163)
Screenshot: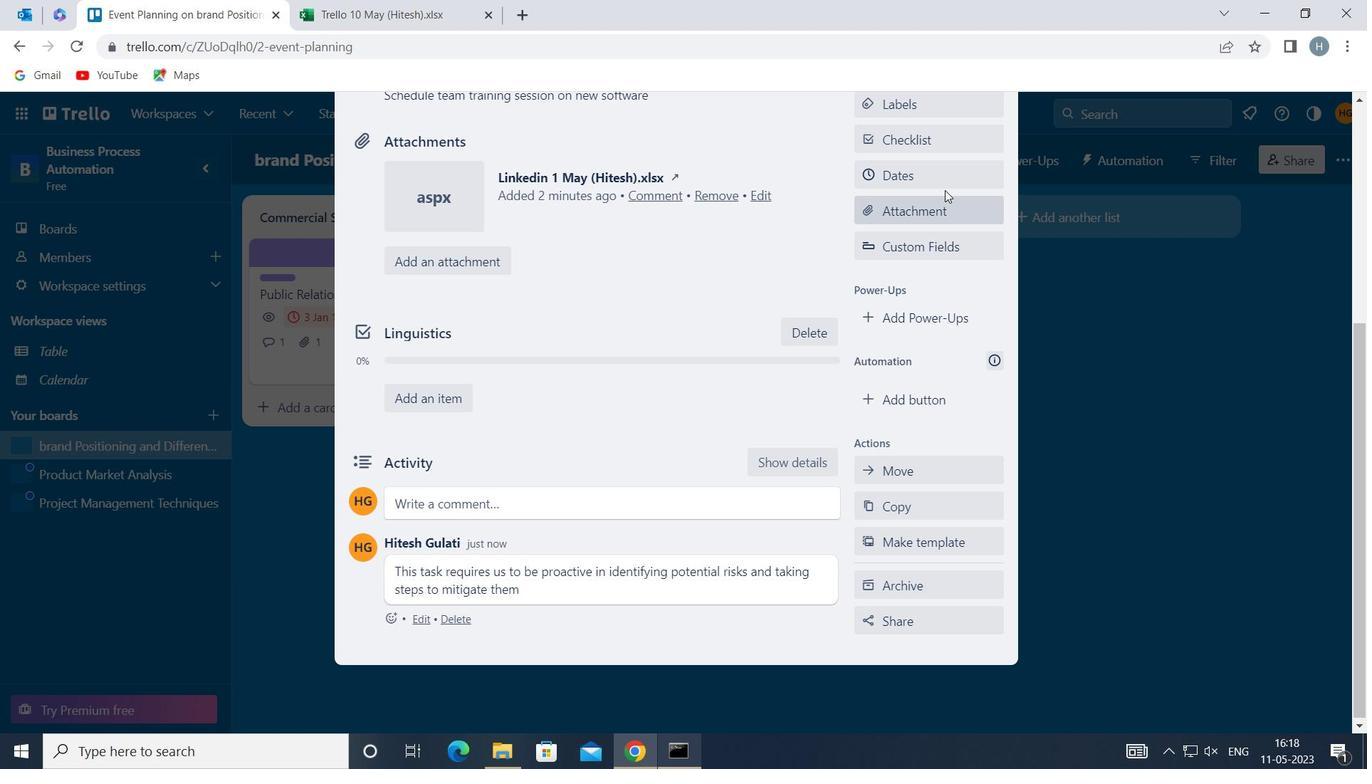 
Action: Mouse pressed left at (947, 163)
Screenshot: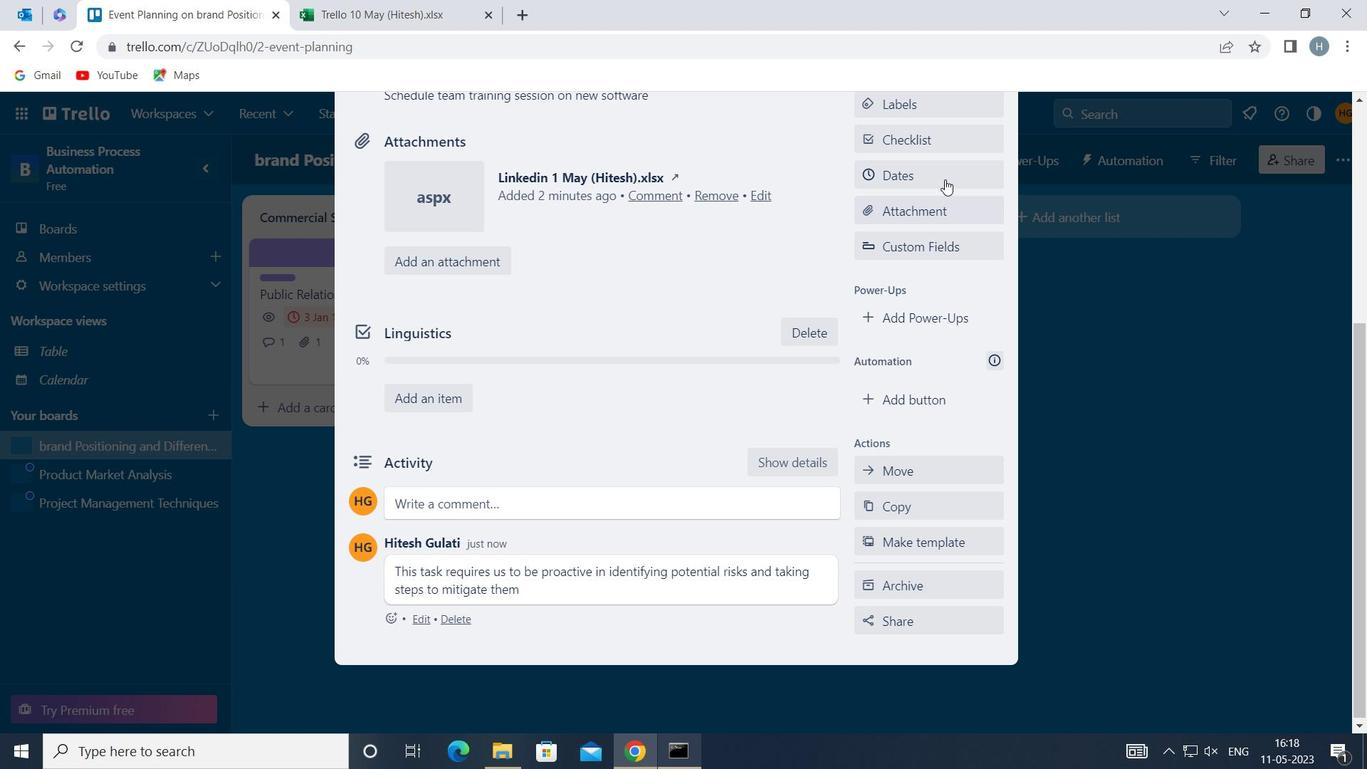 
Action: Mouse moved to (873, 475)
Screenshot: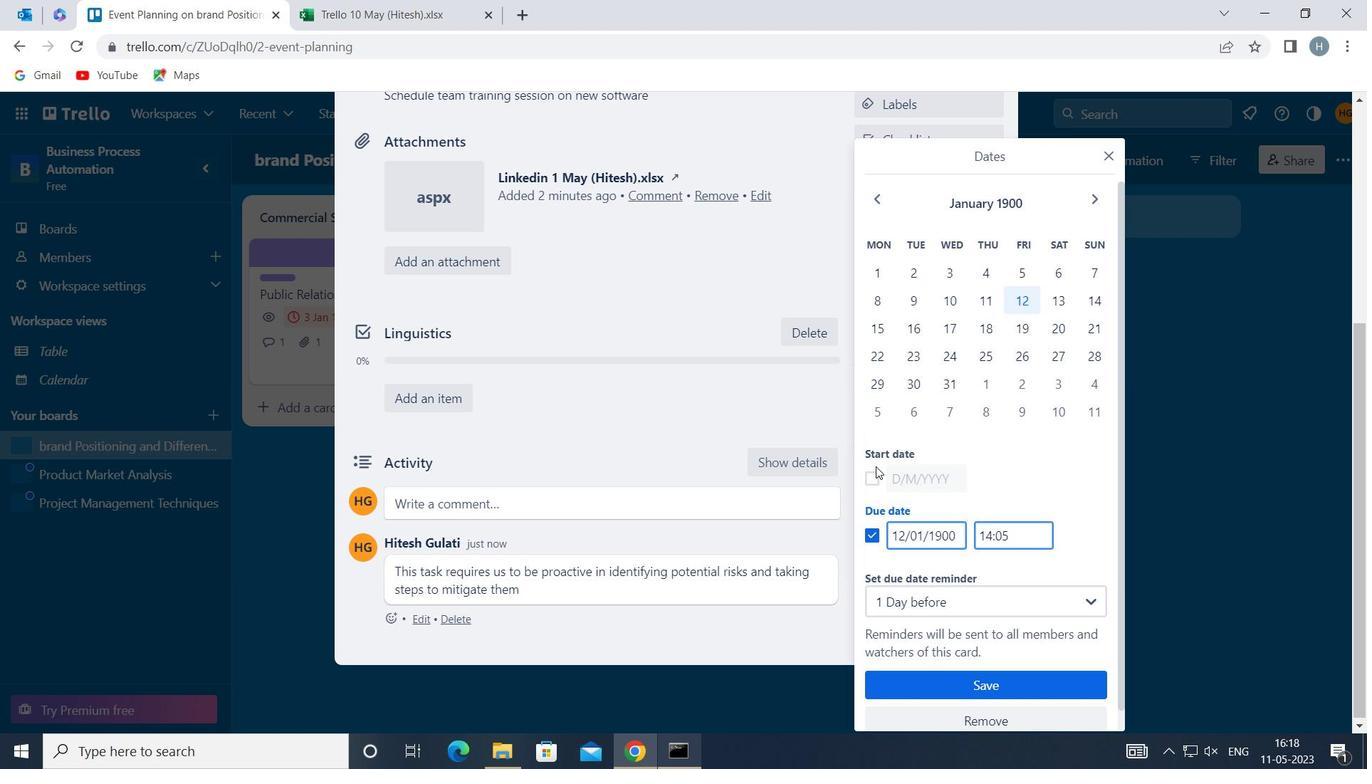 
Action: Mouse pressed left at (873, 475)
Screenshot: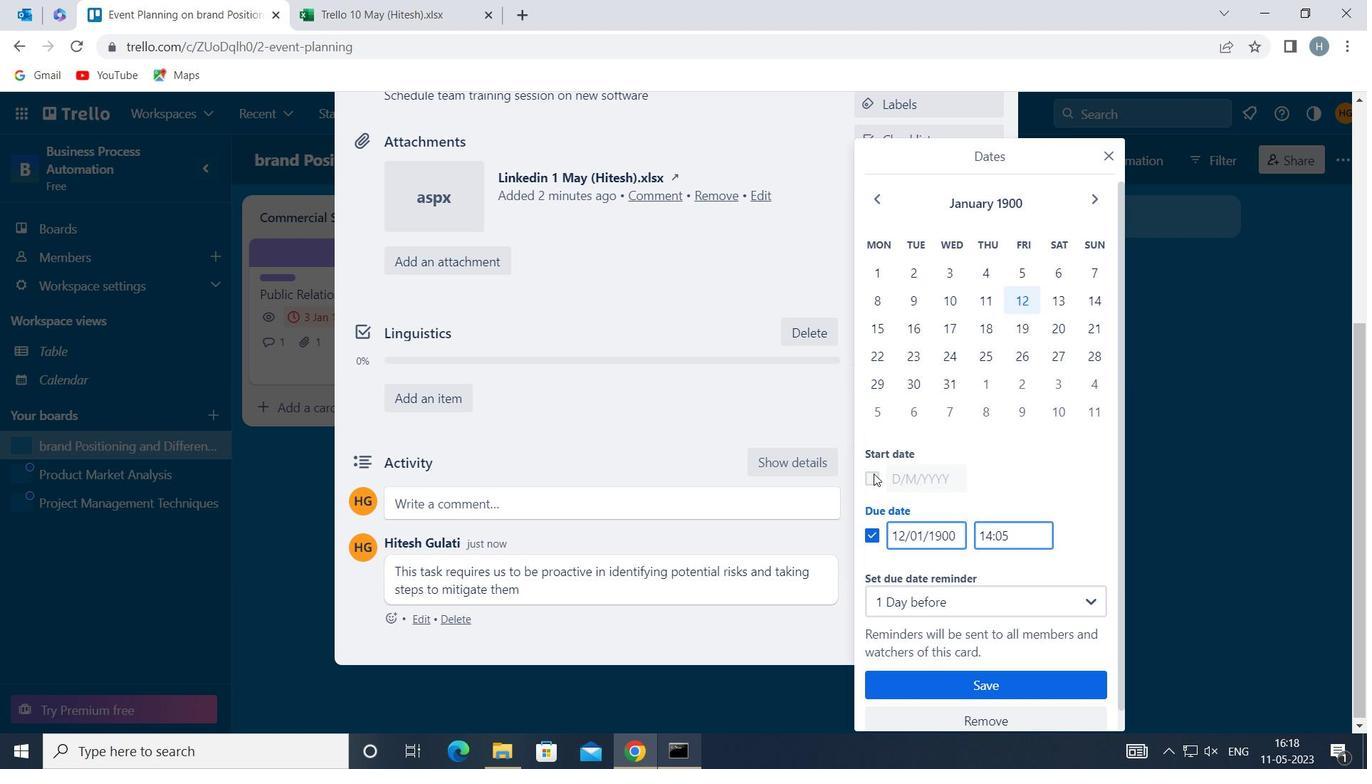 
Action: Mouse moved to (902, 474)
Screenshot: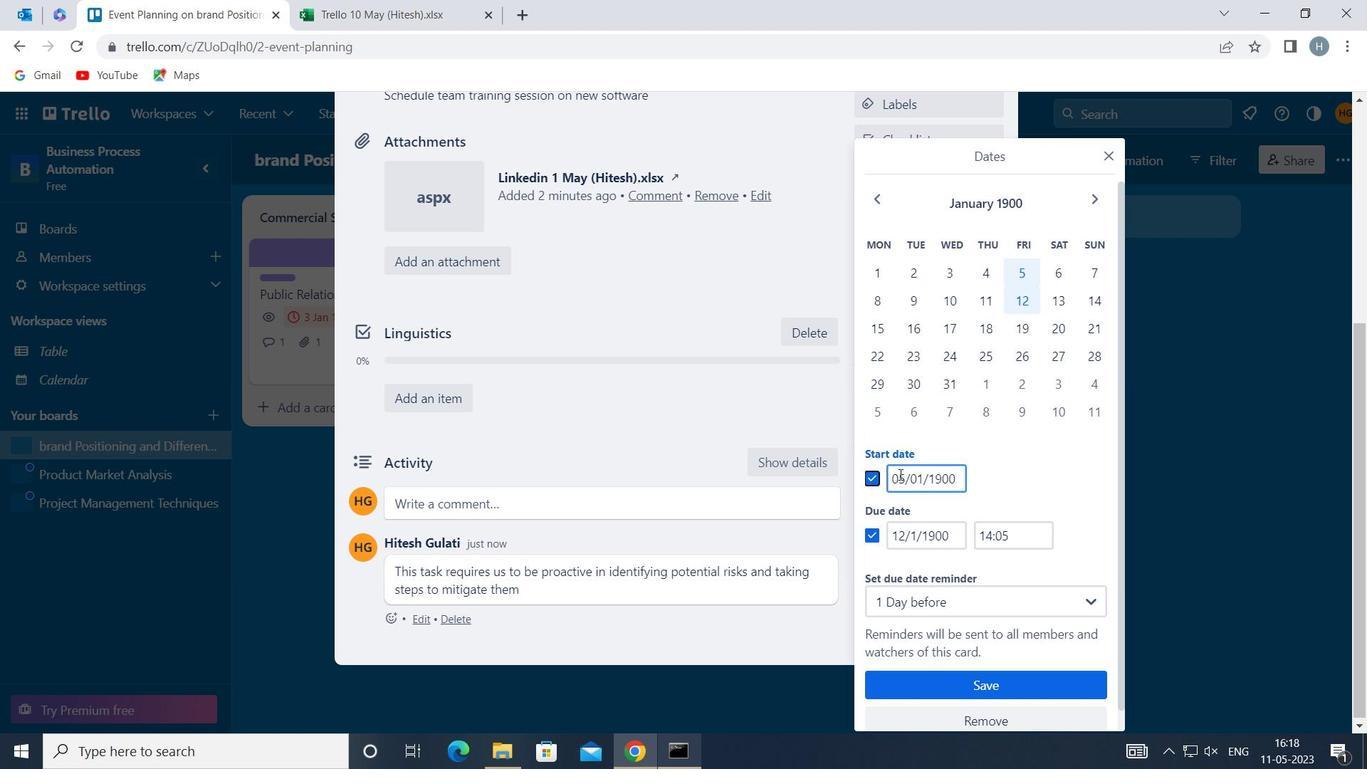 
Action: Mouse pressed left at (902, 474)
Screenshot: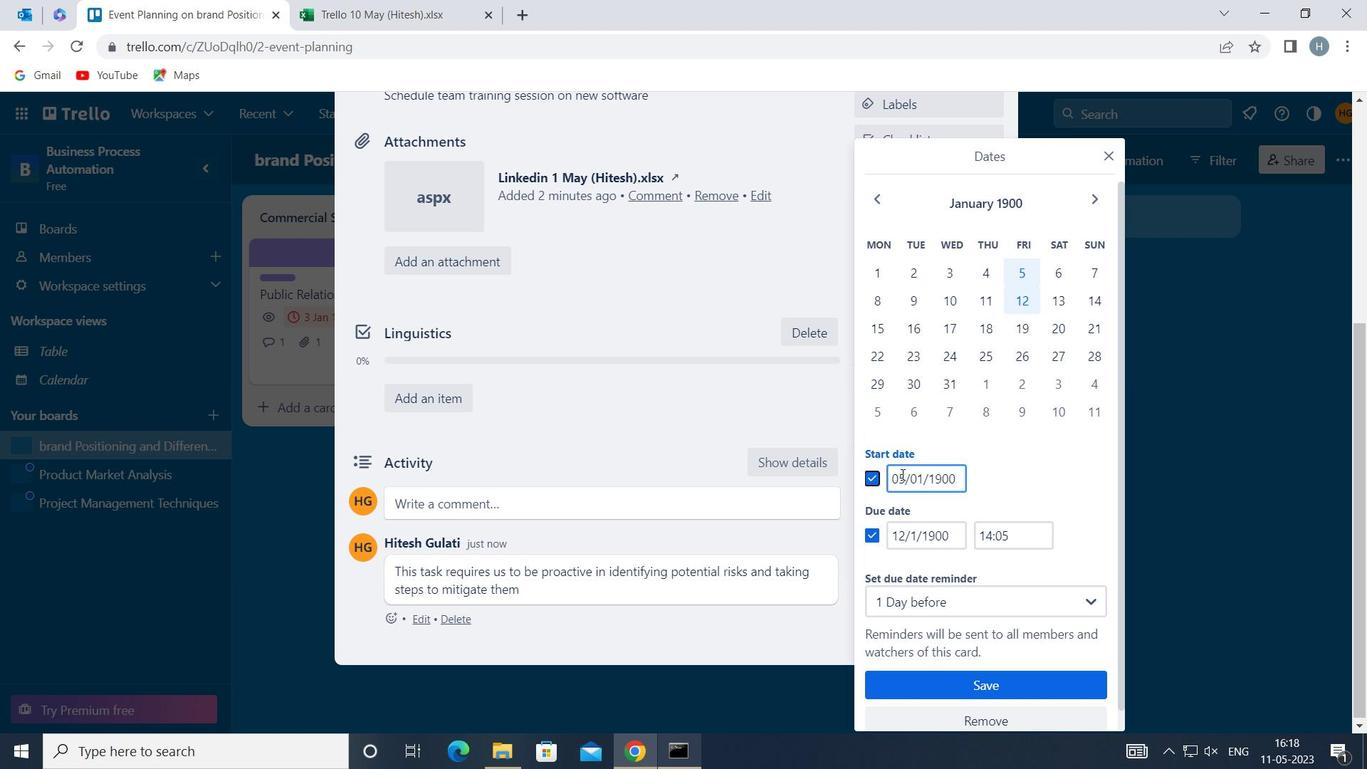 
Action: Mouse moved to (898, 476)
Screenshot: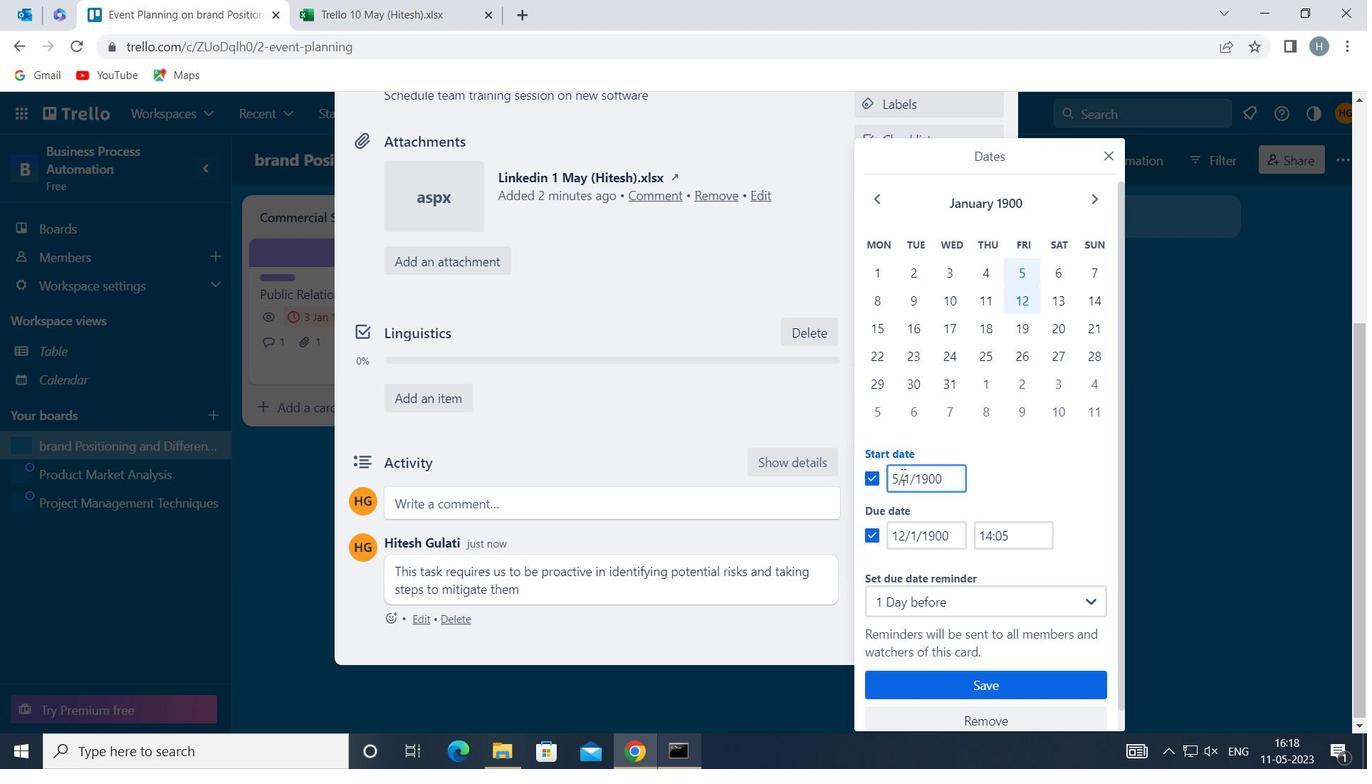 
Action: Mouse pressed left at (898, 476)
Screenshot: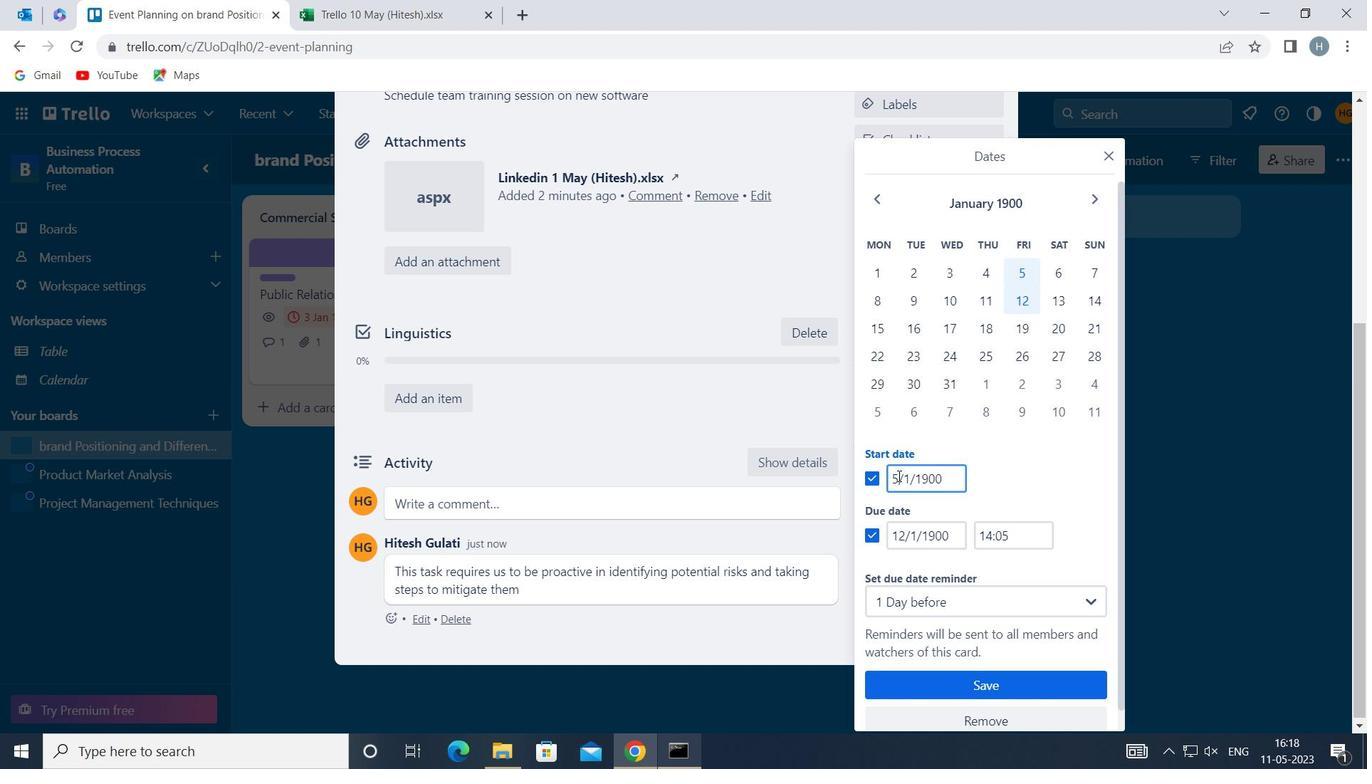 
Action: Mouse moved to (886, 470)
Screenshot: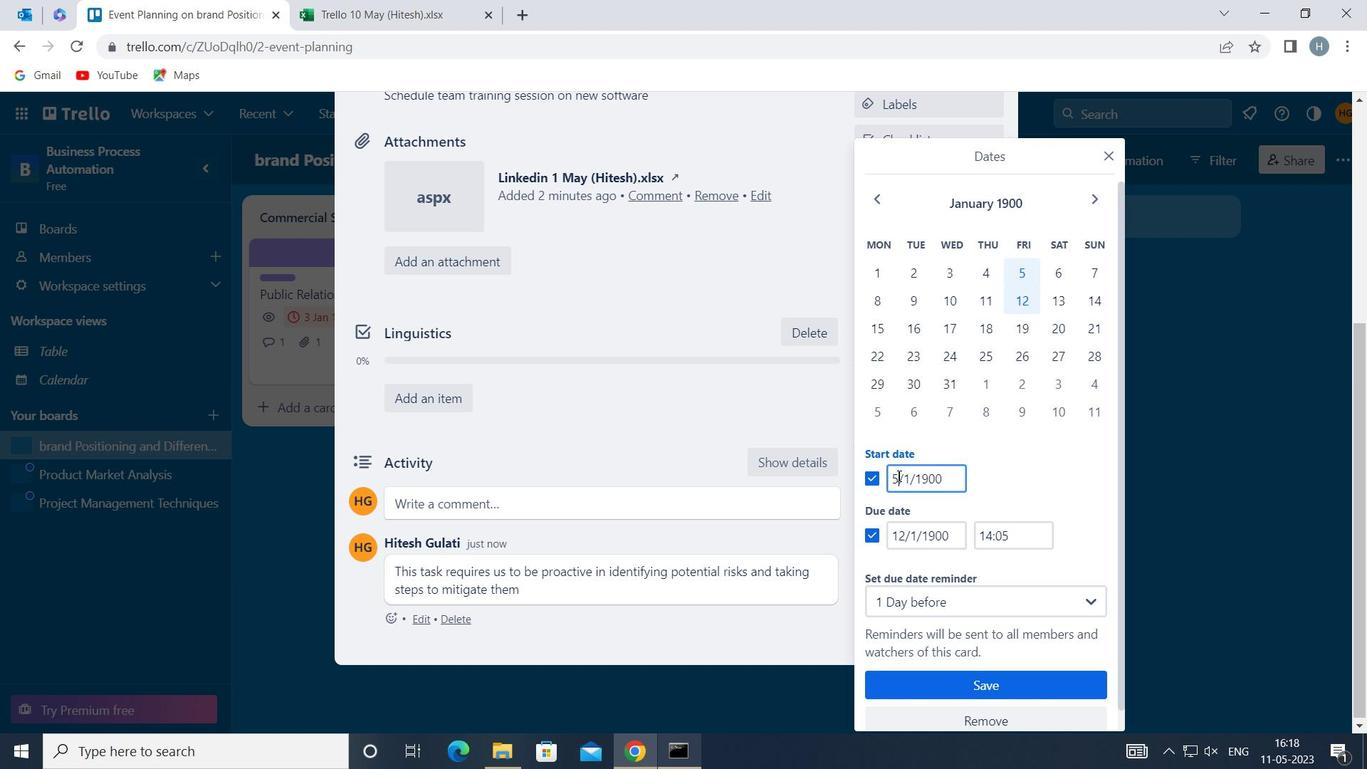 
Action: Key pressed <Key.backspace>6
Screenshot: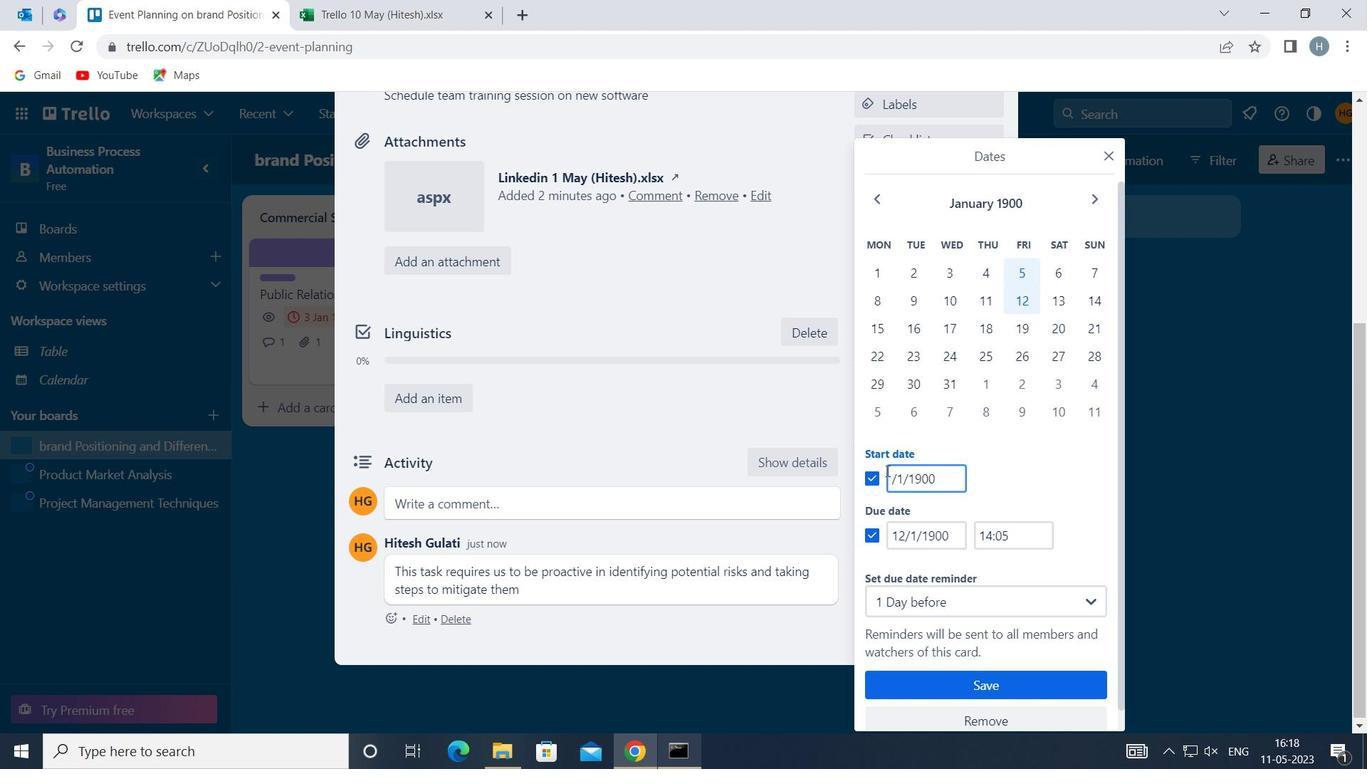 
Action: Mouse moved to (898, 530)
Screenshot: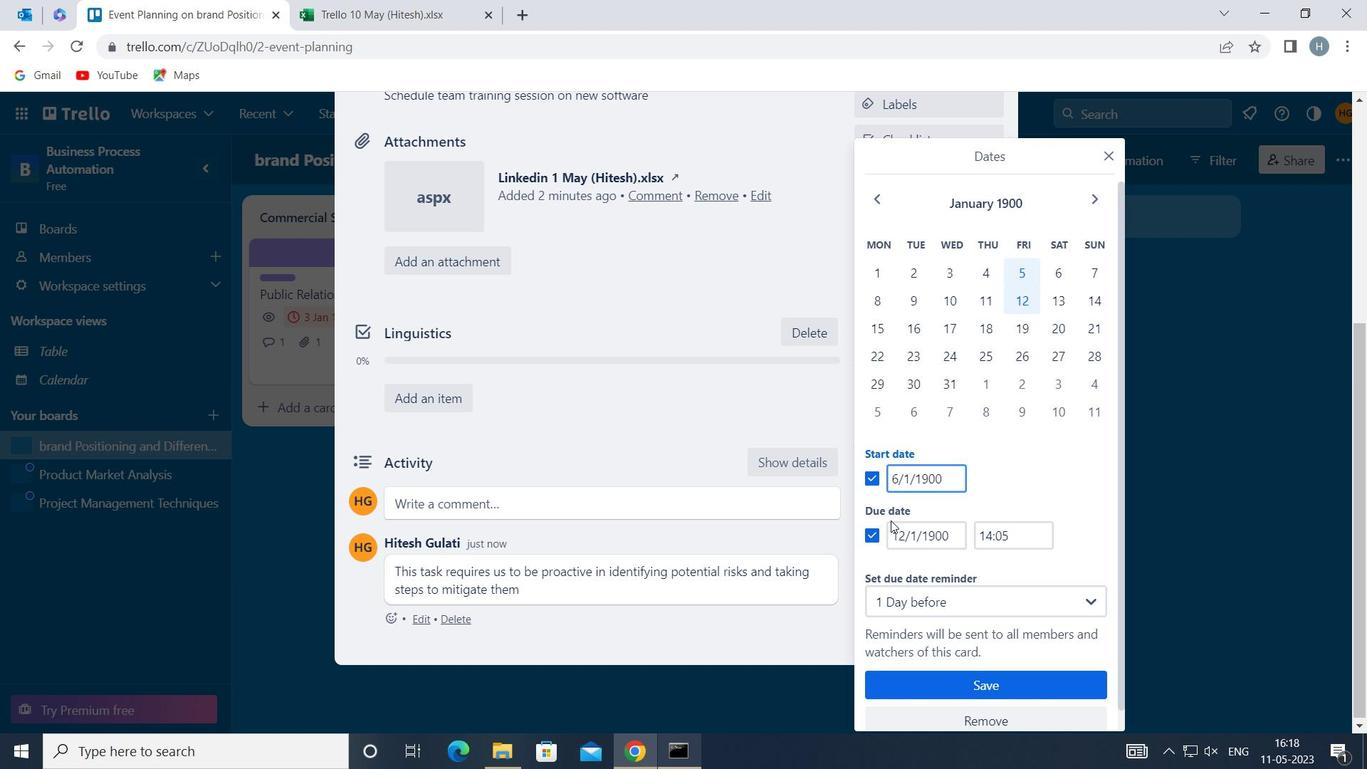 
Action: Mouse pressed left at (898, 530)
Screenshot: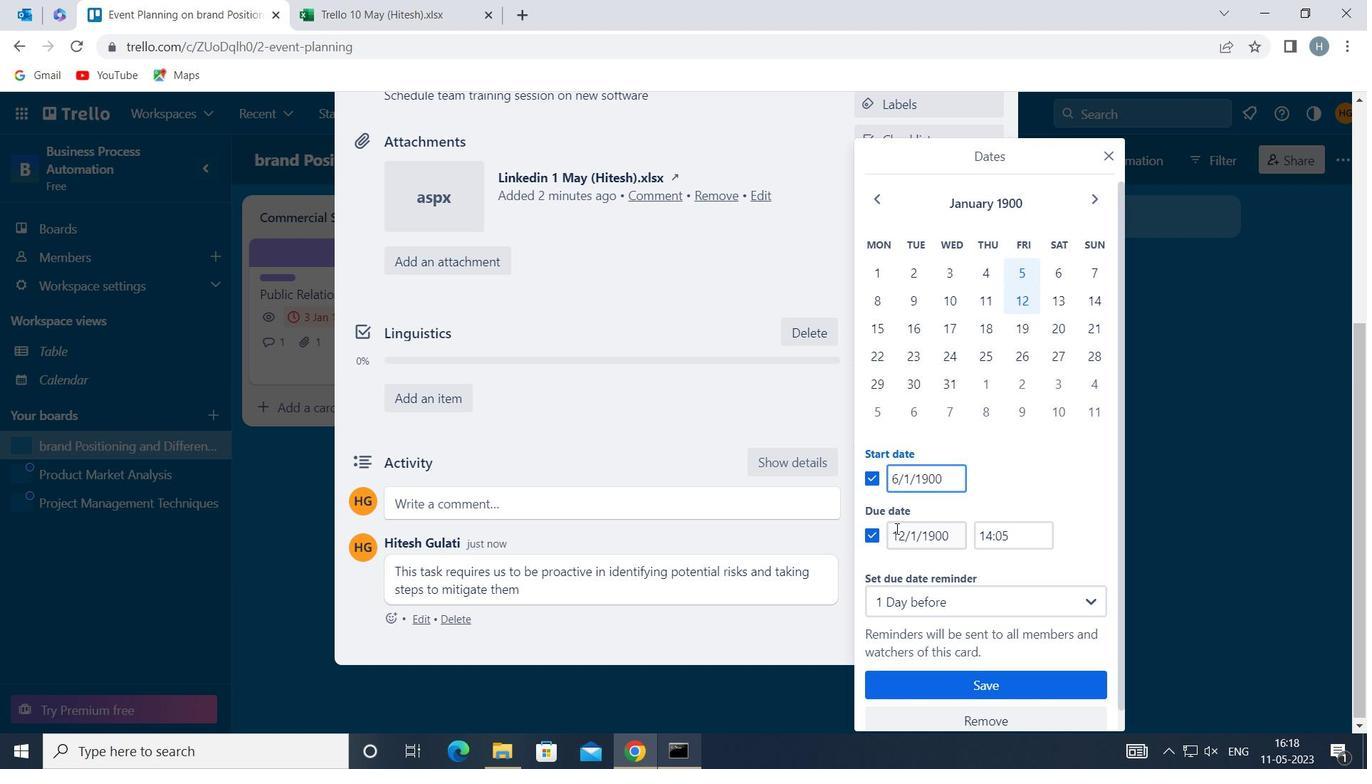 
Action: Mouse moved to (900, 532)
Screenshot: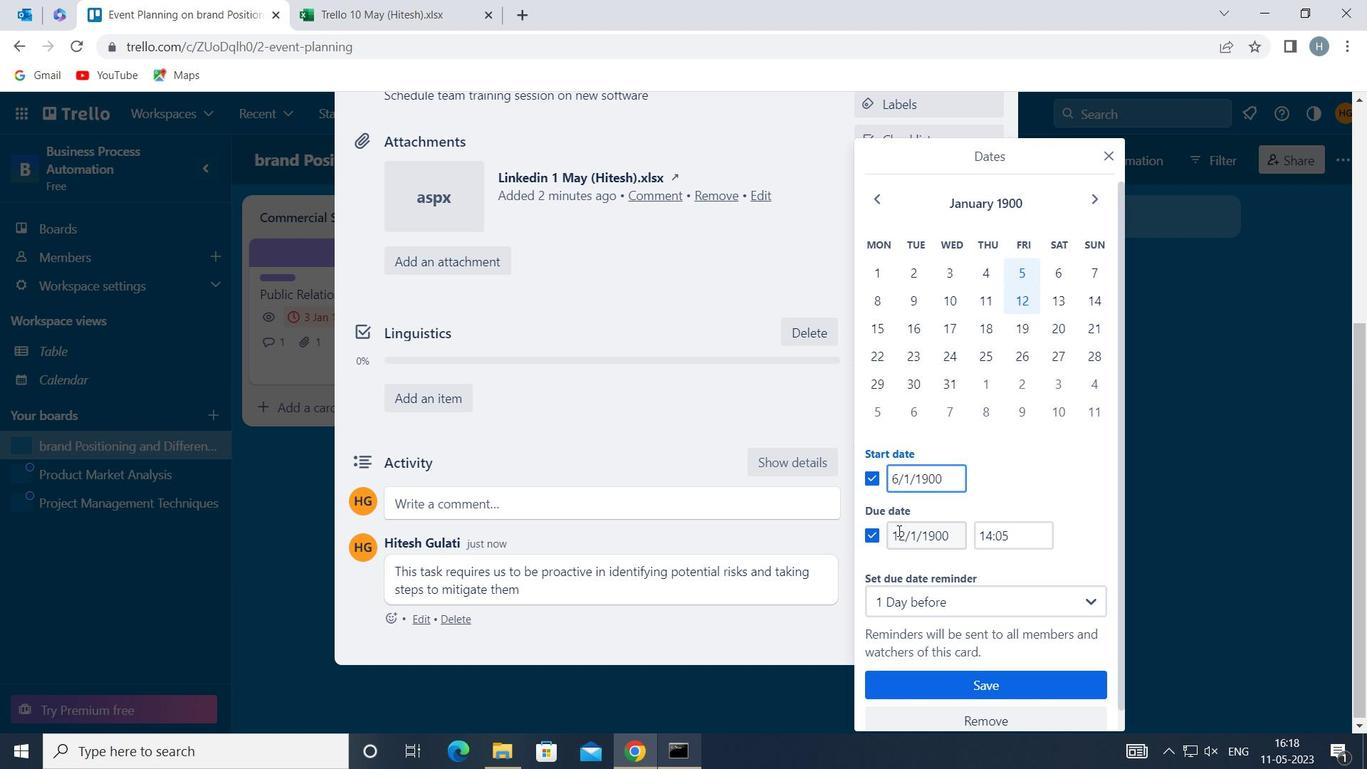 
Action: Key pressed <Key.right><Key.backspace>
Screenshot: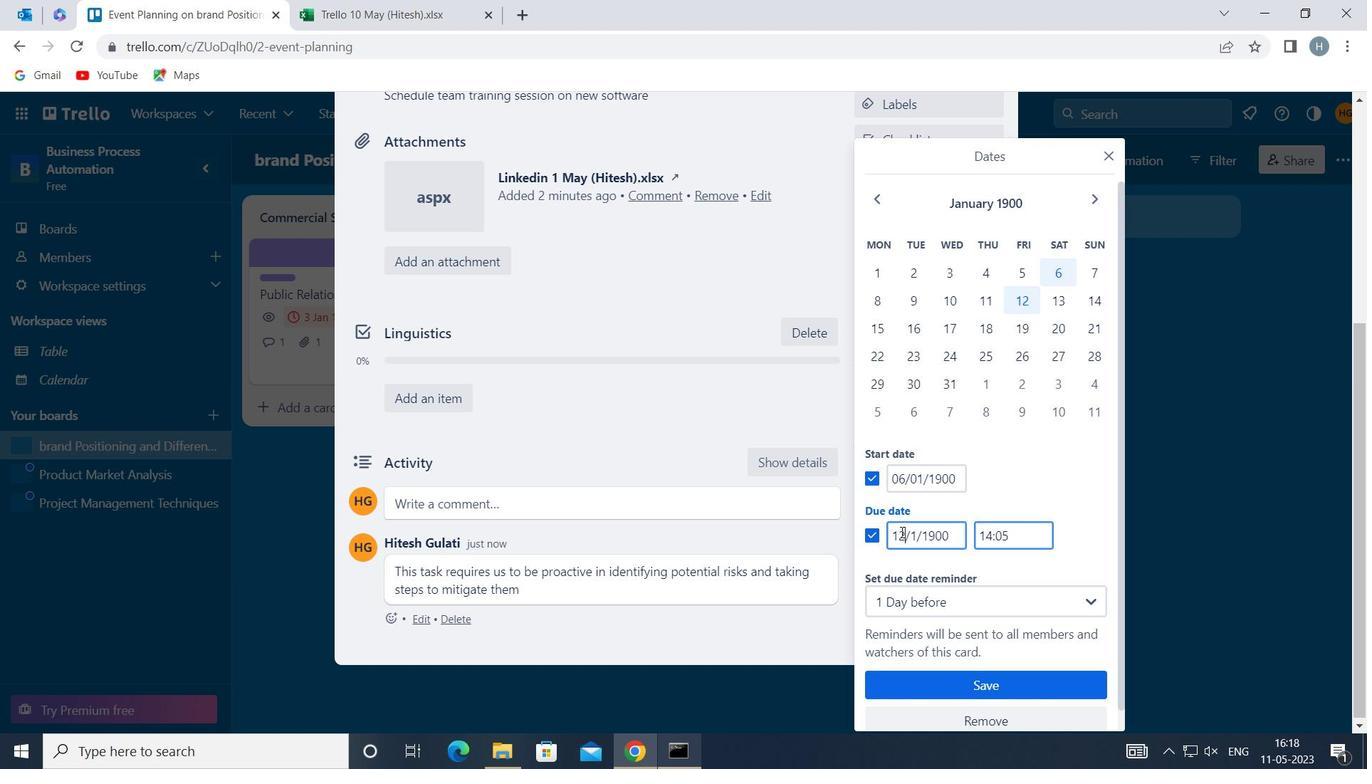
Action: Mouse moved to (893, 531)
Screenshot: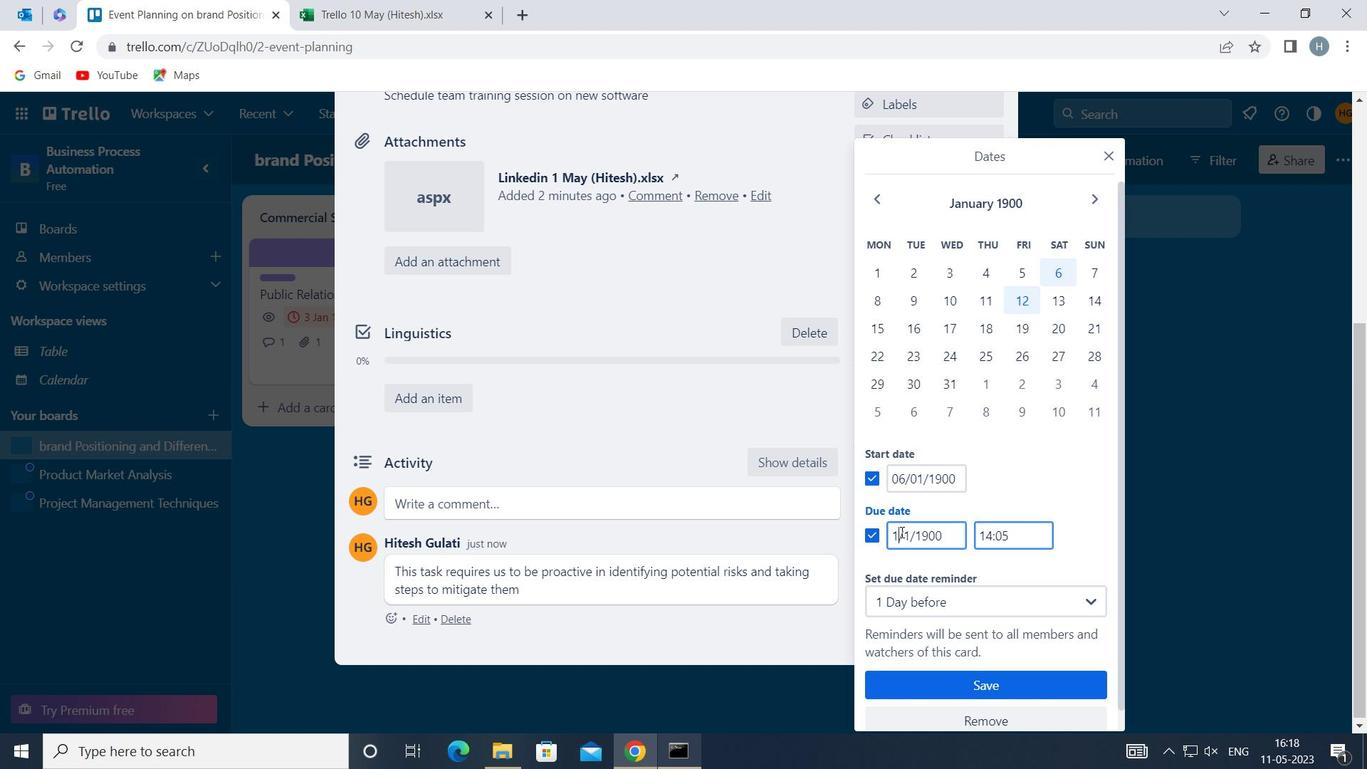 
Action: Key pressed 3
Screenshot: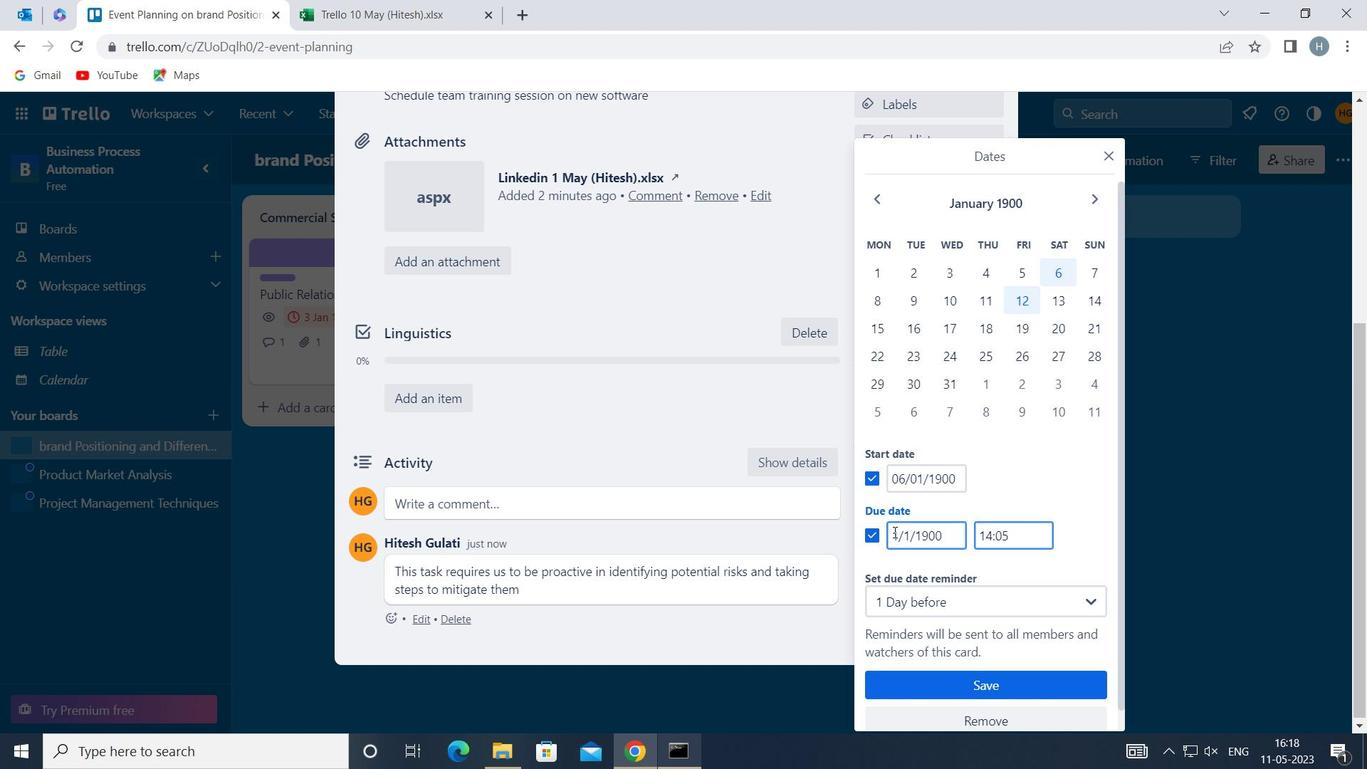 
Action: Mouse moved to (943, 682)
Screenshot: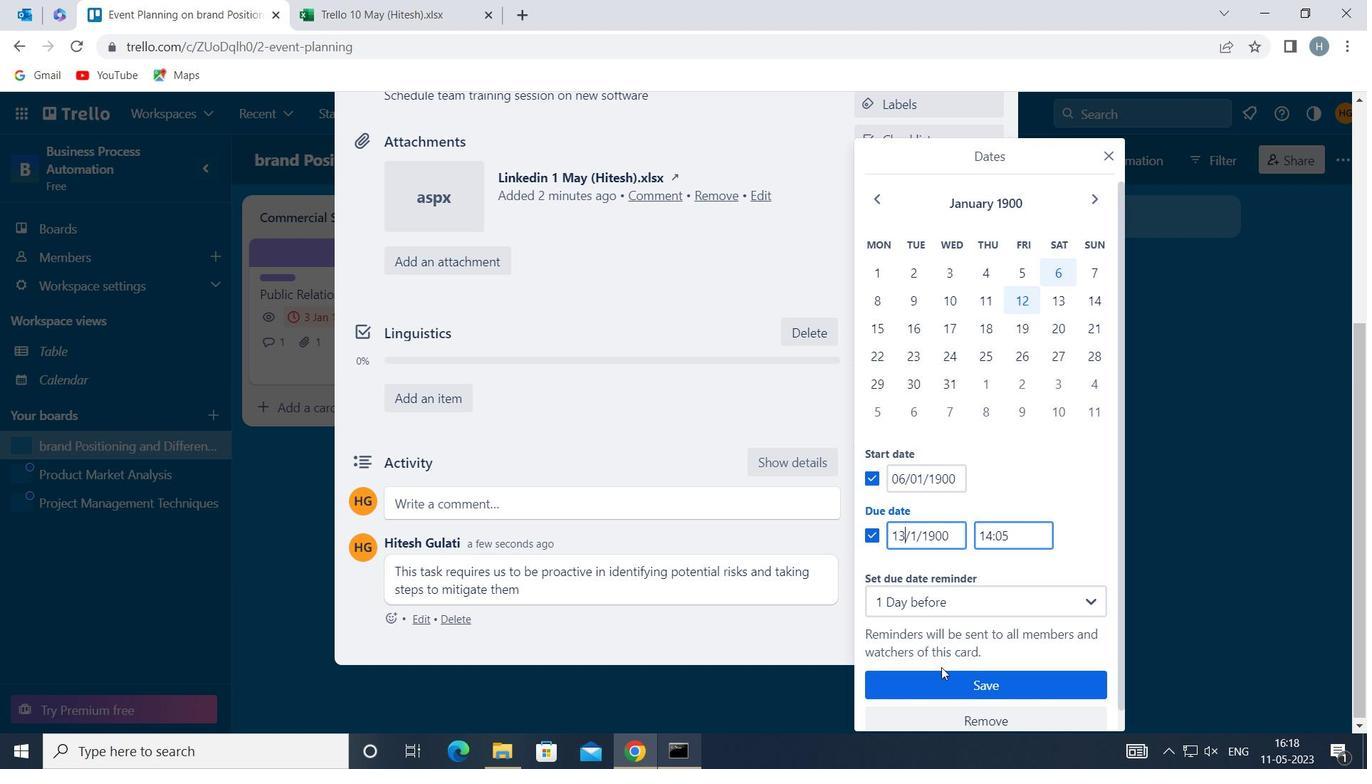 
Action: Mouse pressed left at (943, 682)
Screenshot: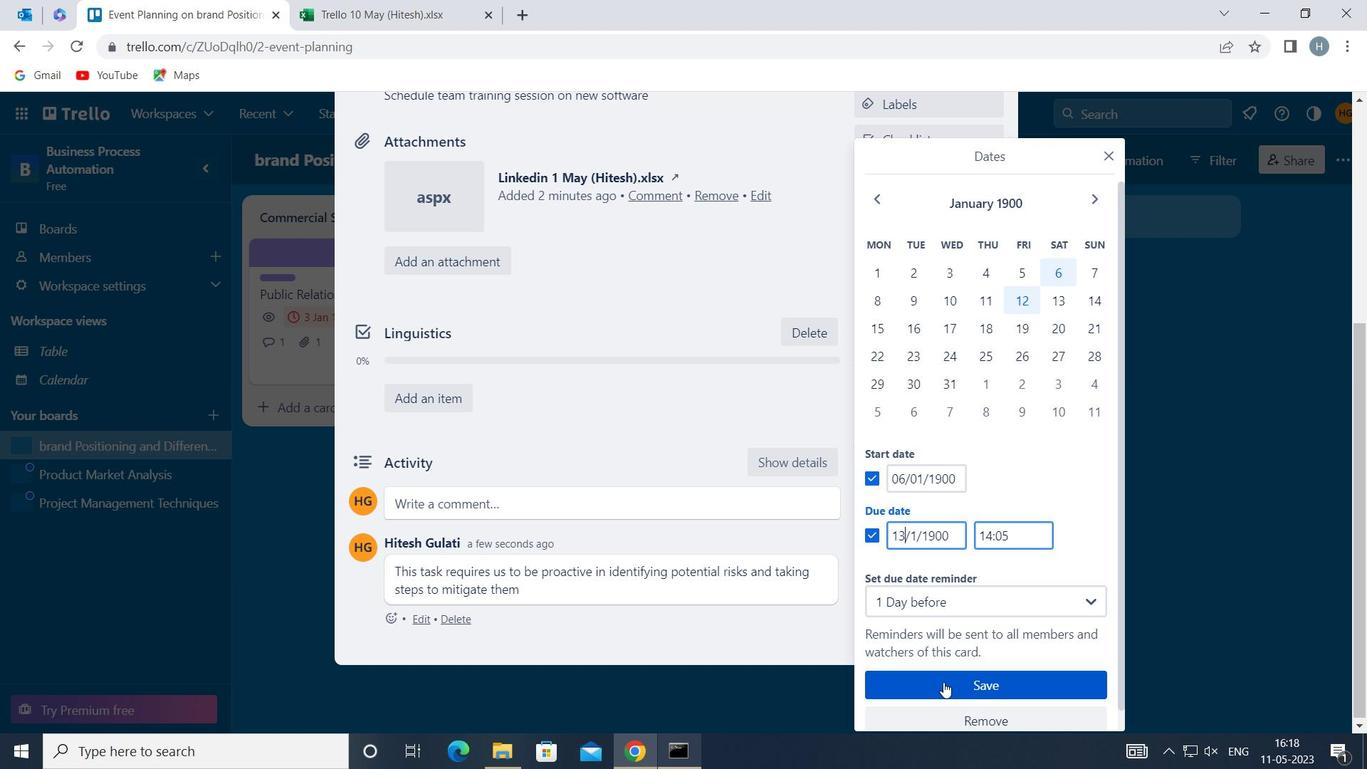 
Action: Mouse moved to (733, 356)
Screenshot: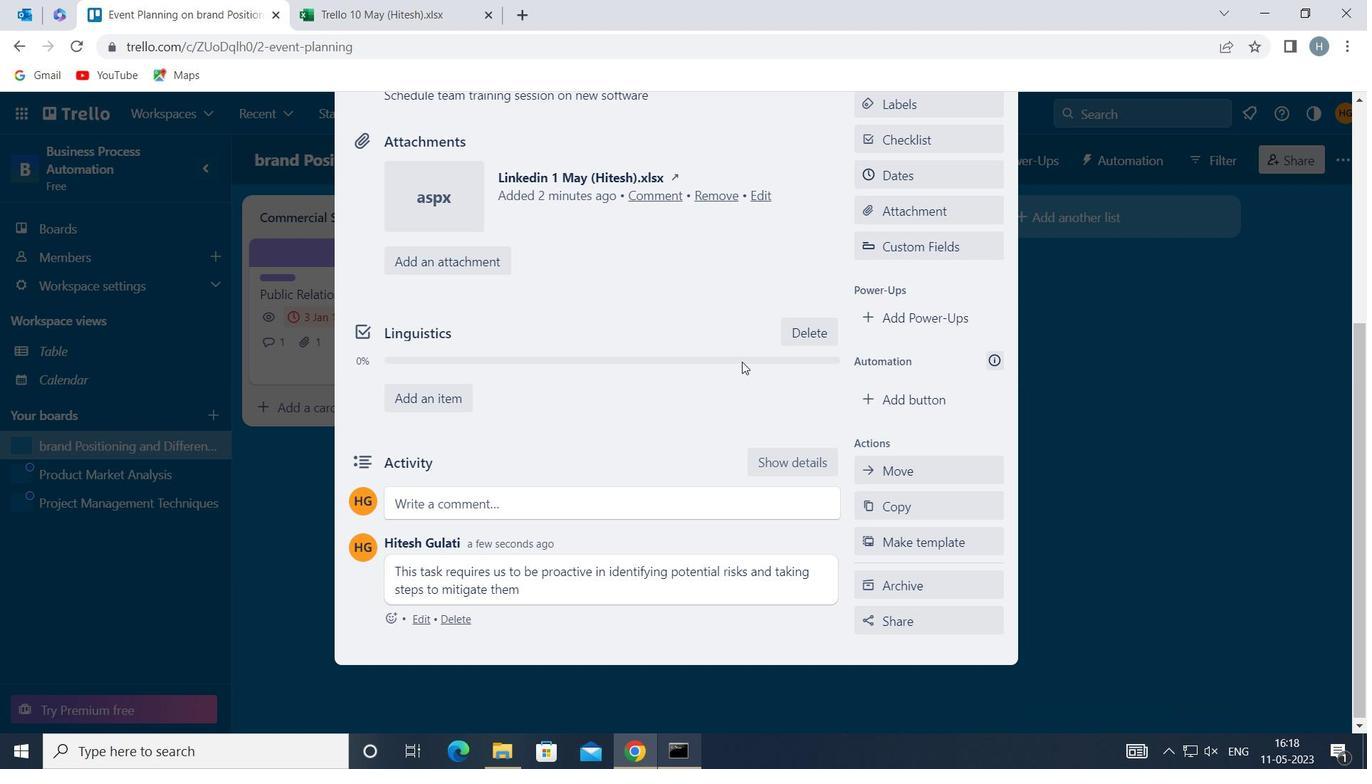 
